 Task: What time is the last Metromover train departing from Omni to Brickell?
Action: Mouse moved to (123, 88)
Screenshot: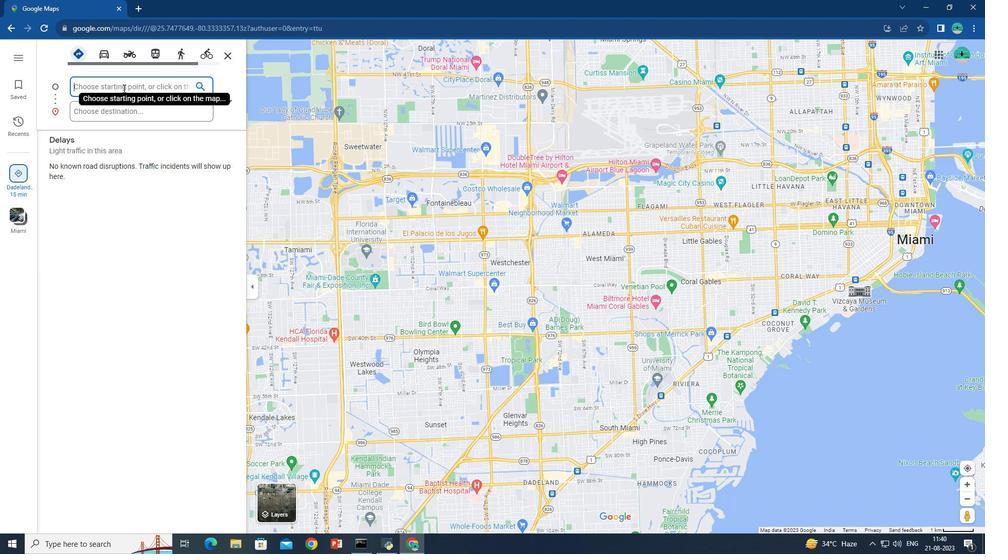 
Action: Mouse pressed left at (123, 88)
Screenshot: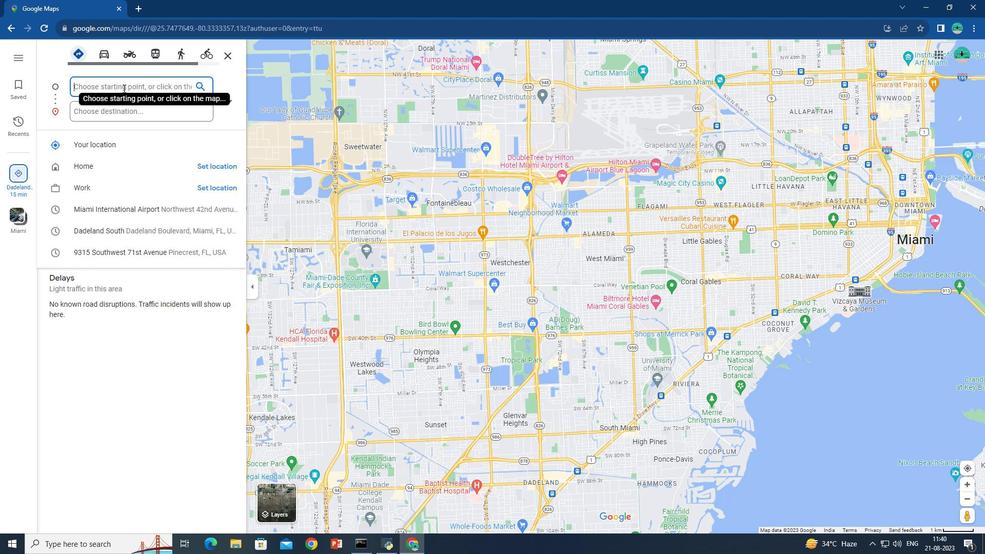 
Action: Key pressed <Key.shift>Omi<Key.backspace>m<Key.backspace>ni
Screenshot: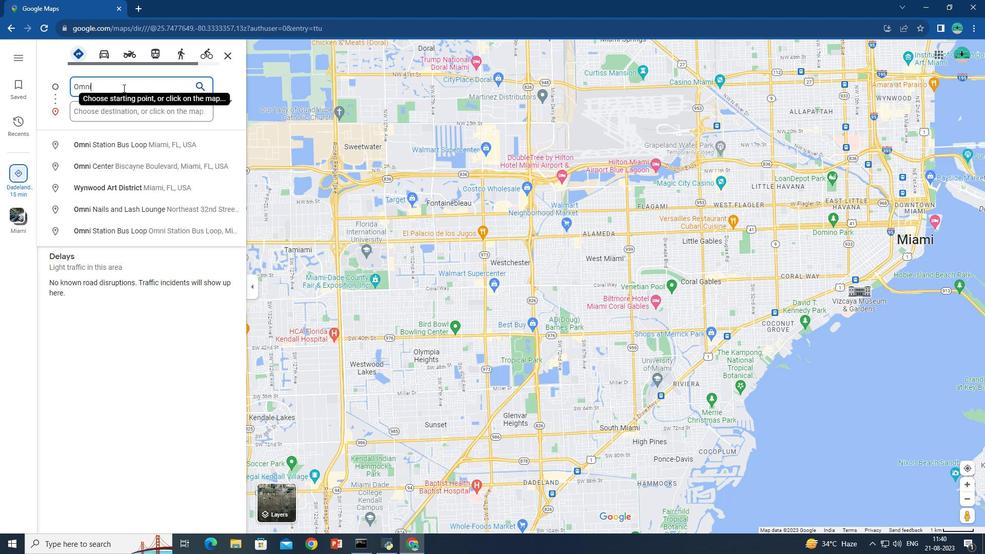 
Action: Mouse moved to (134, 108)
Screenshot: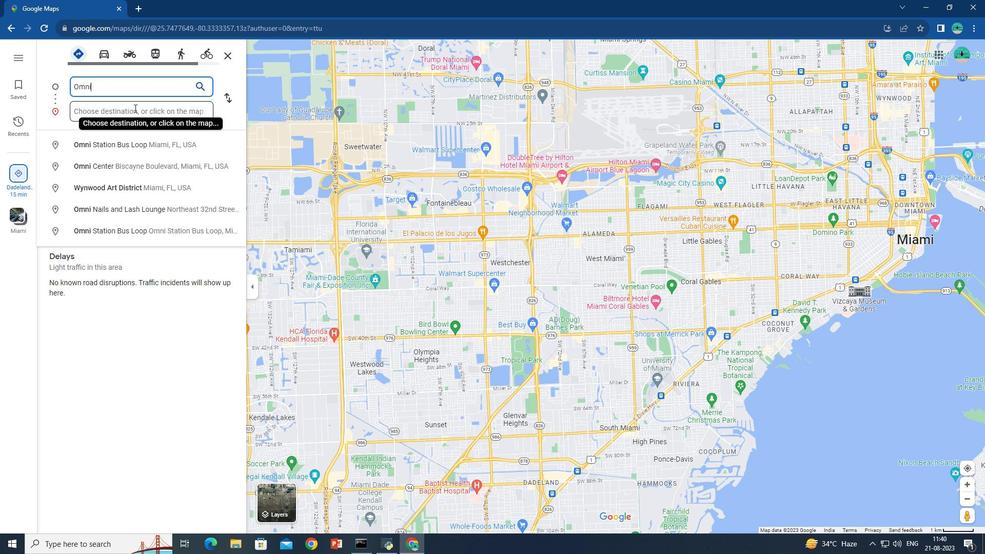 
Action: Mouse pressed left at (134, 108)
Screenshot: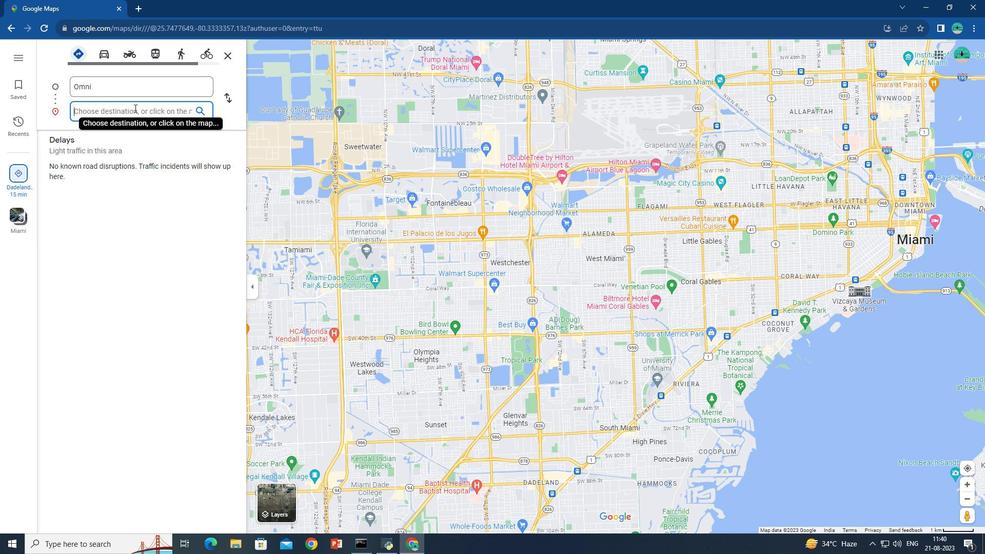 
Action: Key pressed <Key.shift><Key.shift><Key.shift><Key.shift><Key.shift><Key.shift><Key.shift><Key.shift><Key.shift><Key.shift><Key.shift><Key.shift><Key.shift><Key.shift><Key.shift><Key.shift><Key.shift><Key.shift><Key.shift>Brickell
Screenshot: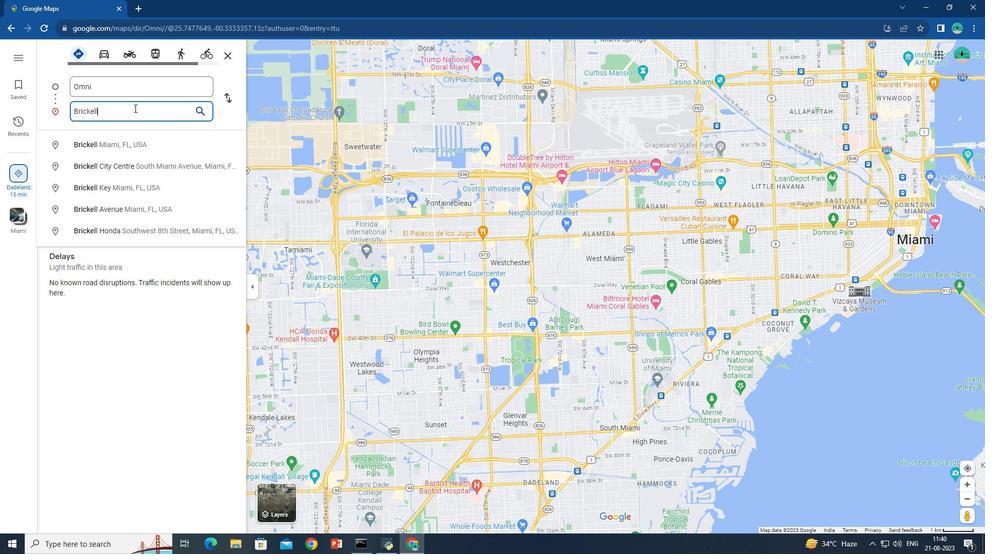 
Action: Mouse moved to (113, 150)
Screenshot: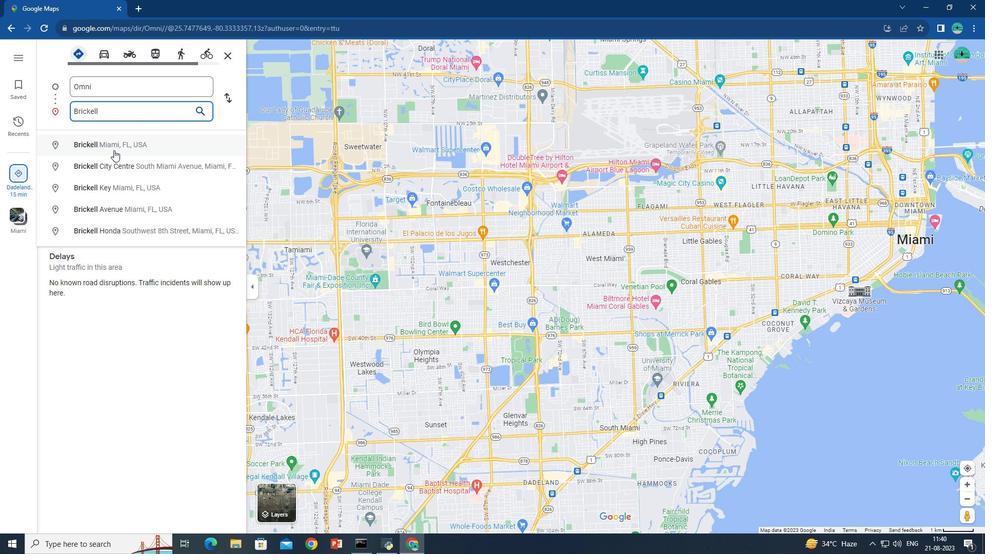
Action: Mouse pressed left at (113, 150)
Screenshot: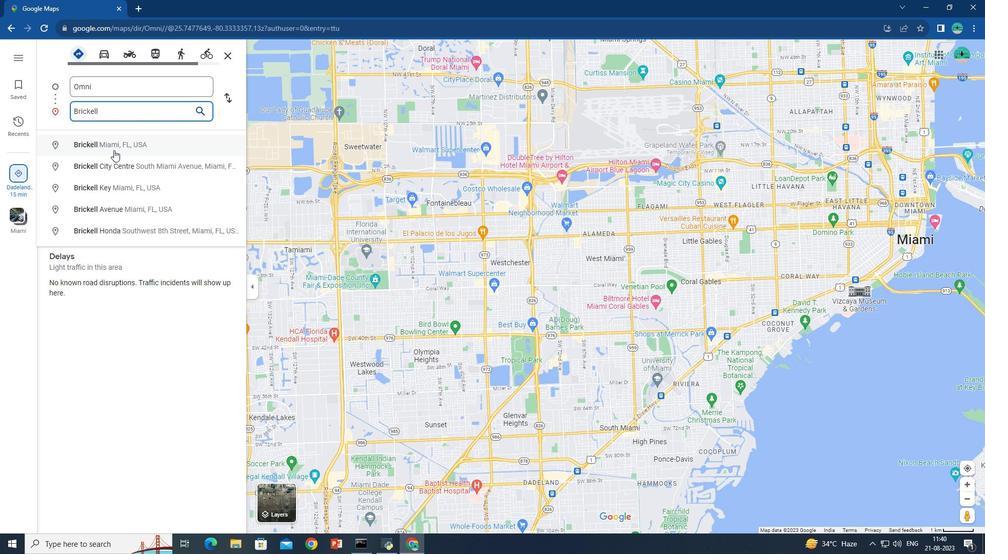 
Action: Mouse moved to (158, 53)
Screenshot: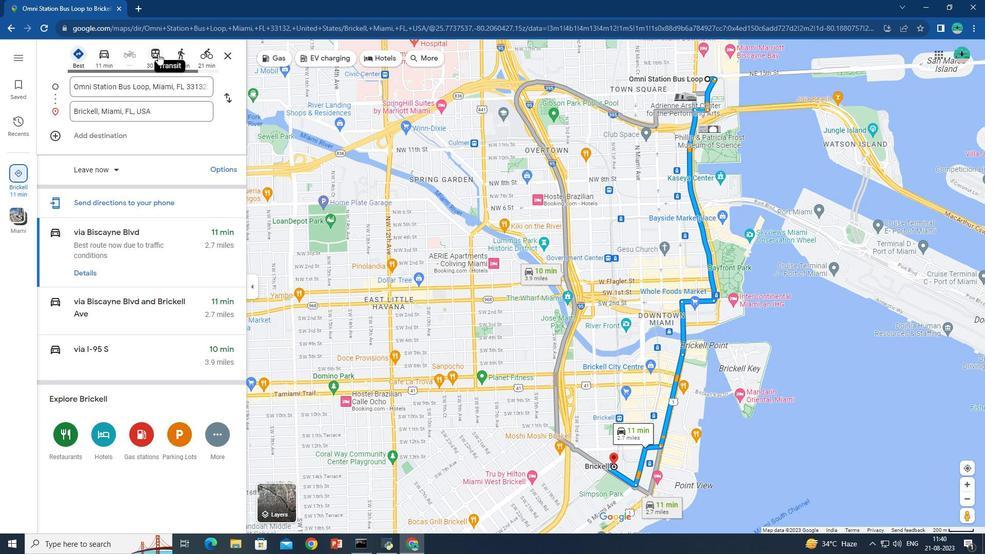 
Action: Mouse pressed left at (158, 53)
Screenshot: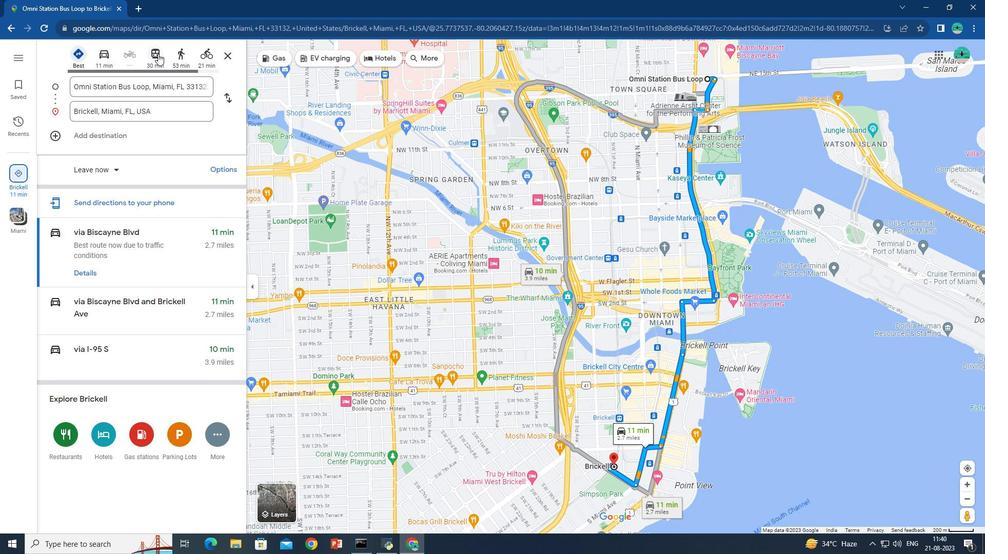 
Action: Mouse moved to (105, 148)
Screenshot: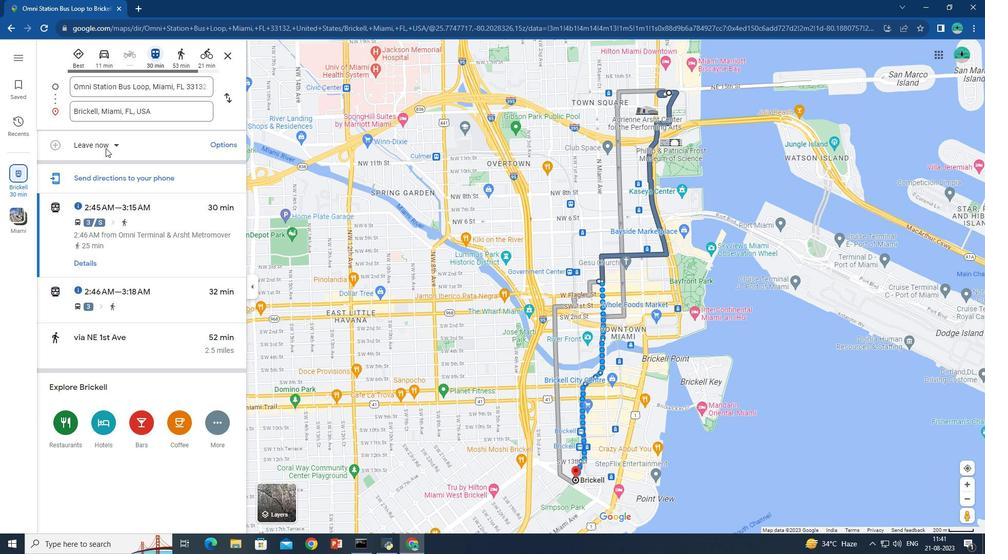 
Action: Mouse pressed left at (105, 148)
Screenshot: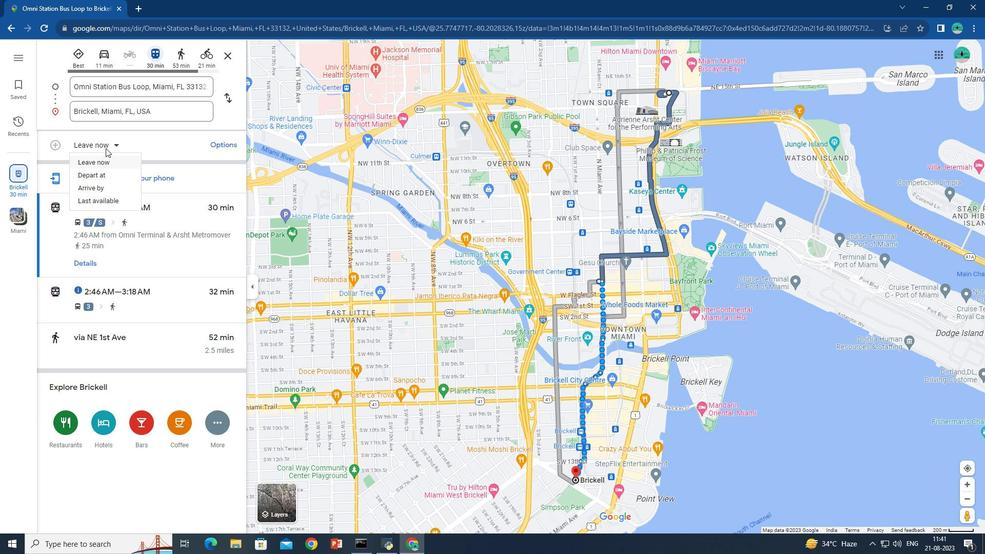 
Action: Mouse moved to (90, 201)
Screenshot: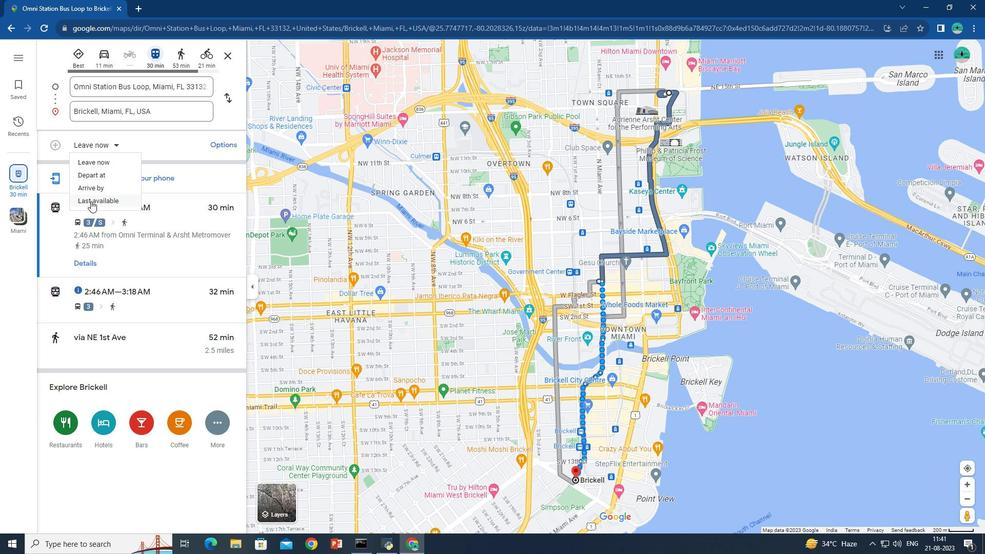 
Action: Mouse pressed left at (90, 201)
Screenshot: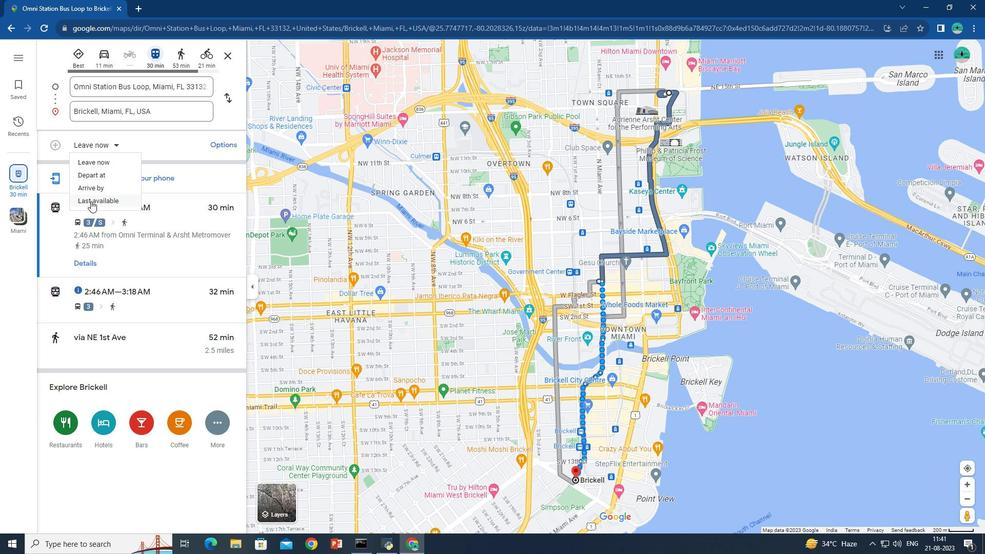 
Action: Mouse moved to (89, 356)
Screenshot: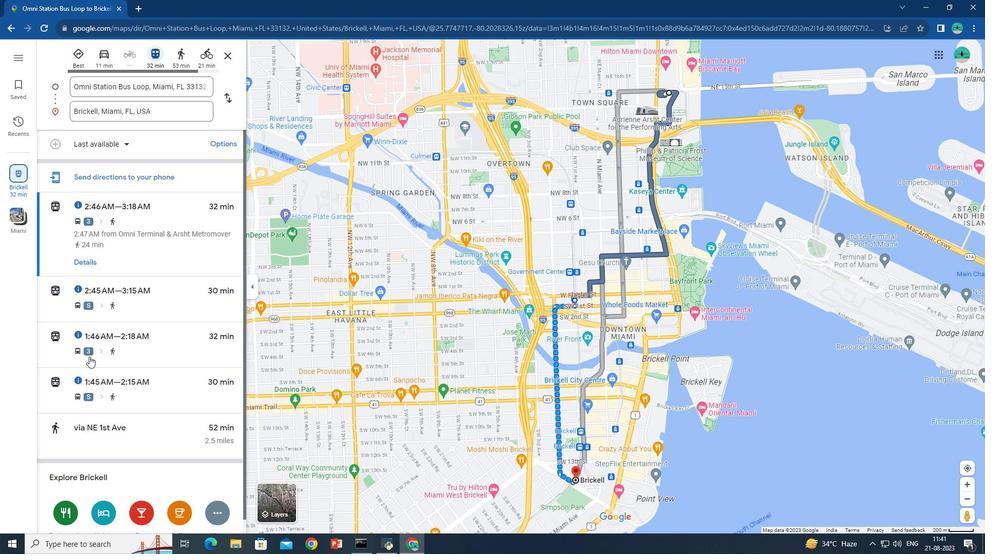 
Action: Mouse scrolled (89, 356) with delta (0, 0)
Screenshot: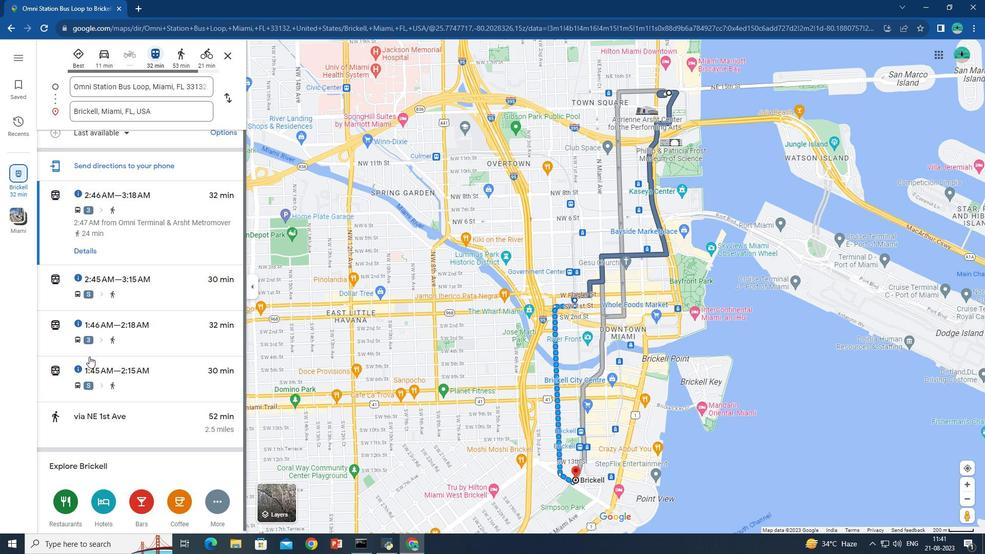 
Action: Mouse scrolled (89, 356) with delta (0, 0)
Screenshot: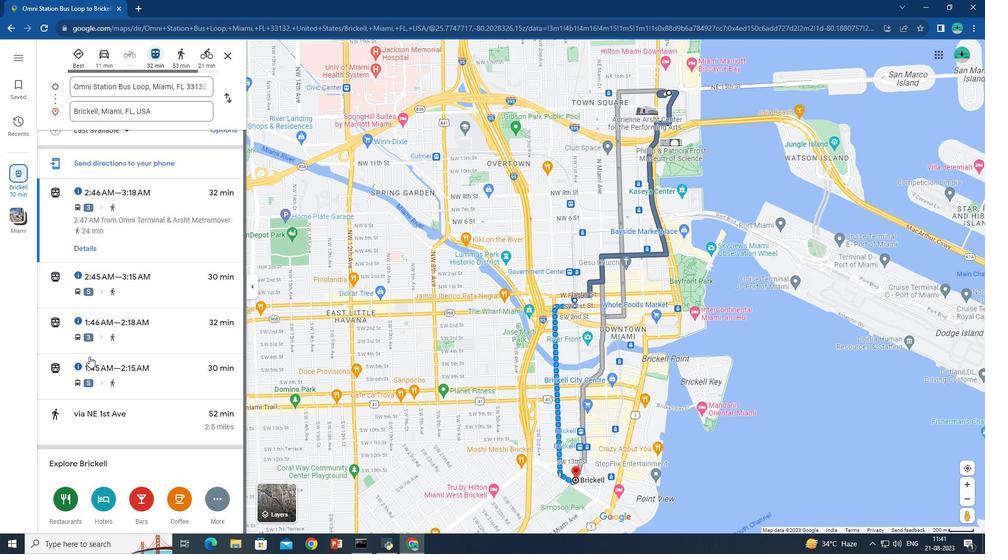 
Action: Mouse moved to (89, 356)
Screenshot: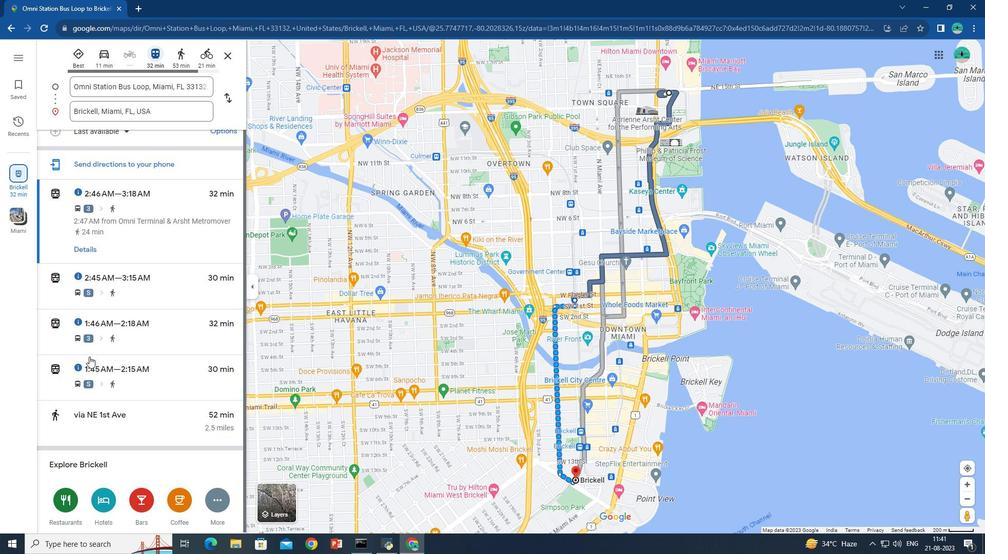 
Action: Mouse scrolled (89, 357) with delta (0, 0)
Screenshot: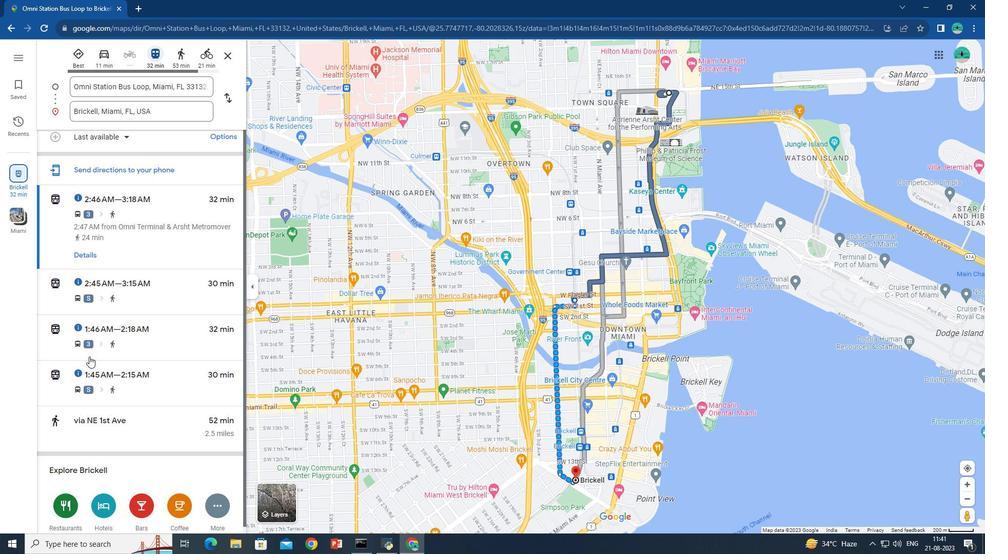 
Action: Mouse scrolled (89, 357) with delta (0, 0)
Screenshot: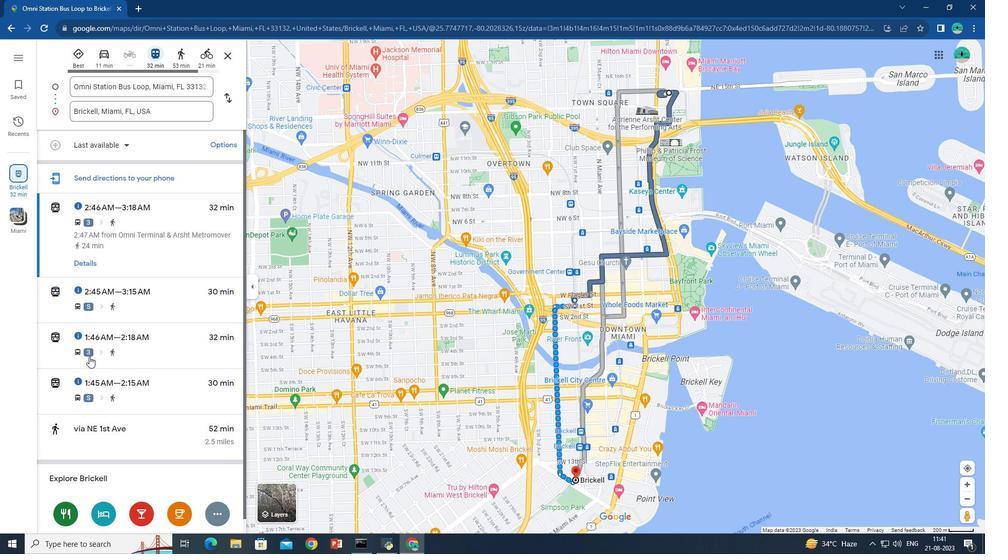 
Action: Mouse moved to (121, 205)
Screenshot: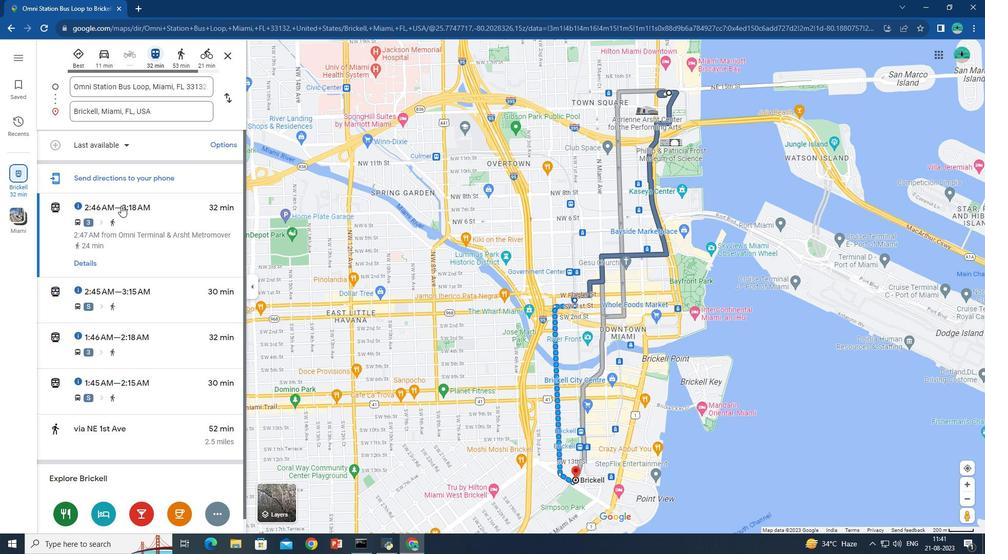 
Action: Mouse pressed left at (121, 205)
Screenshot: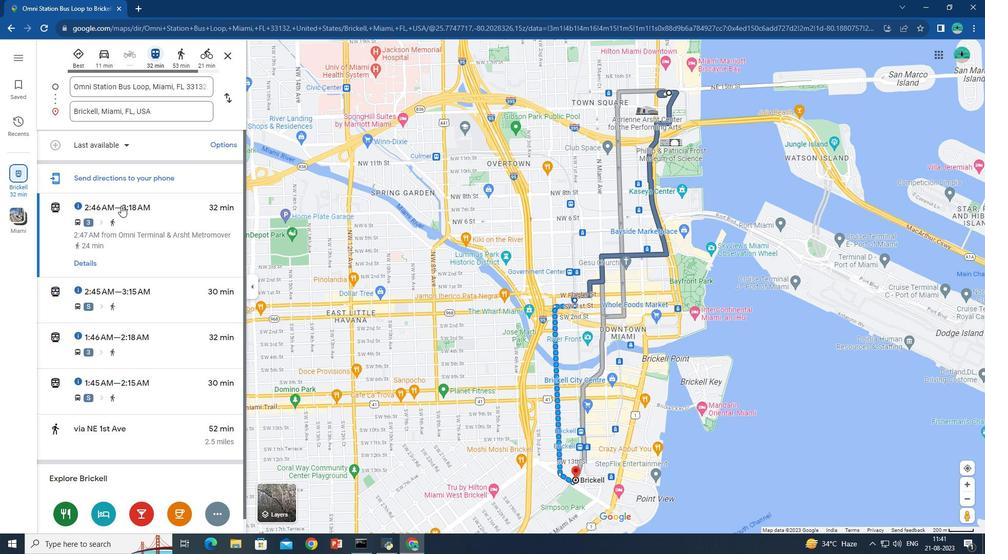 
Action: Mouse moved to (534, 375)
Screenshot: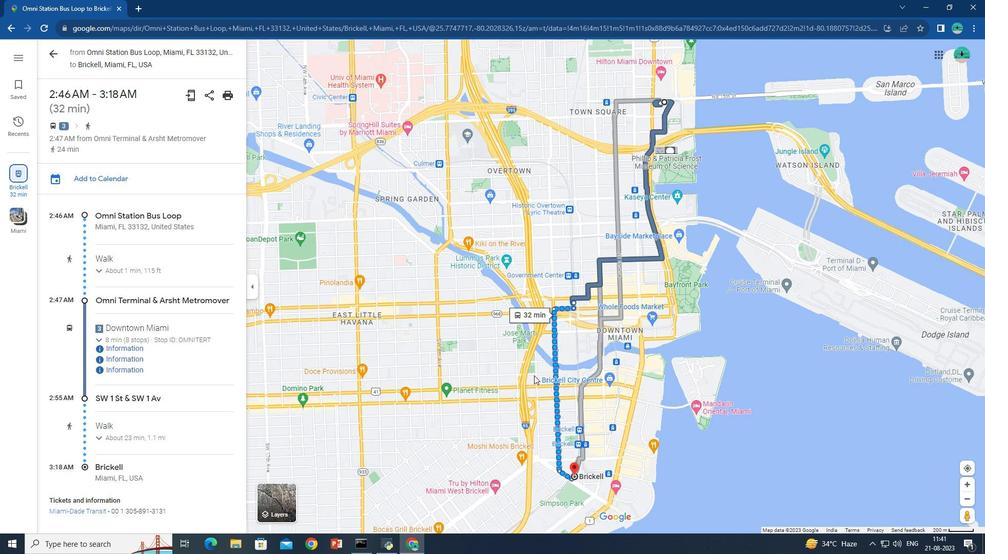 
Action: Mouse scrolled (534, 375) with delta (0, 0)
Screenshot: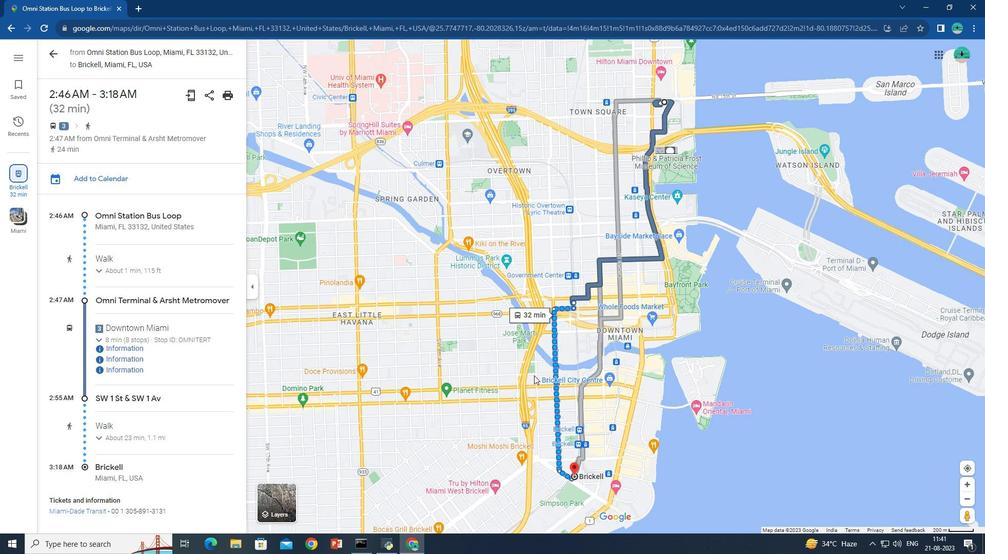 
Action: Mouse moved to (358, 343)
Screenshot: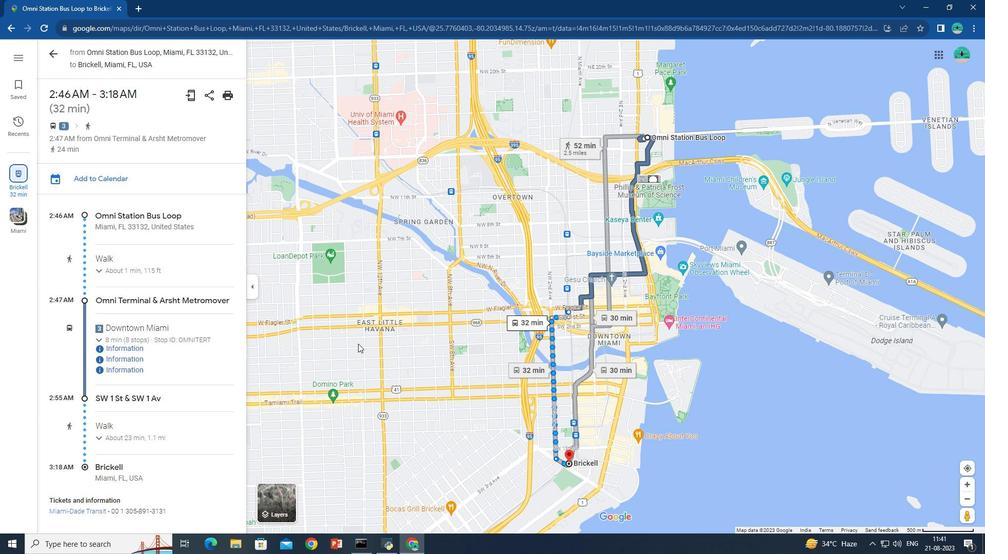 
Action: Mouse scrolled (358, 343) with delta (0, 0)
Screenshot: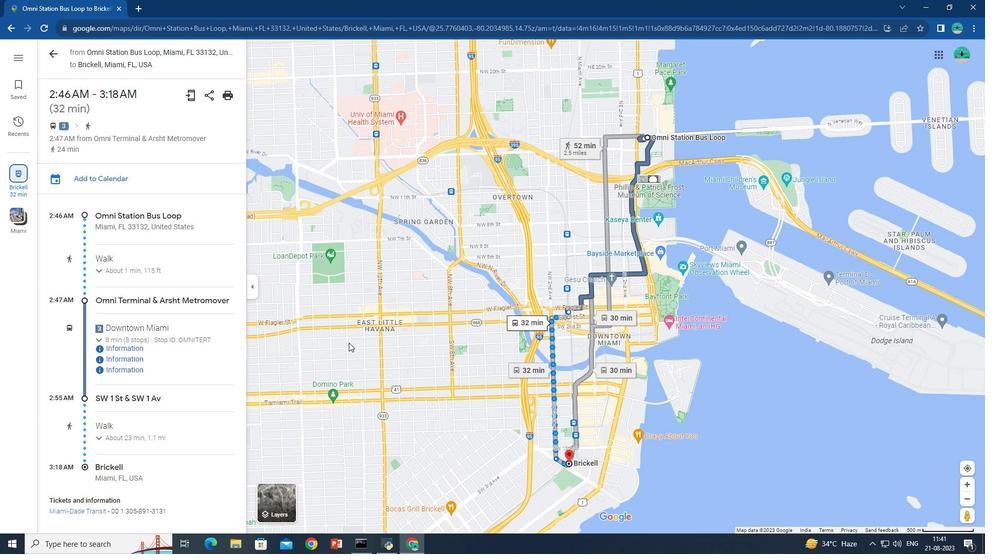 
Action: Mouse scrolled (358, 343) with delta (0, 0)
Screenshot: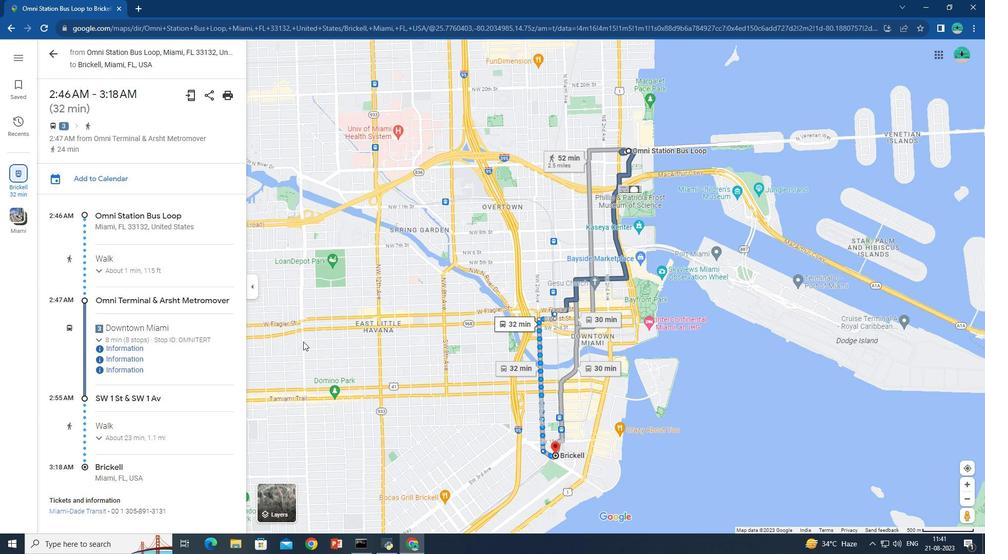
Action: Mouse moved to (478, 360)
Screenshot: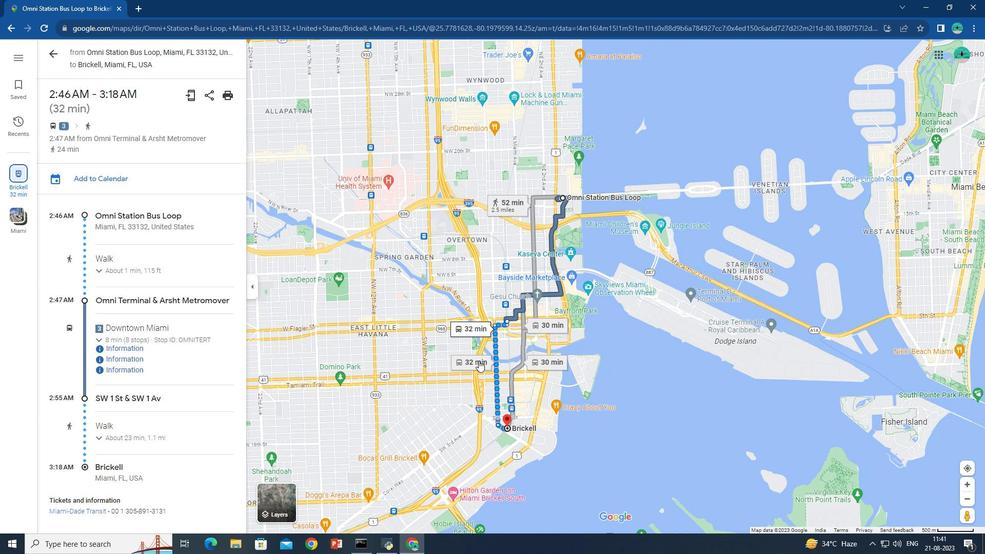 
Action: Mouse scrolled (478, 361) with delta (0, 0)
Screenshot: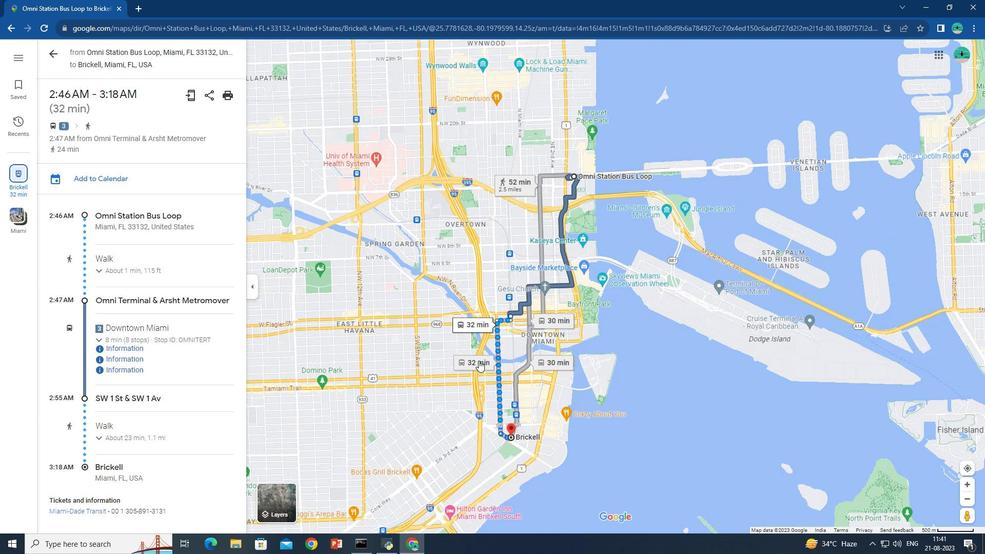 
Action: Mouse scrolled (478, 361) with delta (0, 0)
Screenshot: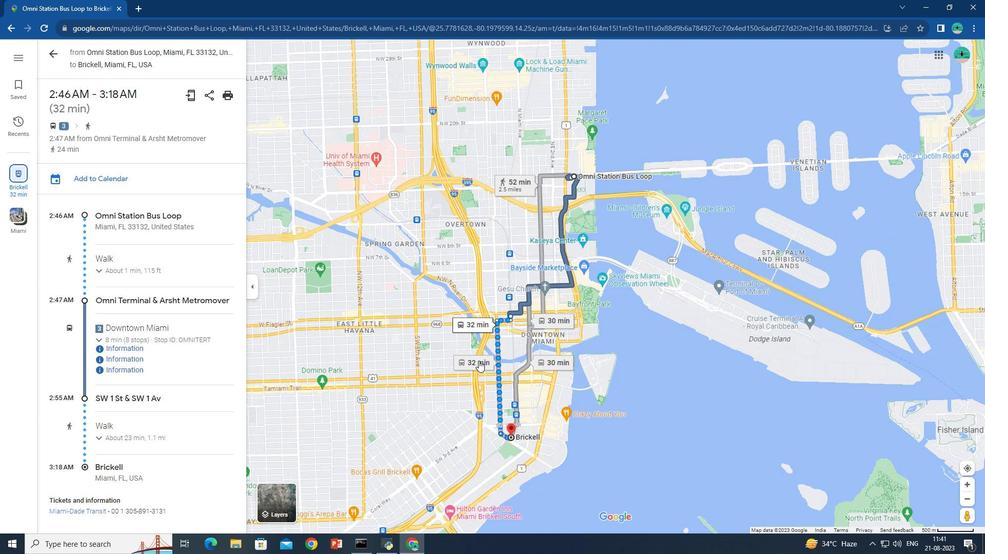 
Action: Mouse scrolled (478, 361) with delta (0, 0)
Screenshot: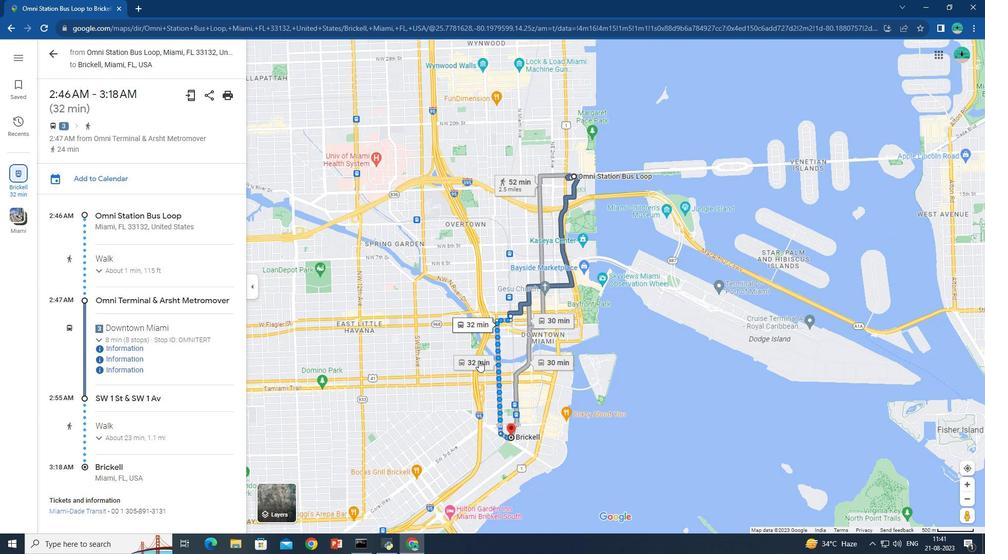 
Action: Mouse scrolled (478, 361) with delta (0, 0)
Screenshot: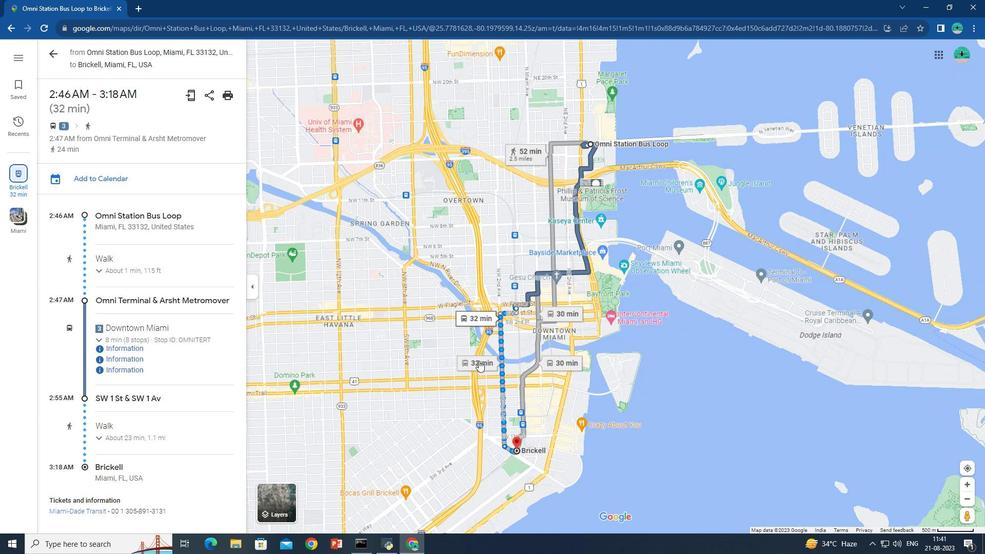 
Action: Mouse scrolled (478, 361) with delta (0, 0)
Screenshot: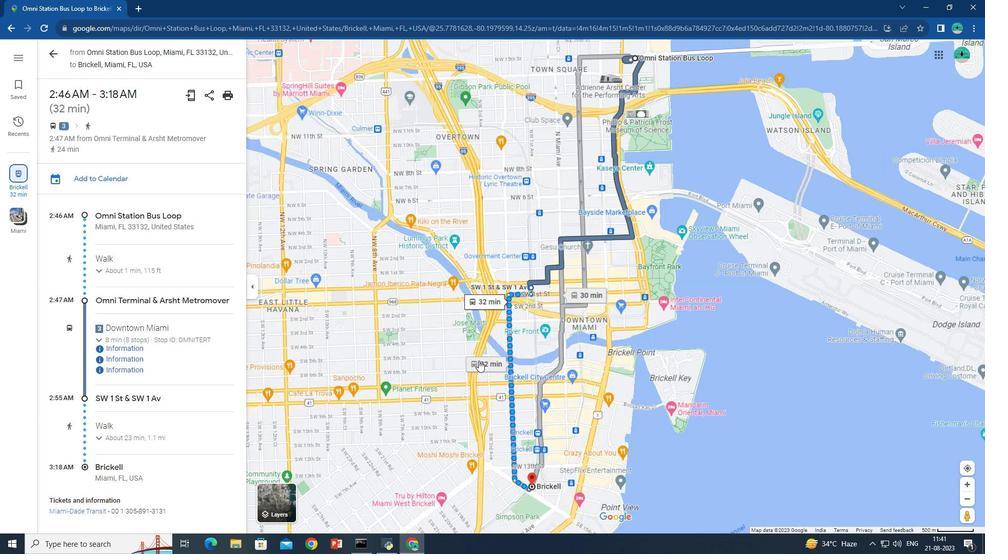 
Action: Mouse scrolled (478, 361) with delta (0, 0)
Screenshot: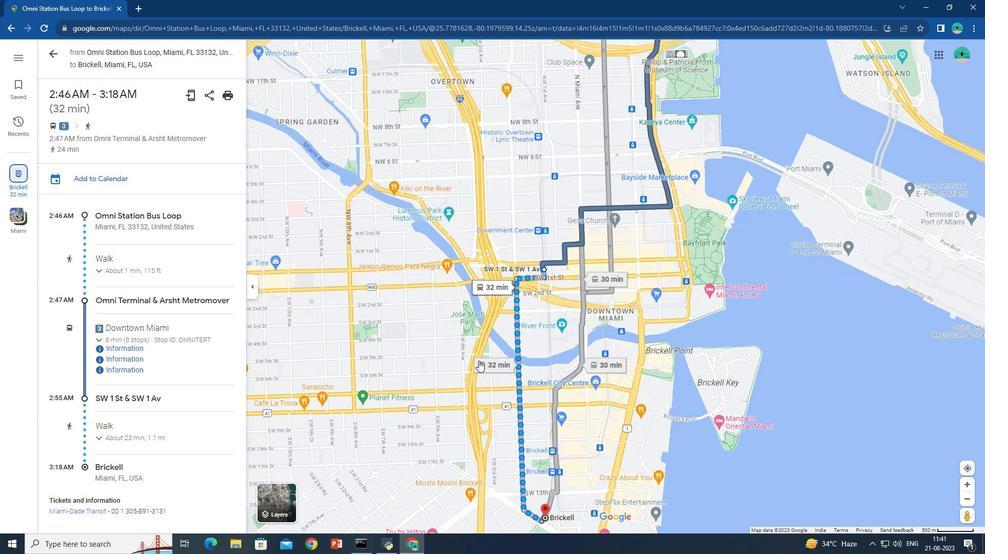 
Action: Mouse moved to (109, 261)
Screenshot: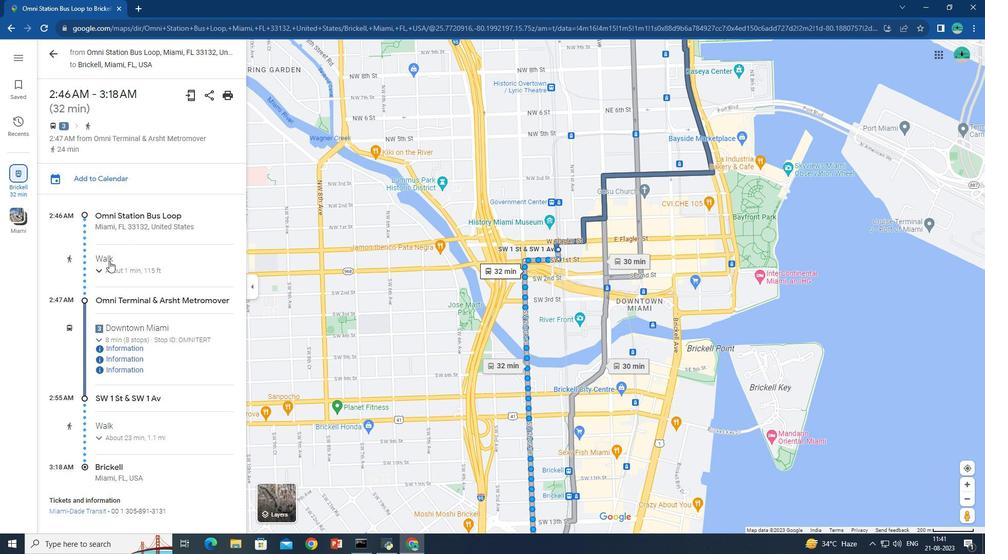 
Action: Mouse pressed left at (109, 261)
Screenshot: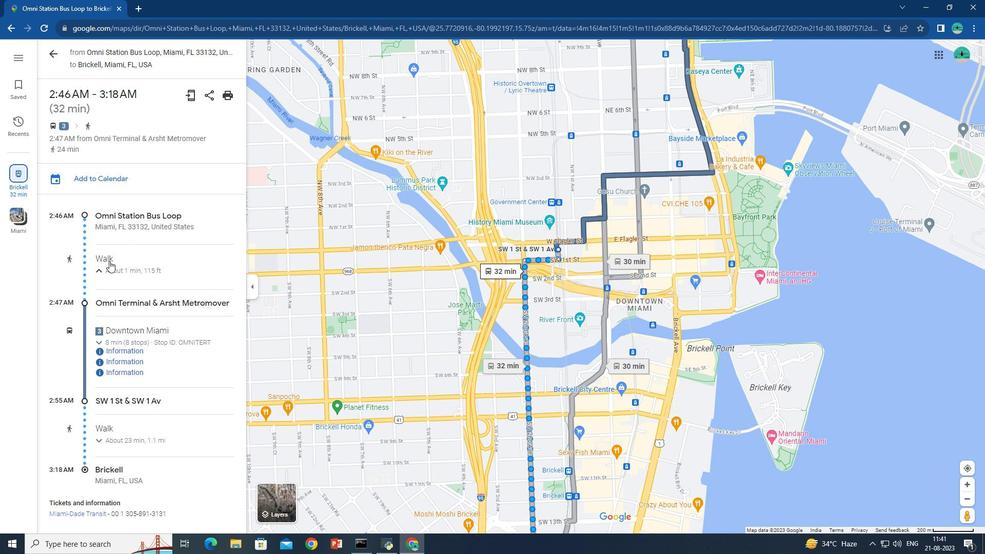 
Action: Mouse moved to (102, 300)
Screenshot: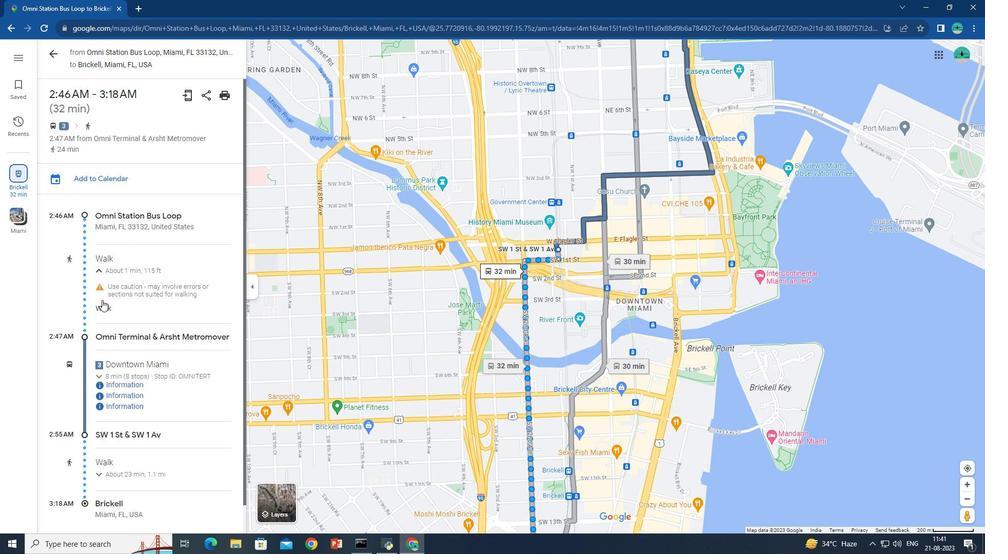 
Action: Mouse pressed left at (102, 300)
Screenshot: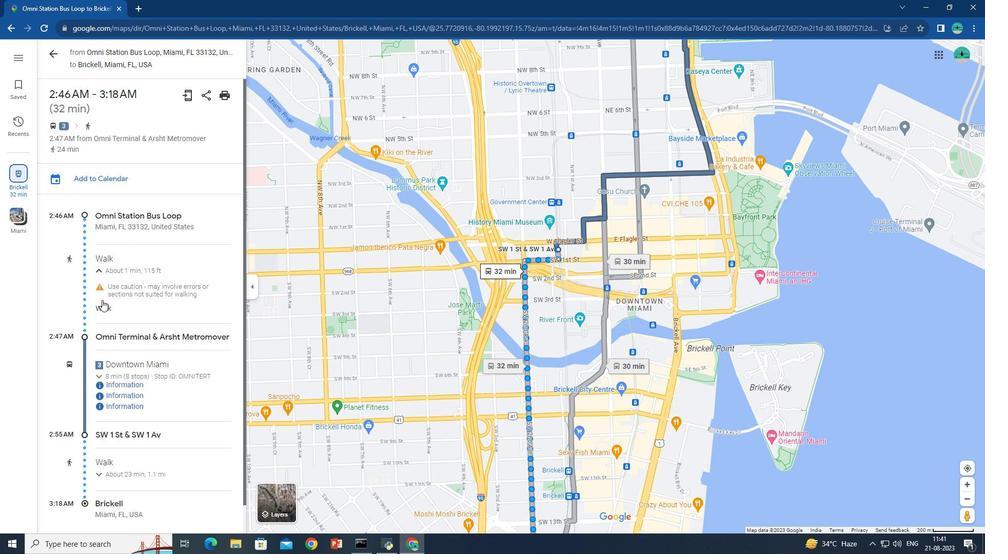 
Action: Mouse moved to (275, 510)
Screenshot: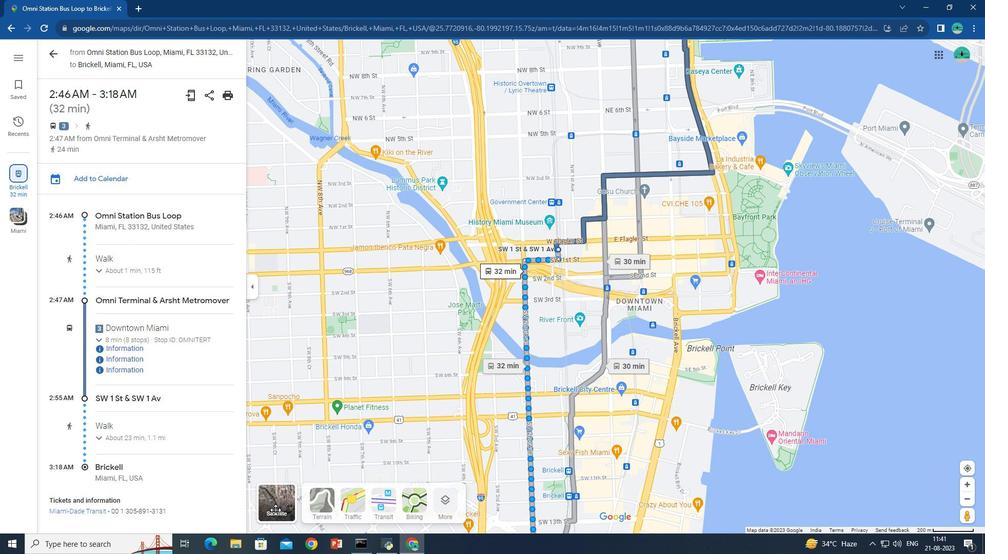 
Action: Mouse pressed left at (275, 510)
Screenshot: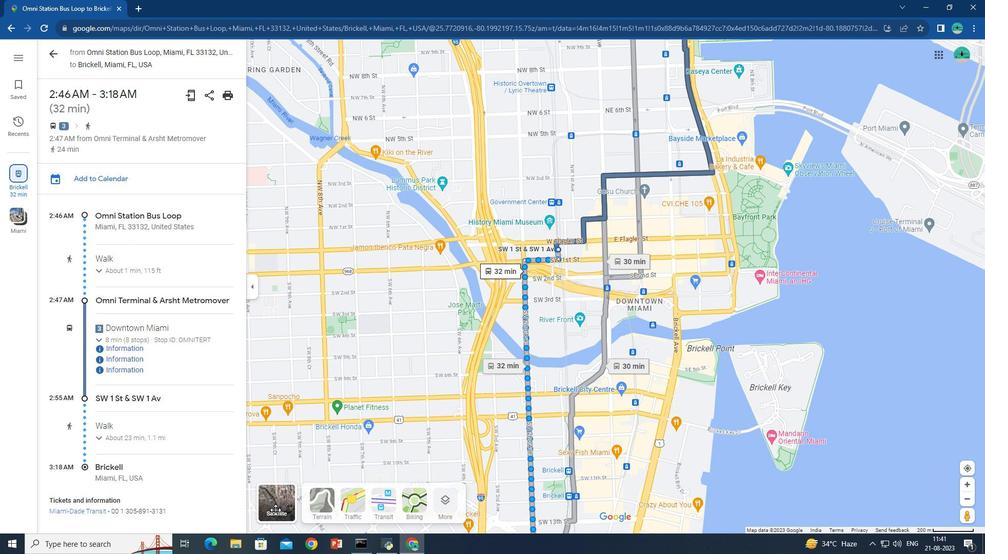 
Action: Mouse moved to (113, 274)
Screenshot: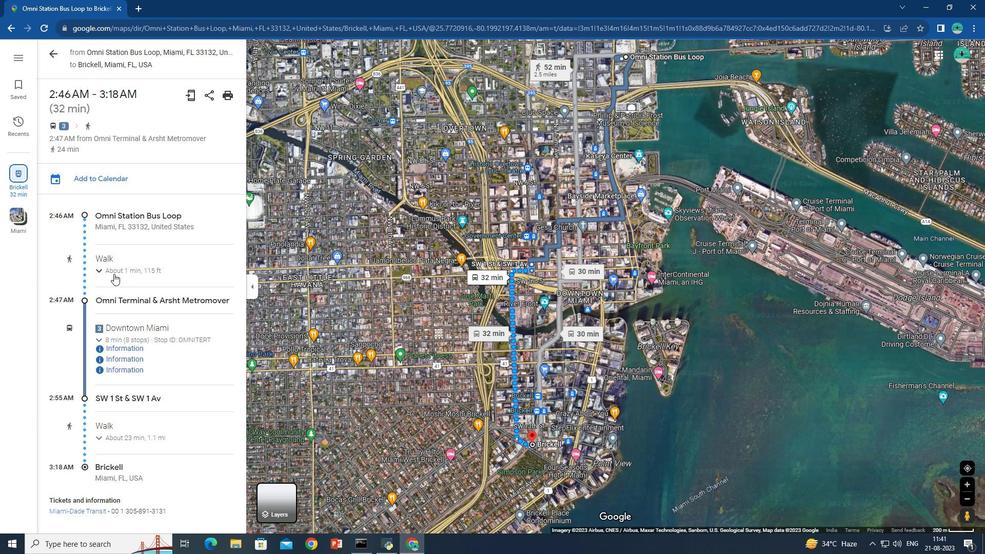 
Action: Mouse pressed left at (113, 274)
Screenshot: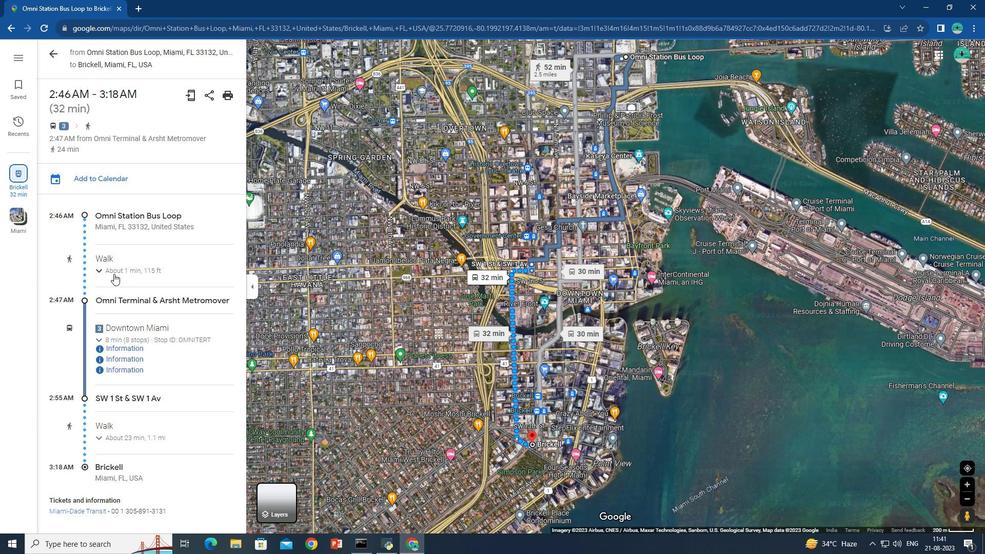 
Action: Mouse moved to (99, 307)
Screenshot: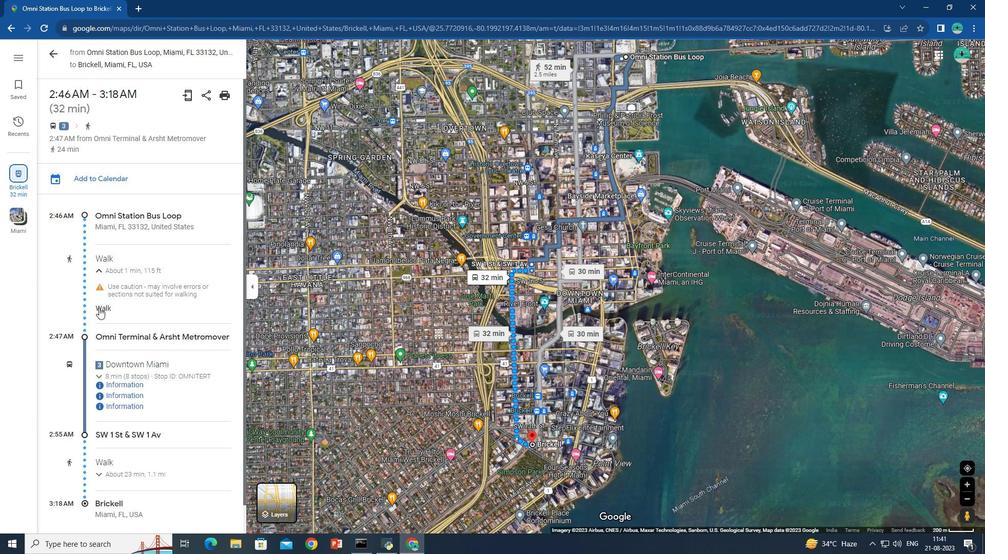 
Action: Mouse pressed left at (99, 307)
Screenshot: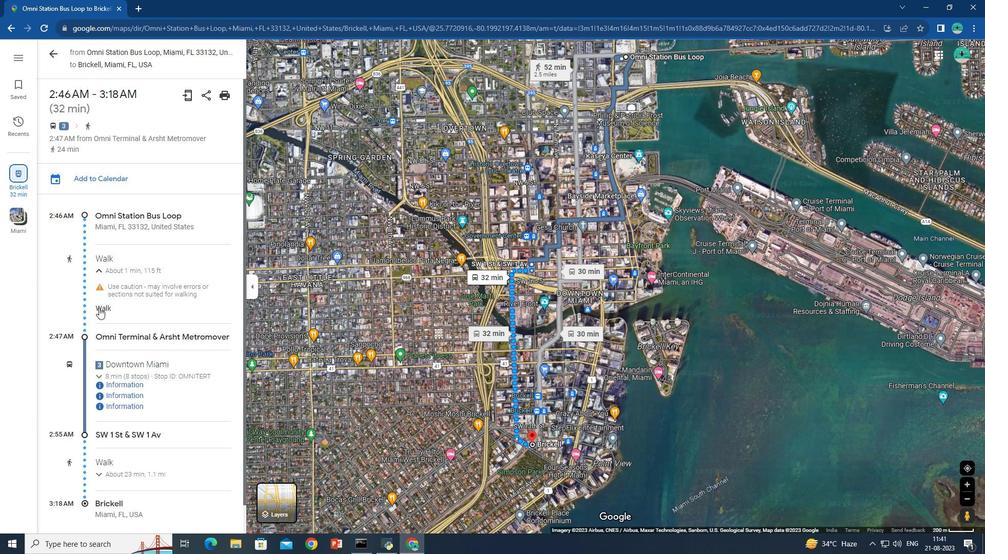 
Action: Mouse moved to (562, 294)
Screenshot: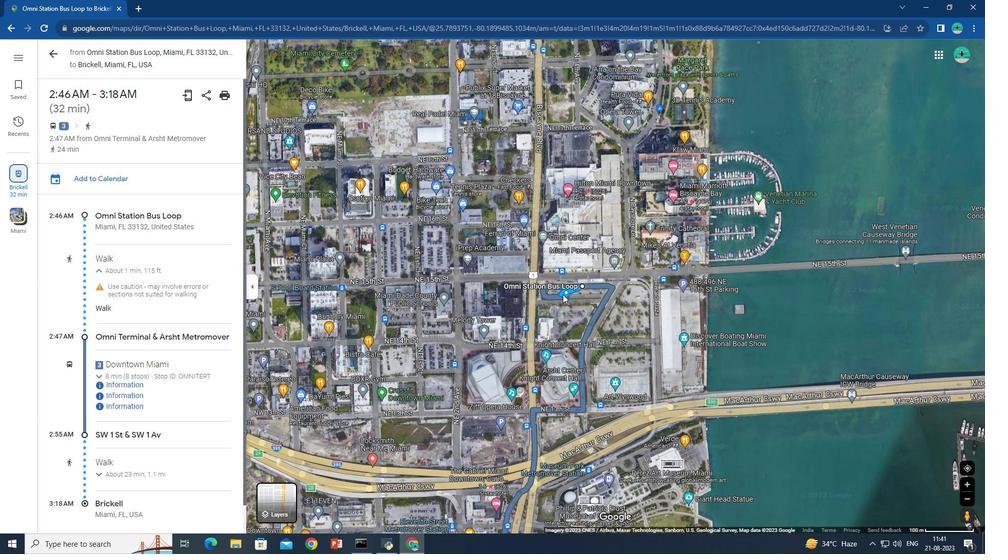 
Action: Mouse scrolled (562, 295) with delta (0, 0)
Screenshot: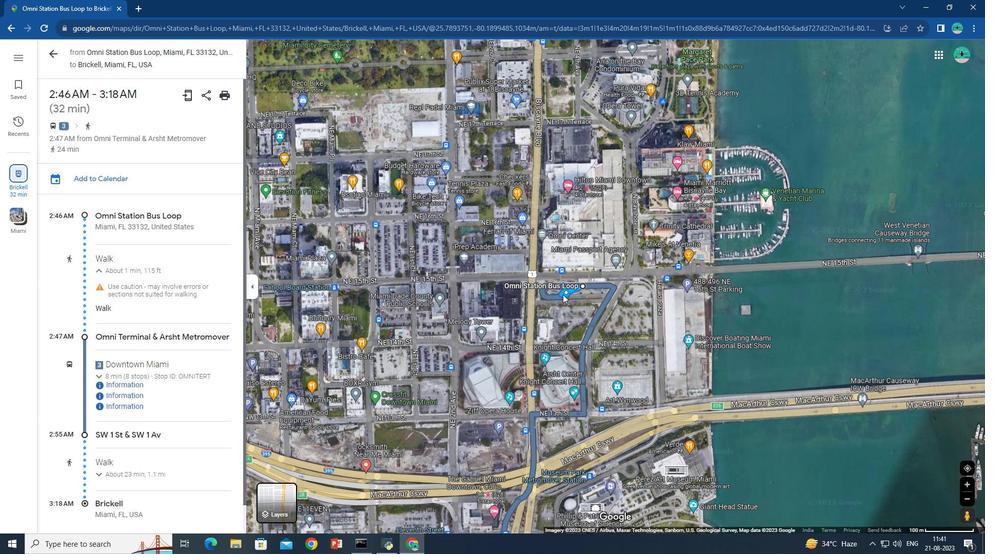 
Action: Mouse scrolled (562, 295) with delta (0, 0)
Screenshot: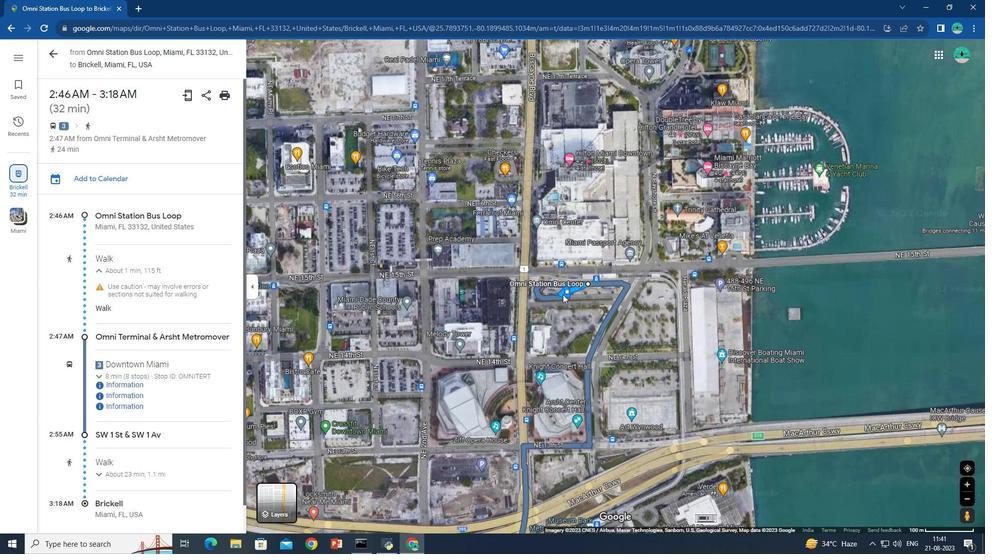 
Action: Mouse scrolled (562, 295) with delta (0, 0)
Screenshot: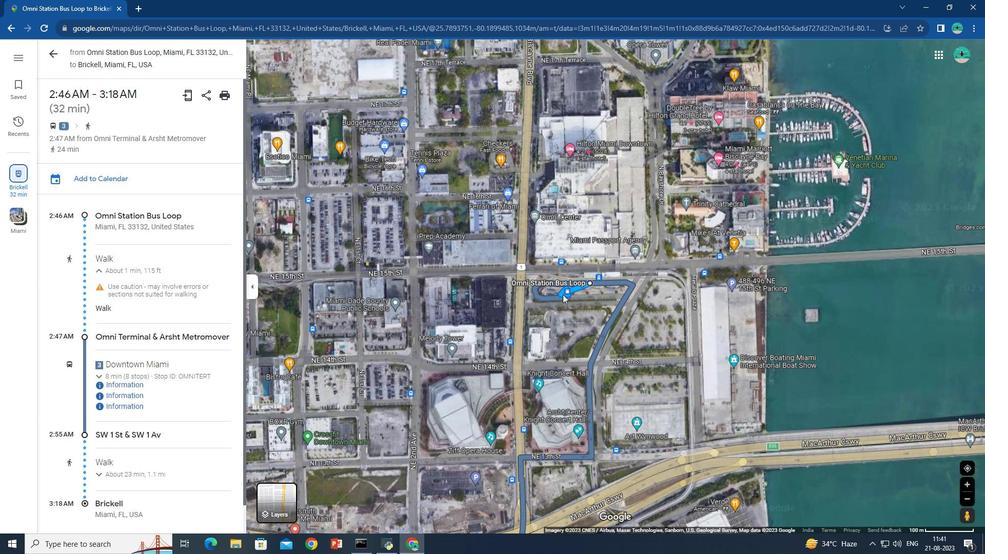 
Action: Mouse scrolled (562, 295) with delta (0, 0)
Screenshot: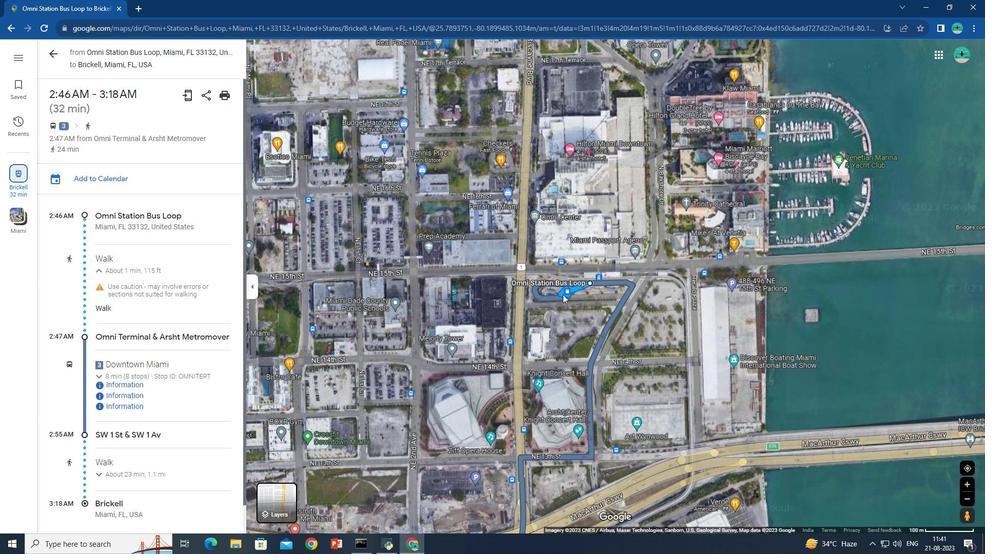 
Action: Mouse scrolled (562, 295) with delta (0, 0)
Screenshot: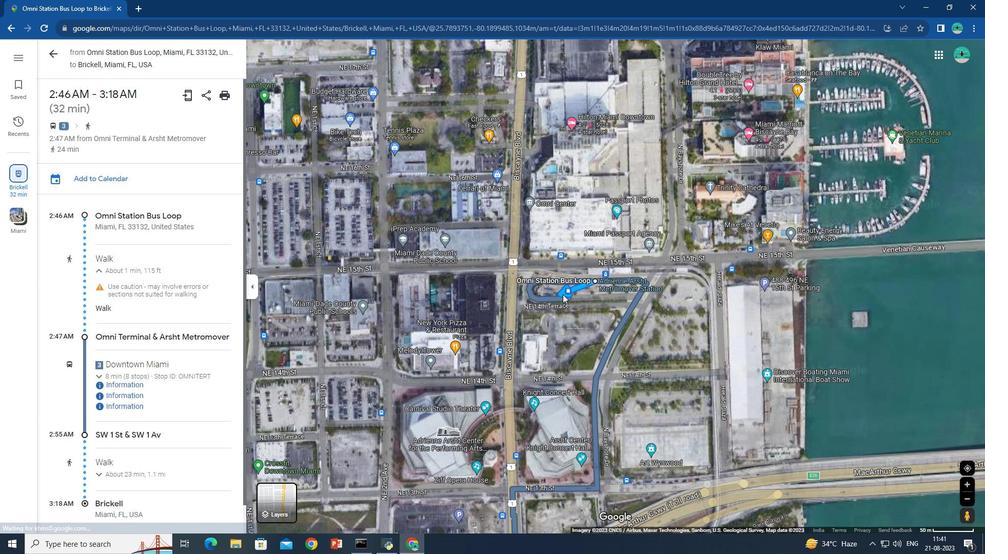 
Action: Mouse scrolled (562, 295) with delta (0, 0)
Screenshot: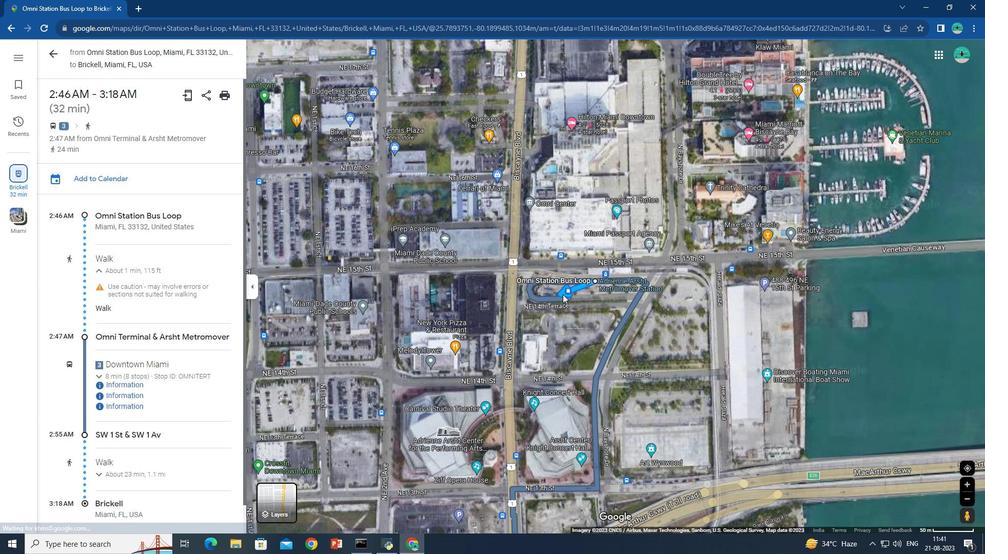 
Action: Mouse scrolled (562, 295) with delta (0, 0)
Screenshot: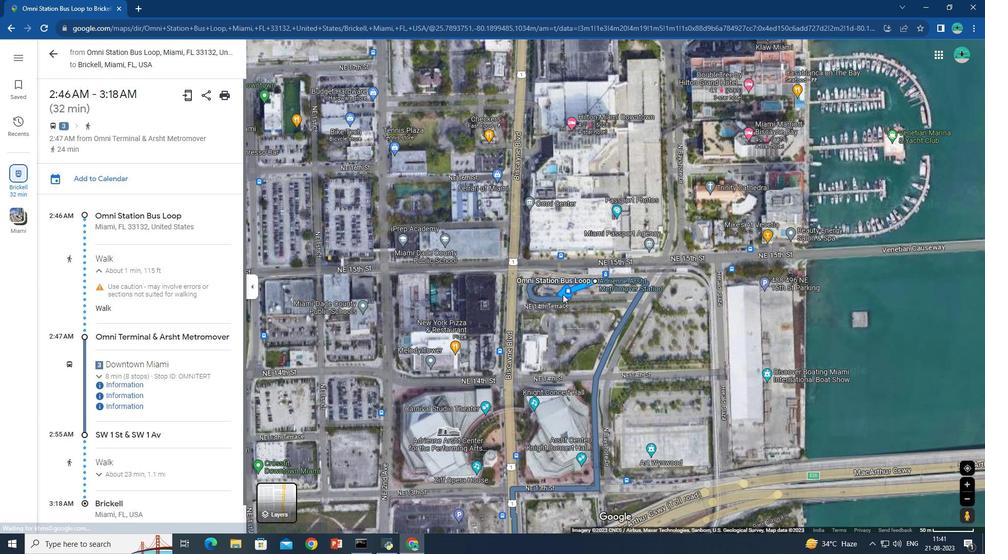 
Action: Mouse scrolled (562, 295) with delta (0, 0)
Screenshot: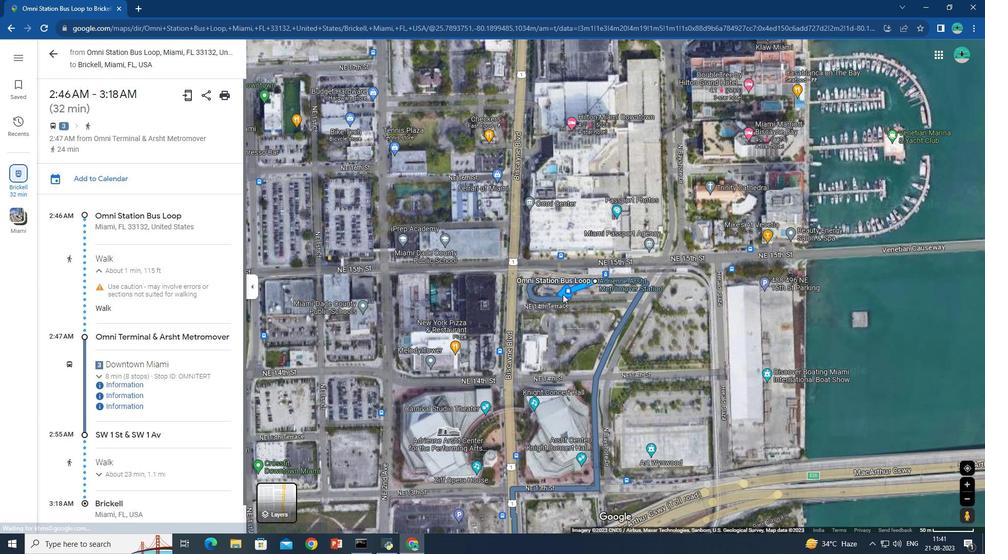 
Action: Mouse scrolled (562, 295) with delta (0, 0)
Screenshot: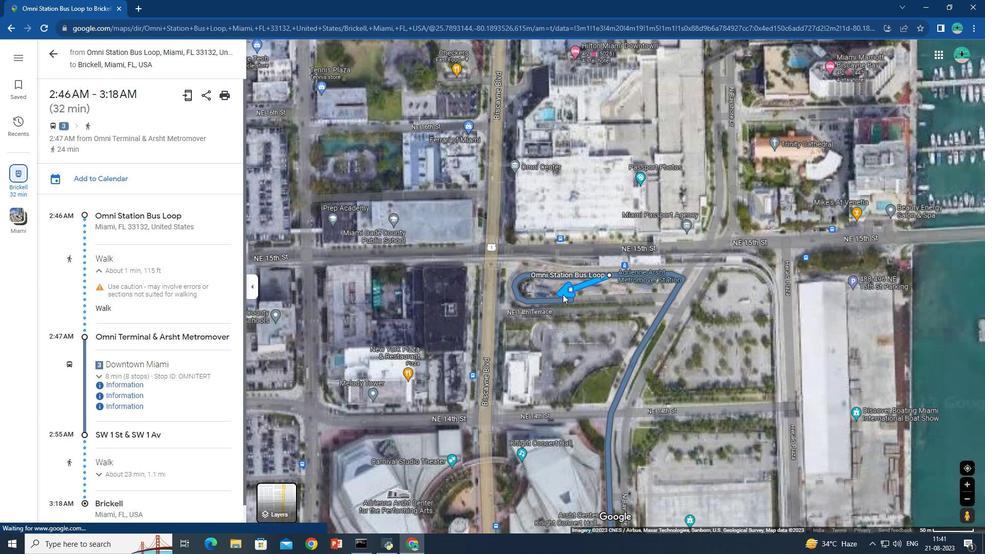 
Action: Mouse scrolled (562, 295) with delta (0, 0)
Screenshot: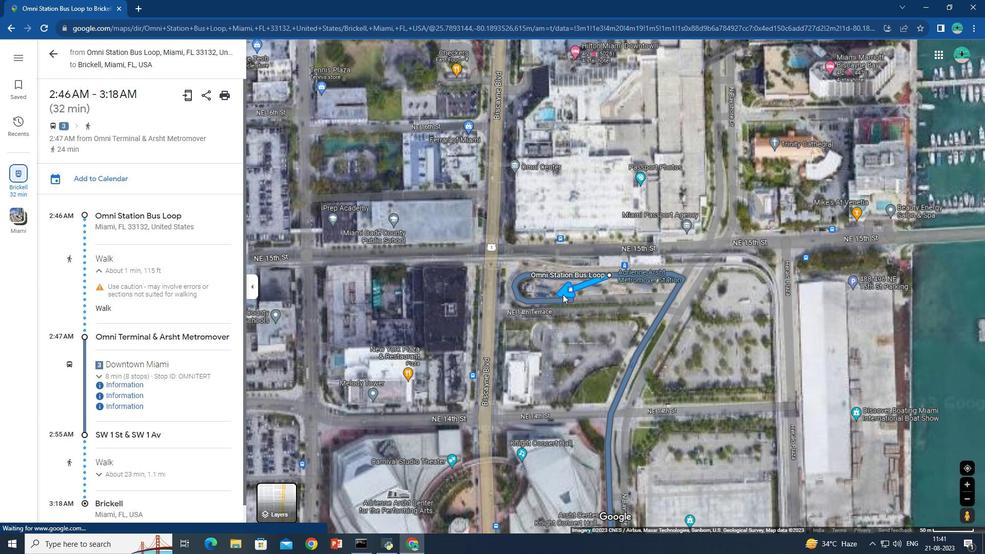 
Action: Mouse scrolled (562, 295) with delta (0, 0)
Screenshot: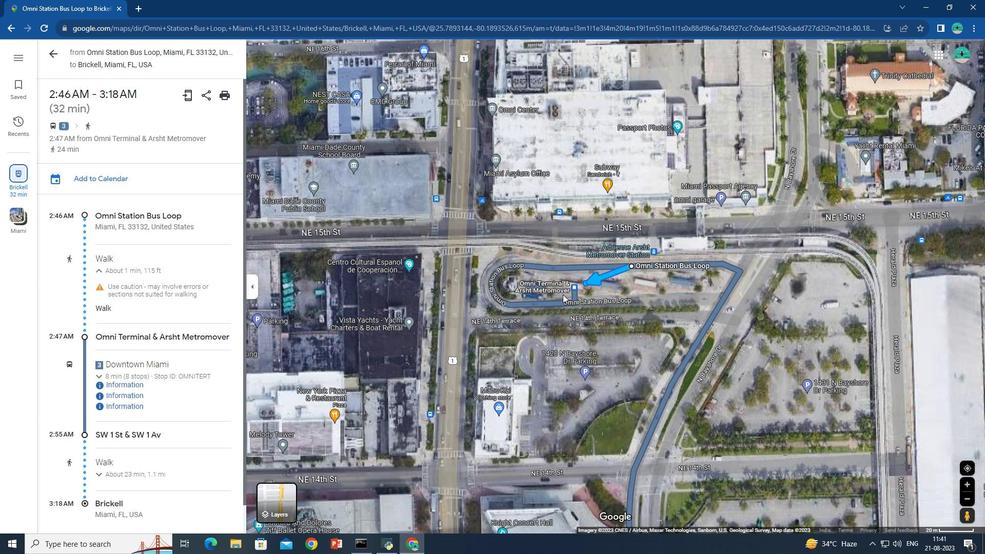
Action: Mouse scrolled (562, 295) with delta (0, 0)
Screenshot: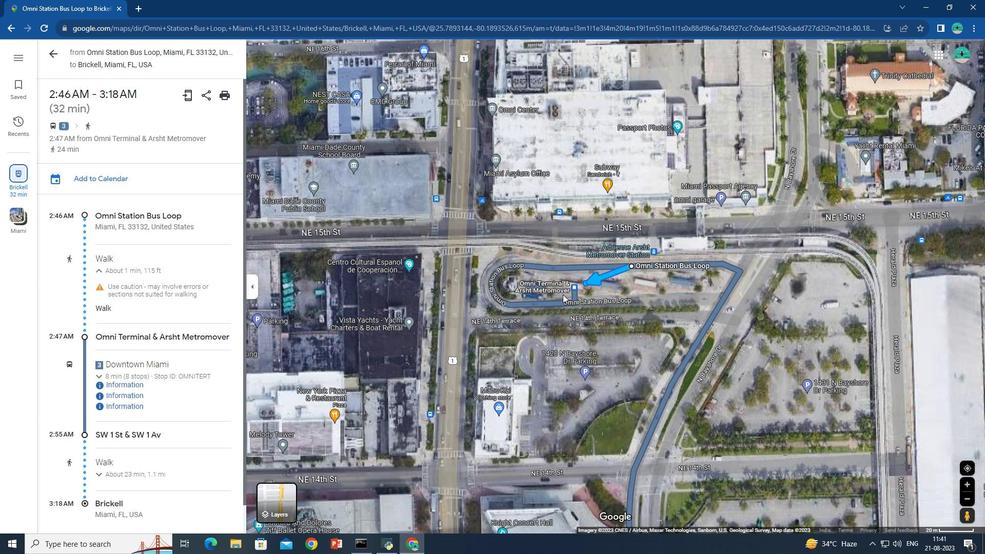 
Action: Mouse scrolled (562, 295) with delta (0, 0)
Screenshot: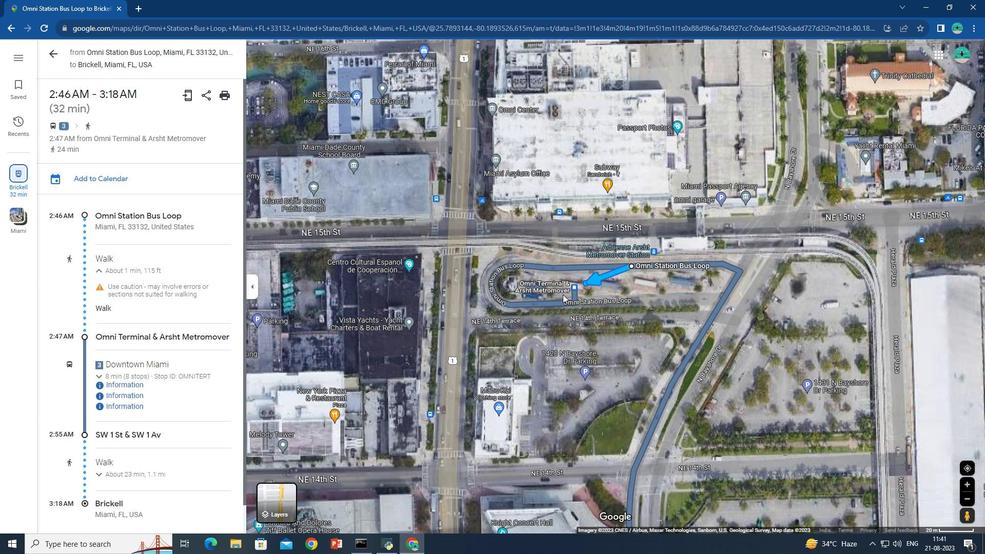 
Action: Mouse scrolled (562, 295) with delta (0, 0)
Screenshot: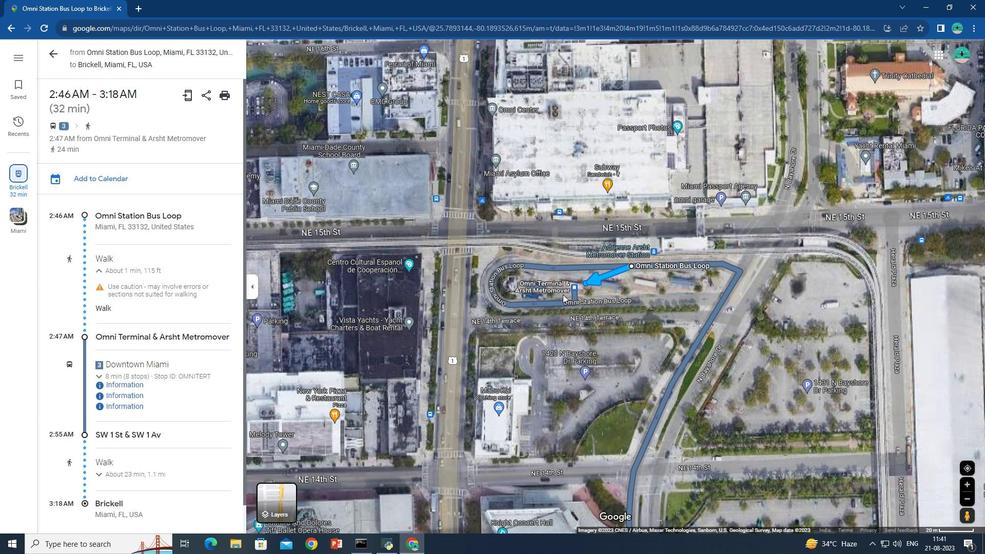 
Action: Mouse moved to (602, 274)
Screenshot: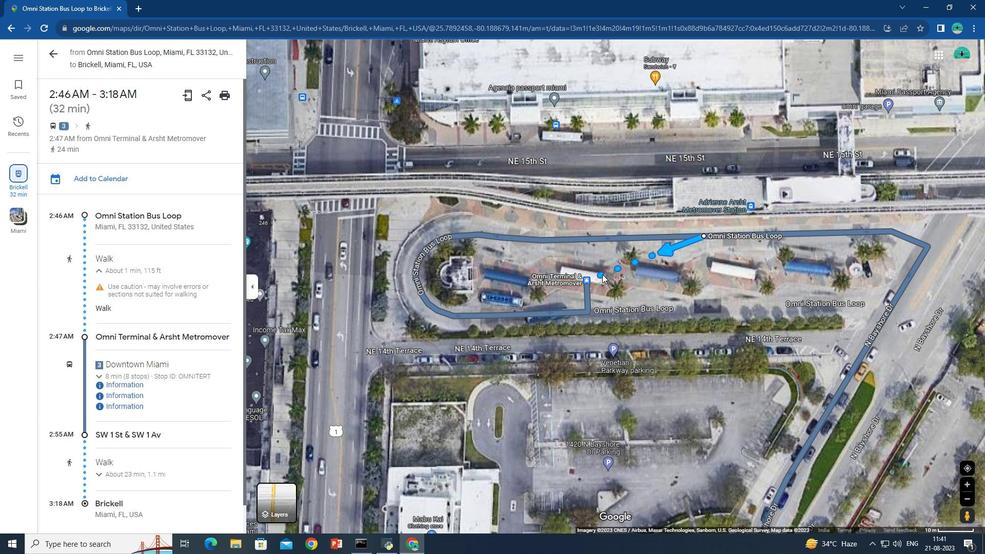 
Action: Mouse pressed left at (602, 274)
Screenshot: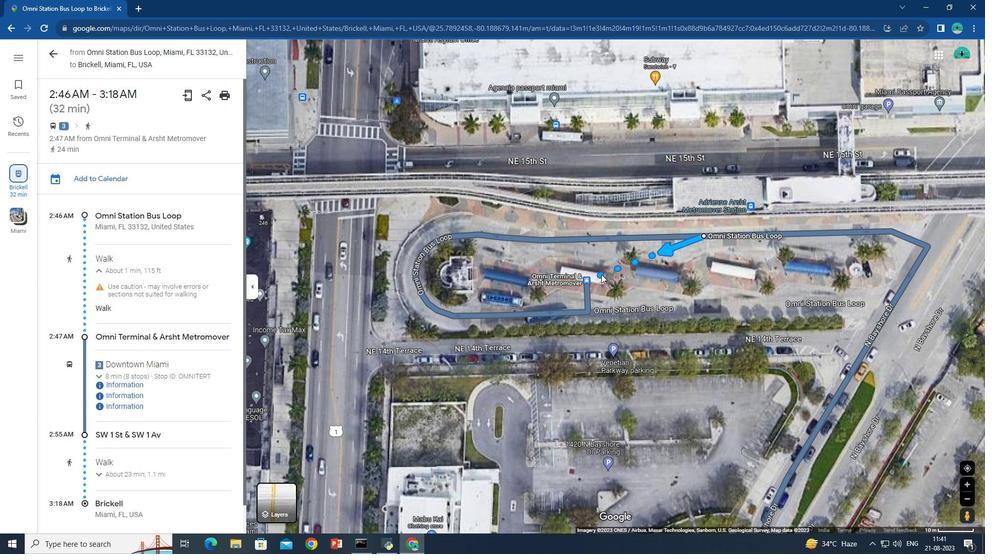 
Action: Mouse moved to (558, 494)
Screenshot: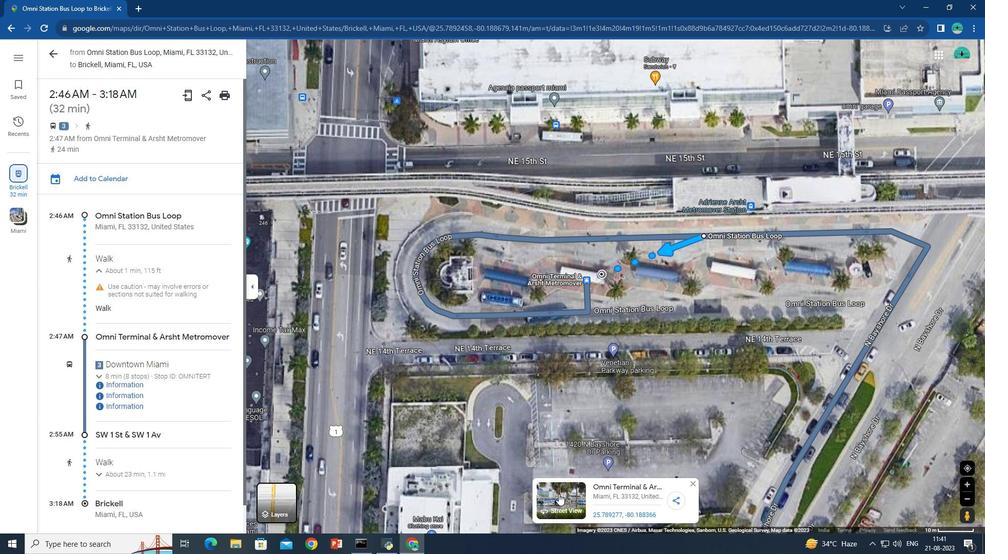 
Action: Mouse pressed left at (558, 494)
Screenshot: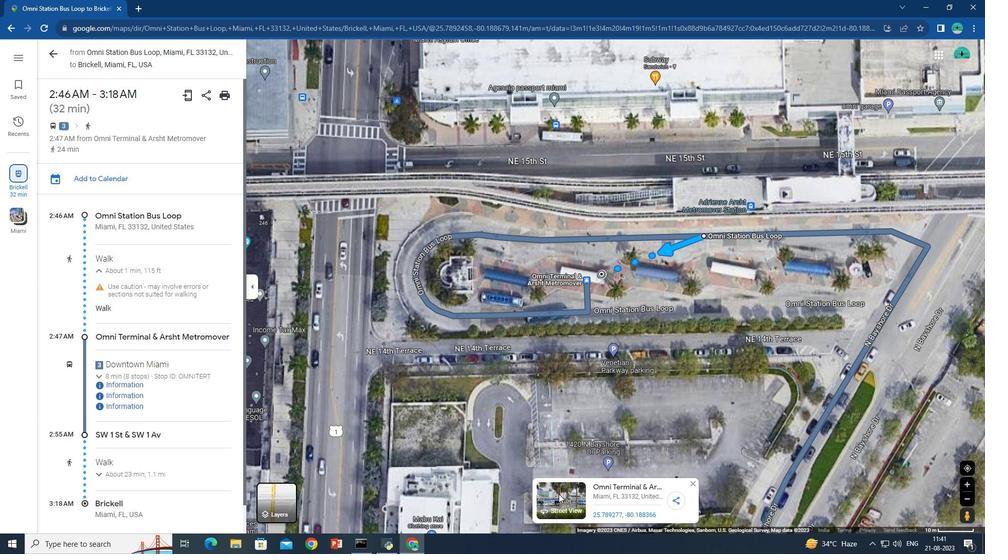 
Action: Mouse moved to (319, 259)
Screenshot: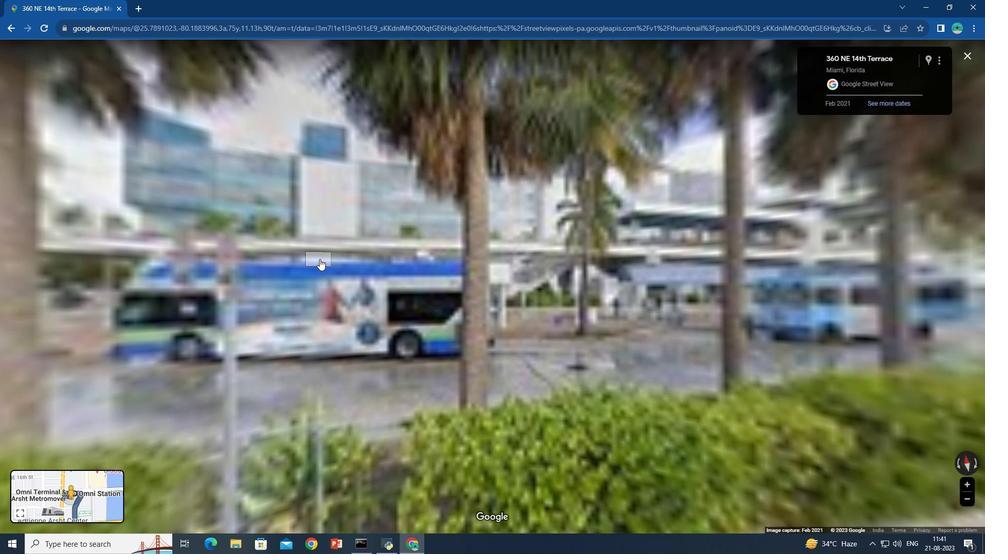 
Action: Mouse pressed left at (319, 259)
Screenshot: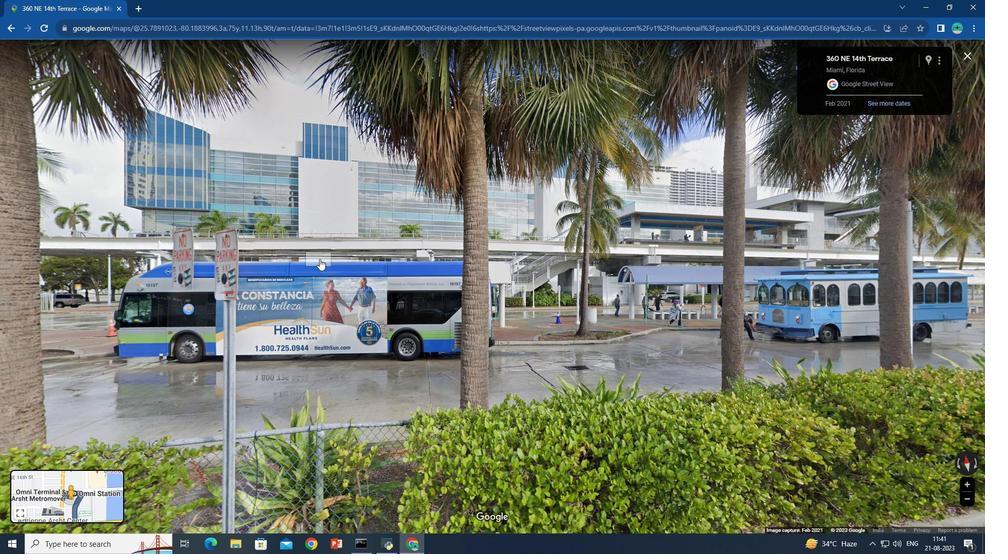 
Action: Mouse moved to (374, 354)
Screenshot: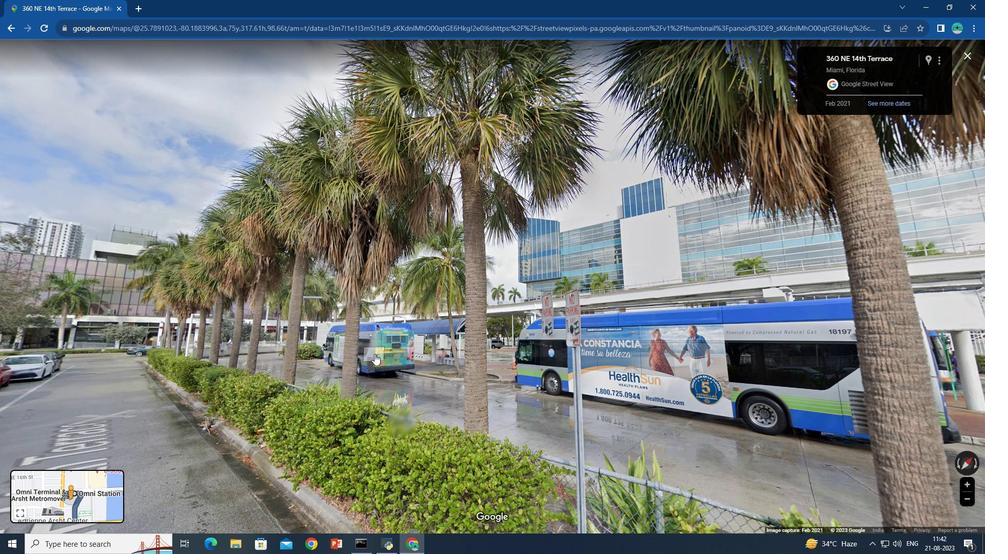 
Action: Mouse pressed left at (374, 354)
Screenshot: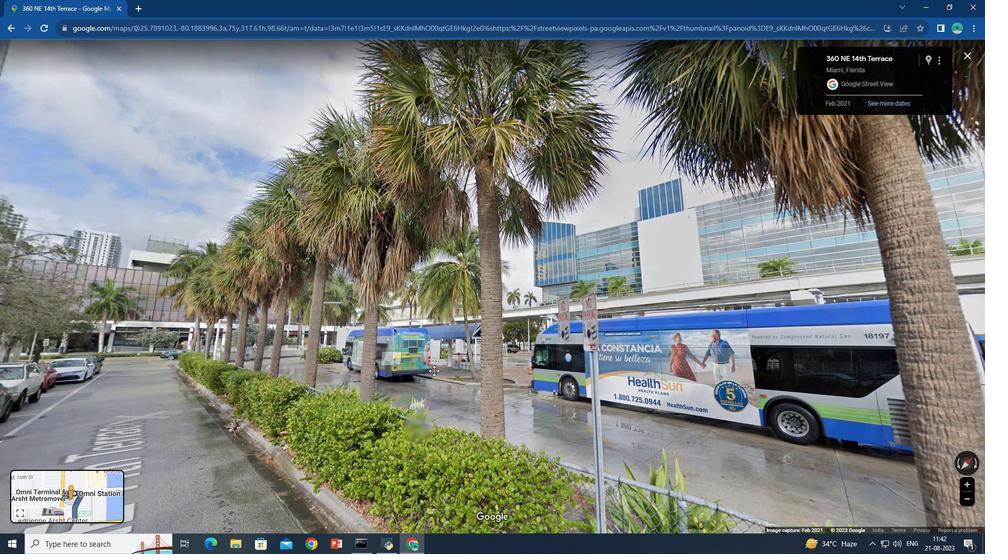 
Action: Mouse moved to (489, 522)
Screenshot: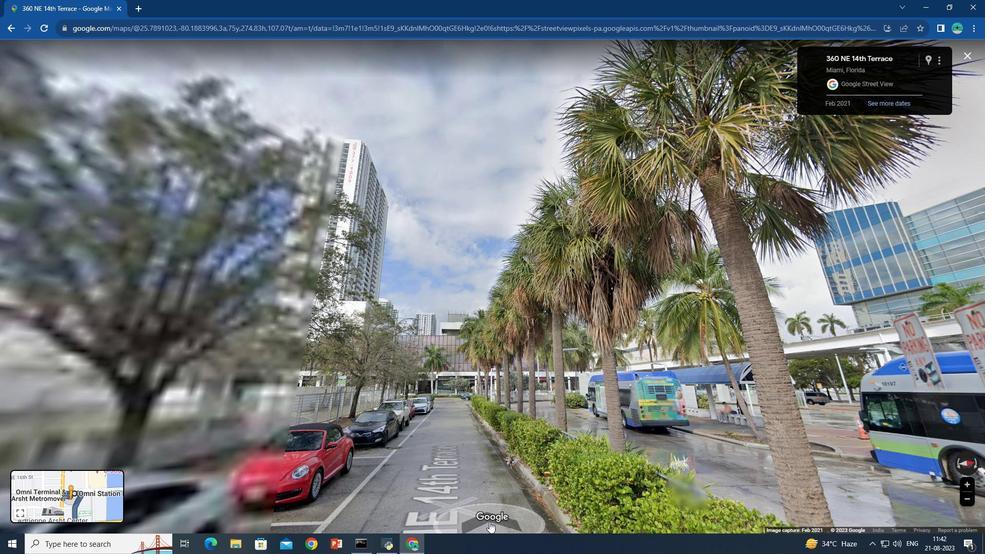 
Action: Mouse pressed left at (489, 522)
Screenshot: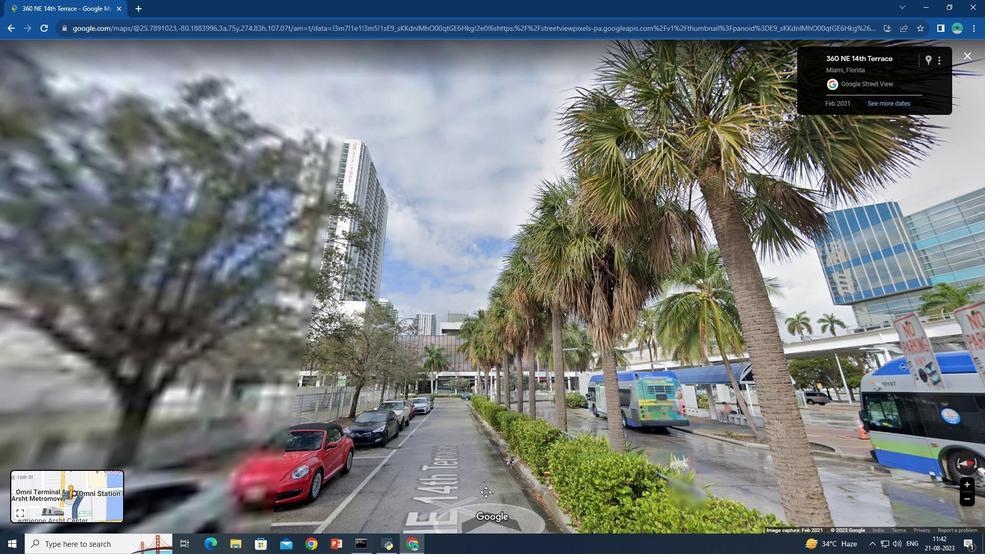 
Action: Mouse moved to (545, 319)
Screenshot: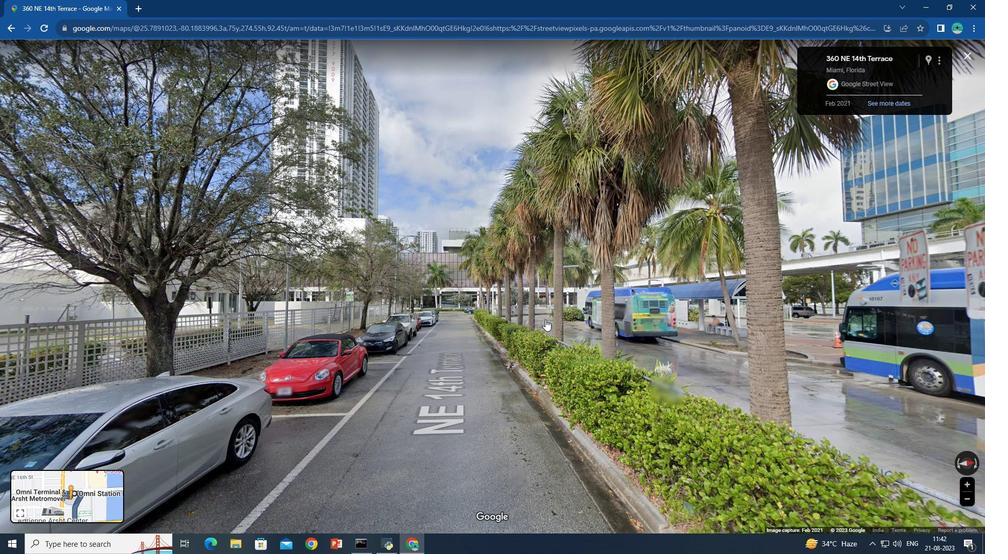 
Action: Mouse pressed left at (545, 319)
Screenshot: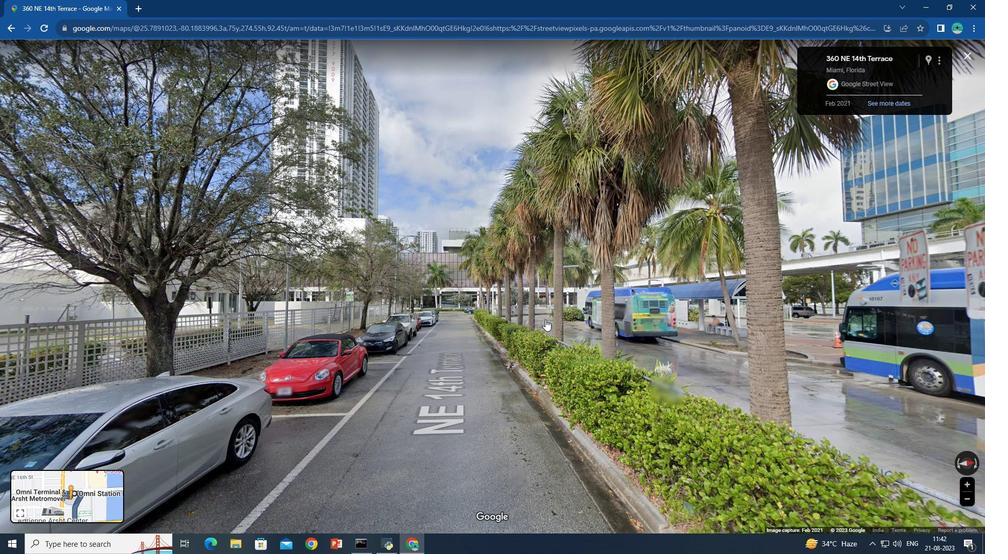
Action: Mouse moved to (345, 382)
Screenshot: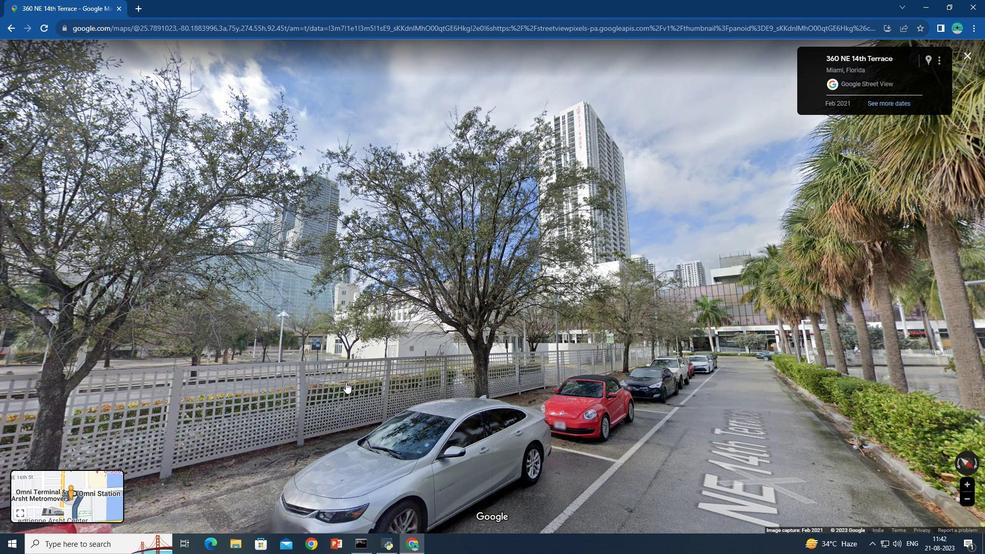 
Action: Key pressed <Key.right><Key.right><Key.left><Key.left><Key.left><Key.left><Key.left><Key.left><Key.left><Key.left><Key.left><Key.left><Key.left><Key.left><Key.left><Key.left><Key.left><Key.left><Key.left><Key.left><Key.left><Key.left><Key.left><Key.left><Key.right><Key.up><Key.up><Key.left><Key.left><Key.left><Key.left><Key.left><Key.left><Key.left><Key.left><Key.left><Key.left><Key.left><Key.left><Key.left><Key.left><Key.left><Key.left><Key.up><Key.right><Key.right><Key.right><Key.right><Key.right><Key.right><Key.right><Key.right><Key.right><Key.right><Key.right><Key.right><Key.right><Key.right><Key.right><Key.right><Key.right><Key.right><Key.up><Key.up><Key.right><Key.up><Key.up><Key.right><Key.right><Key.right><Key.right><Key.right><Key.right><Key.right><Key.right><Key.right><Key.right><Key.right><Key.right><Key.right><Key.right><Key.right><Key.right><Key.right><Key.right><Key.right><Key.right><Key.right><Key.right><Key.right><Key.right><Key.right><Key.right><Key.right><Key.right><Key.right><Key.right><Key.right><Key.right><Key.right><Key.right><Key.right><Key.left><Key.up><Key.up><Key.up><Key.up><Key.up><Key.up><Key.up><Key.up><Key.up><Key.up><Key.up><Key.up><Key.up><Key.up><Key.up><Key.up><Key.up><Key.up><Key.up><Key.up><Key.up><Key.up><Key.up><Key.up><Key.up><Key.up><Key.up><Key.up><Key.up><Key.up><Key.up><Key.up><Key.up><Key.up><Key.up><Key.up><Key.up><Key.up><Key.up><Key.up><Key.up><Key.up><Key.up><Key.up><Key.up><Key.up><Key.up><Key.up><Key.up><Key.up><Key.up><Key.up><Key.up><Key.up><Key.up><Key.up><Key.up><Key.up><Key.up><Key.up><Key.up><Key.up><Key.up><Key.up><Key.up><Key.up><Key.up><Key.up><Key.up><Key.up><Key.up><Key.up><Key.up><Key.up><Key.up><Key.up><Key.up><Key.up><Key.up><Key.up><Key.up><Key.up><Key.up><Key.up><Key.up><Key.up><Key.up><Key.up><Key.up><Key.up><Key.up><Key.up><Key.up><Key.up><Key.up><Key.up><Key.up><Key.up><Key.up><Key.up><Key.up><Key.right><Key.right><Key.right><Key.right><Key.right><Key.right><Key.right><Key.right><Key.right><Key.left><Key.left><Key.left><Key.left><Key.left><Key.left><Key.left><Key.left><Key.left><Key.left><Key.left><Key.left><Key.left><Key.left><Key.left><Key.left><Key.left><Key.left><Key.left><Key.left><Key.left><Key.left><Key.left><Key.left><Key.left><Key.left><Key.left><Key.left><Key.left><Key.left><Key.left><Key.left><Key.left><Key.left><Key.left><Key.left><Key.left><Key.left><Key.left><Key.left><Key.left><Key.left><Key.left><Key.left><Key.left><Key.left><Key.left><Key.left><Key.left><Key.left><Key.left><Key.left><Key.left><Key.left><Key.left><Key.left><Key.left><Key.left><Key.left><Key.left><Key.left><Key.left><Key.left><Key.left><Key.left><Key.left><Key.left><Key.left><Key.left><Key.left><Key.left><Key.left><Key.left><Key.left><Key.left><Key.left><Key.left><Key.left><Key.left><Key.left><Key.left><Key.left><Key.left><Key.left><Key.left><Key.left><Key.left><Key.left><Key.up><Key.up><Key.left><Key.right><Key.right><Key.right><Key.right><Key.right><Key.up><Key.left><Key.left><Key.left><Key.left><Key.left><Key.left><Key.left><Key.left><Key.up><Key.right><Key.up><Key.up><Key.up><Key.up><Key.up><Key.up><Key.up><Key.right><Key.right><Key.right><Key.right><Key.right><Key.right><Key.right><Key.right><Key.up><Key.up><Key.up><Key.left><Key.right><Key.right><Key.right><Key.right><Key.right><Key.right><Key.right><Key.right><Key.right><Key.right><Key.right><Key.right><Key.right><Key.right><Key.right><Key.right><Key.right><Key.right><Key.right><Key.right><Key.right><Key.right><Key.right><Key.right><Key.right><Key.right><Key.right><Key.right><Key.right><Key.right><Key.right><Key.right><Key.left><Key.up><Key.up><Key.left><Key.up><Key.up><Key.right><Key.right><Key.right><Key.right><Key.right><Key.right><Key.right><Key.right><Key.right><Key.right><Key.right><Key.right><Key.right><Key.right><Key.up><Key.right><Key.right><Key.up><Key.up><Key.up><Key.left><Key.left><Key.left><Key.left><Key.left><Key.left><Key.left><Key.left><Key.up>
Screenshot: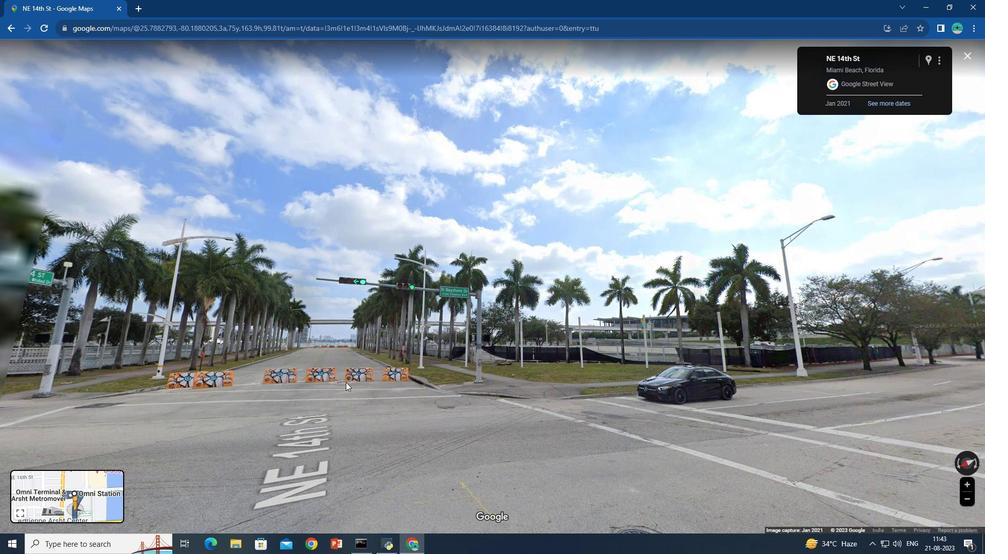 
Action: Mouse moved to (10, 33)
Screenshot: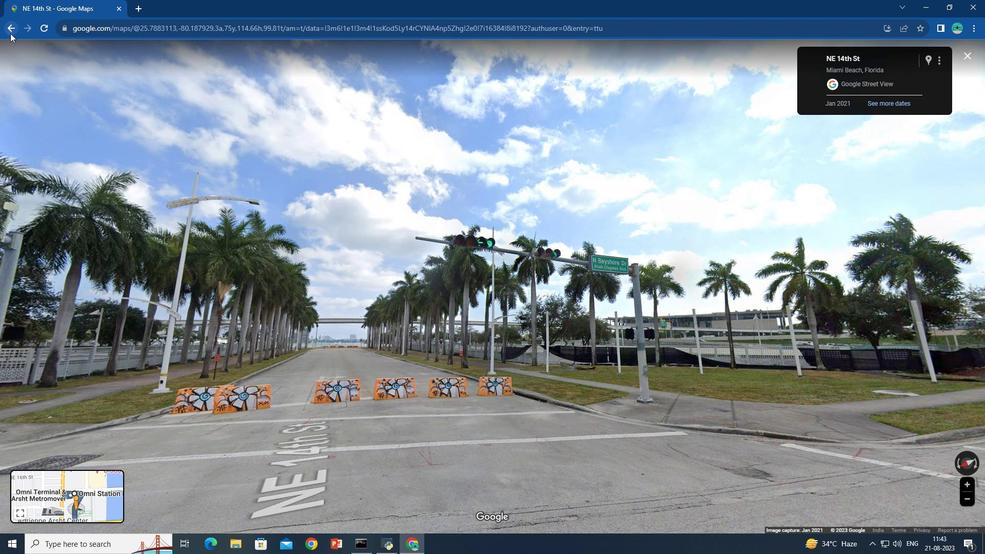 
Action: Mouse pressed left at (10, 33)
Screenshot: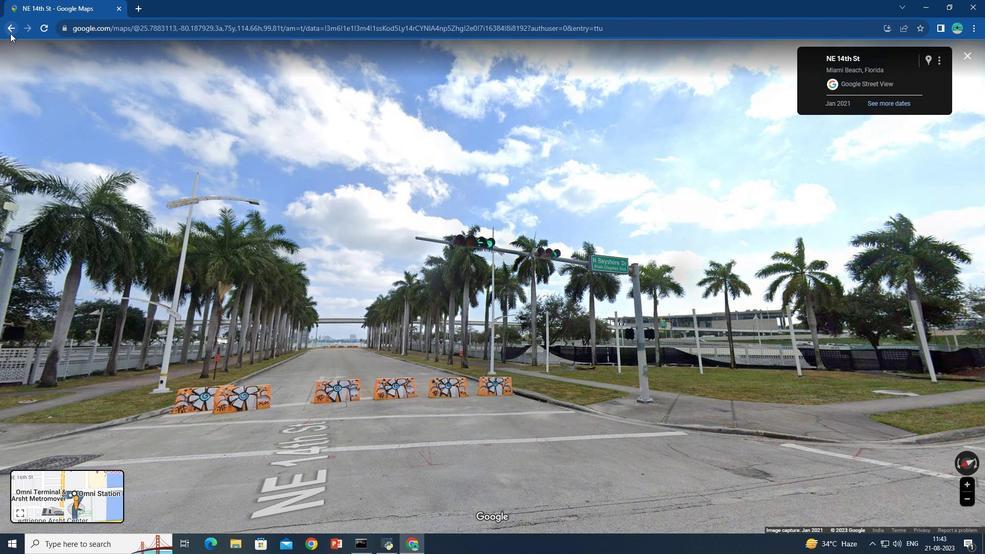 
Action: Mouse moved to (123, 248)
Screenshot: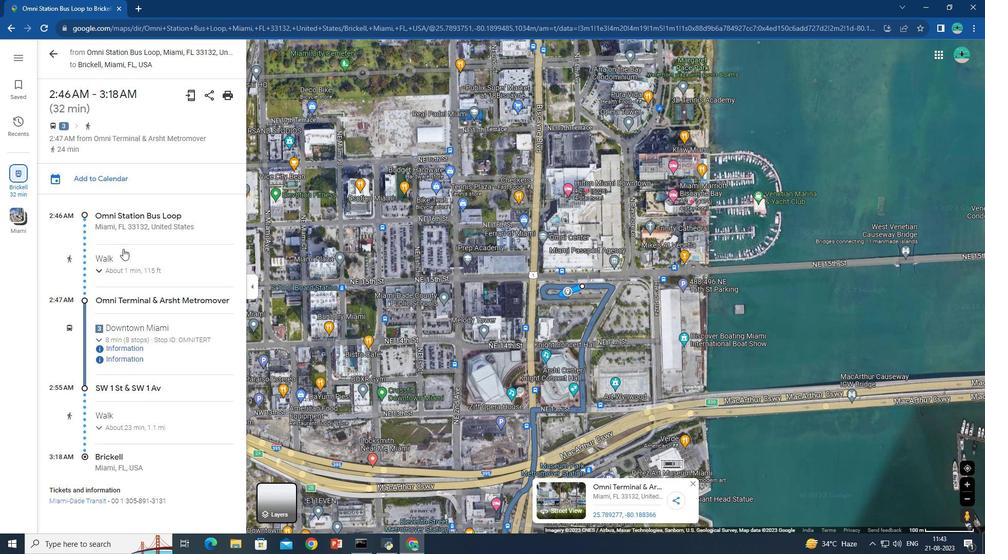 
Action: Mouse scrolled (123, 248) with delta (0, 0)
Screenshot: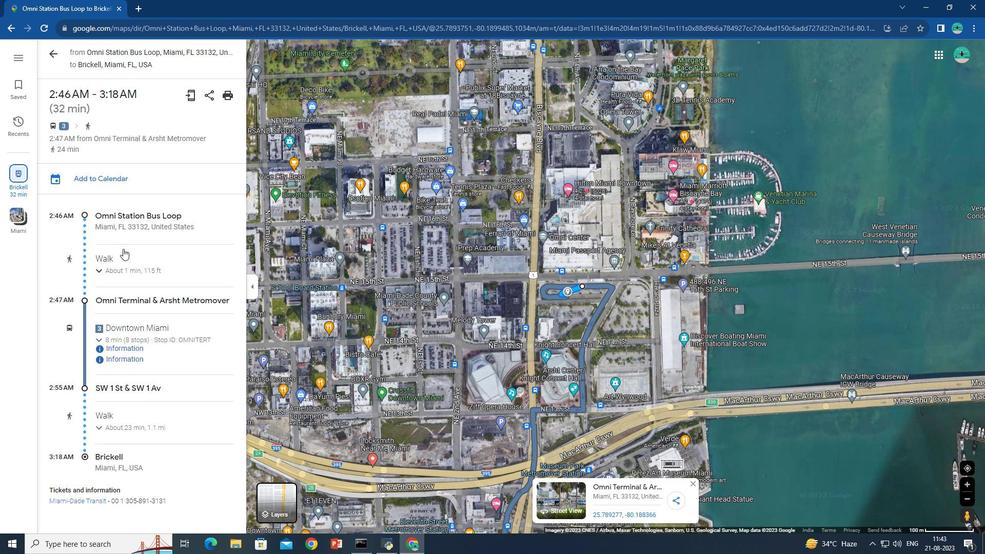 
Action: Mouse scrolled (123, 248) with delta (0, 0)
Screenshot: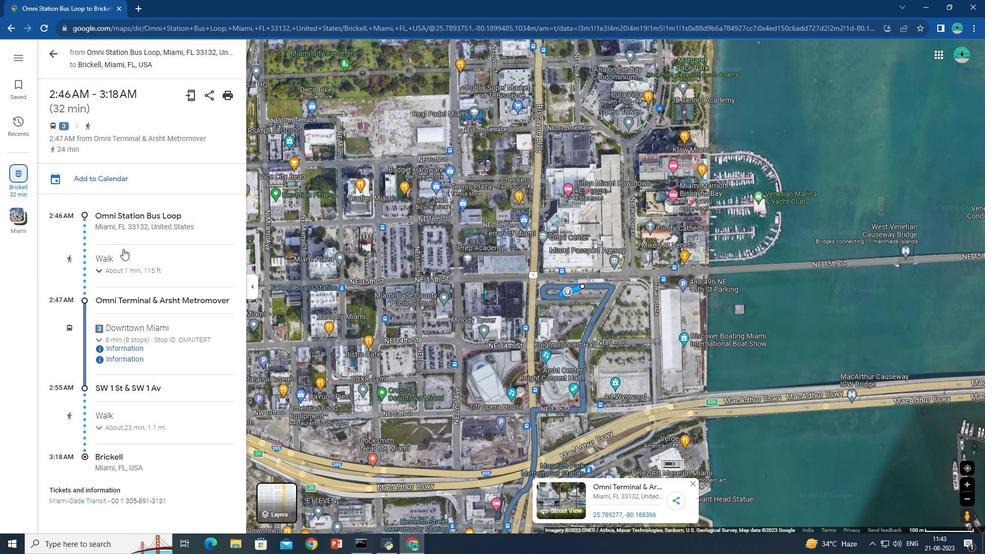 
Action: Mouse scrolled (123, 248) with delta (0, 0)
Screenshot: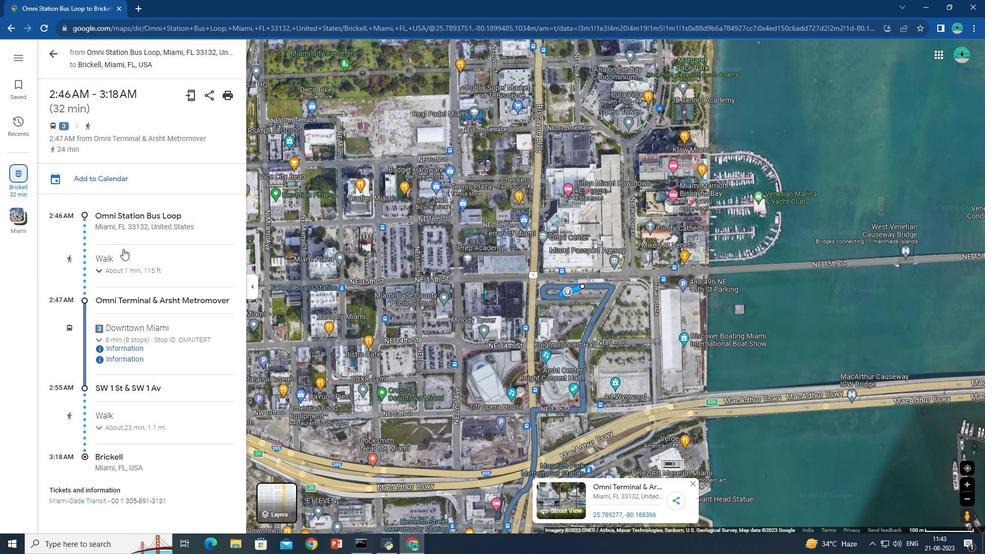 
Action: Mouse scrolled (123, 248) with delta (0, 0)
Screenshot: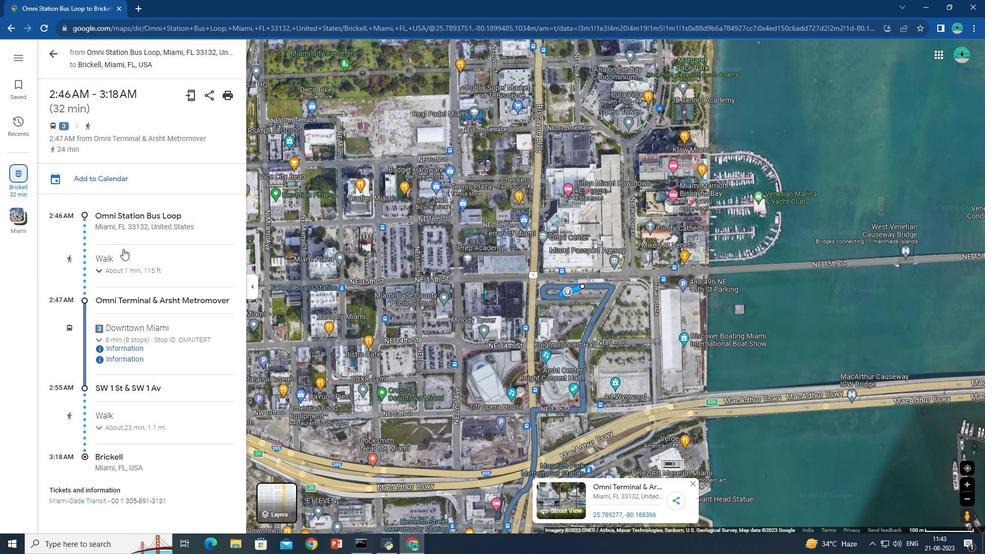 
Action: Mouse scrolled (123, 248) with delta (0, 0)
Screenshot: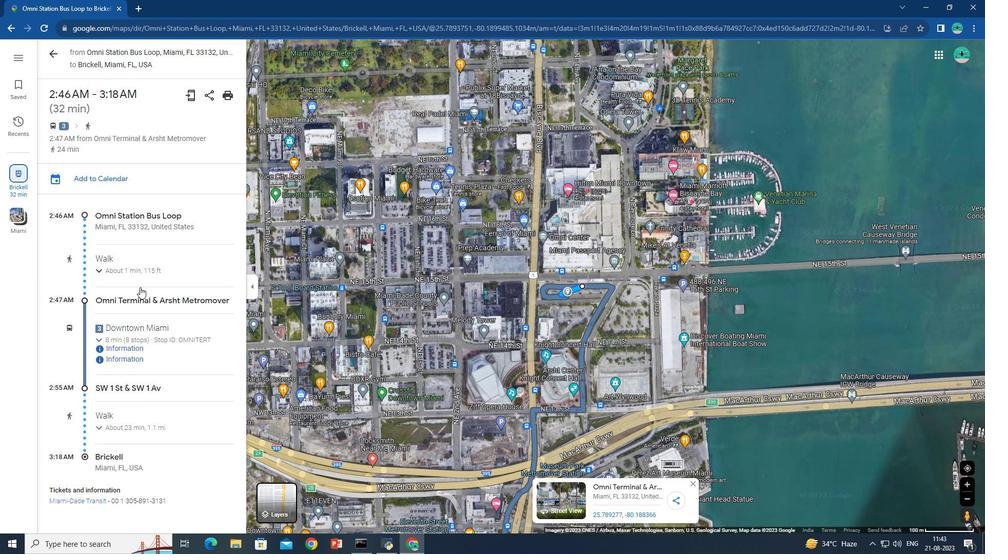 
Action: Mouse moved to (119, 376)
Screenshot: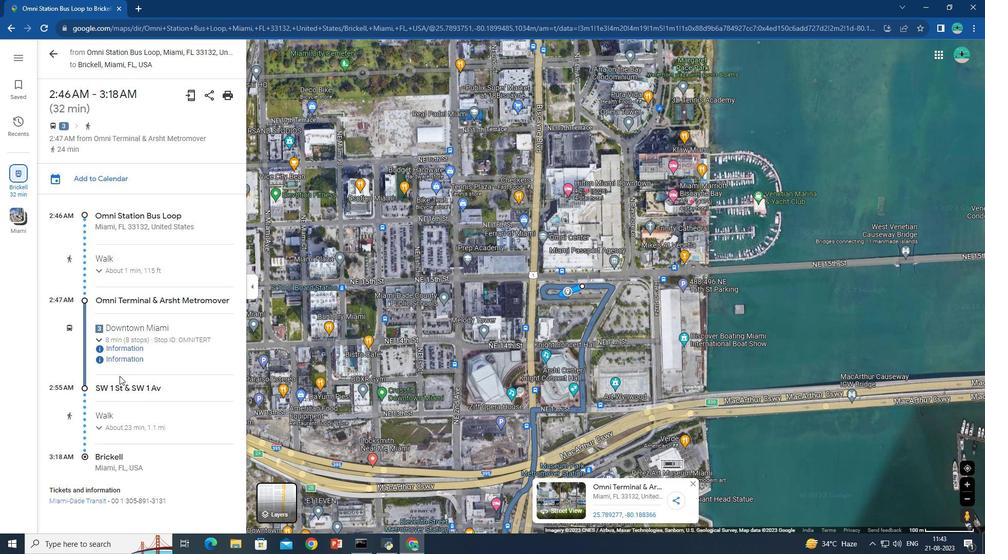 
Action: Mouse scrolled (119, 375) with delta (0, 0)
Screenshot: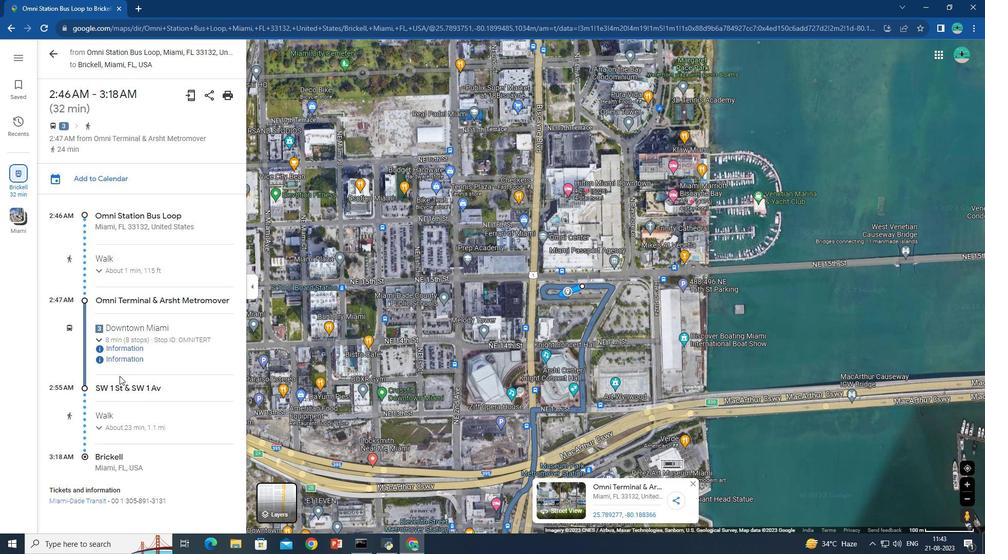 
Action: Mouse scrolled (119, 375) with delta (0, 0)
Screenshot: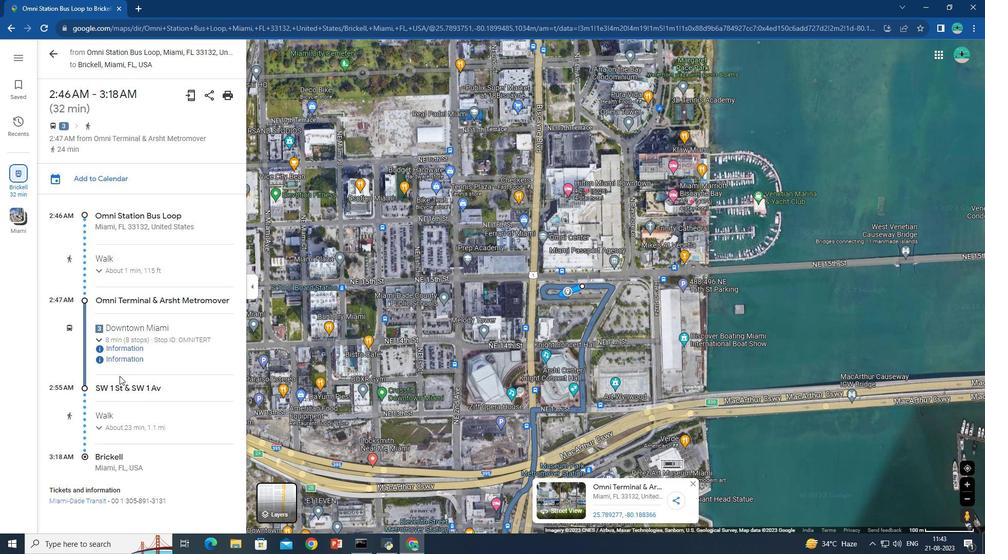 
Action: Mouse scrolled (119, 375) with delta (0, 0)
Screenshot: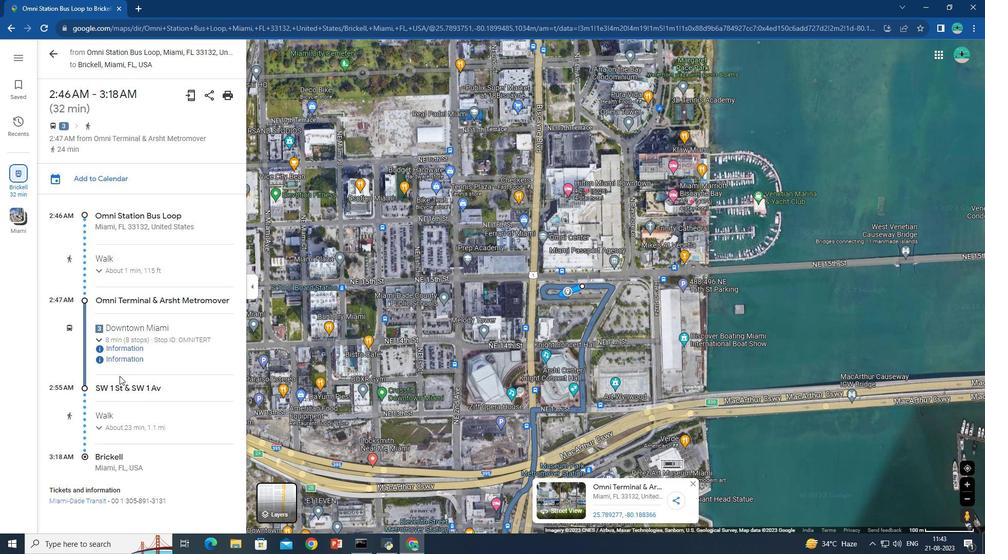 
Action: Mouse scrolled (119, 375) with delta (0, 0)
Screenshot: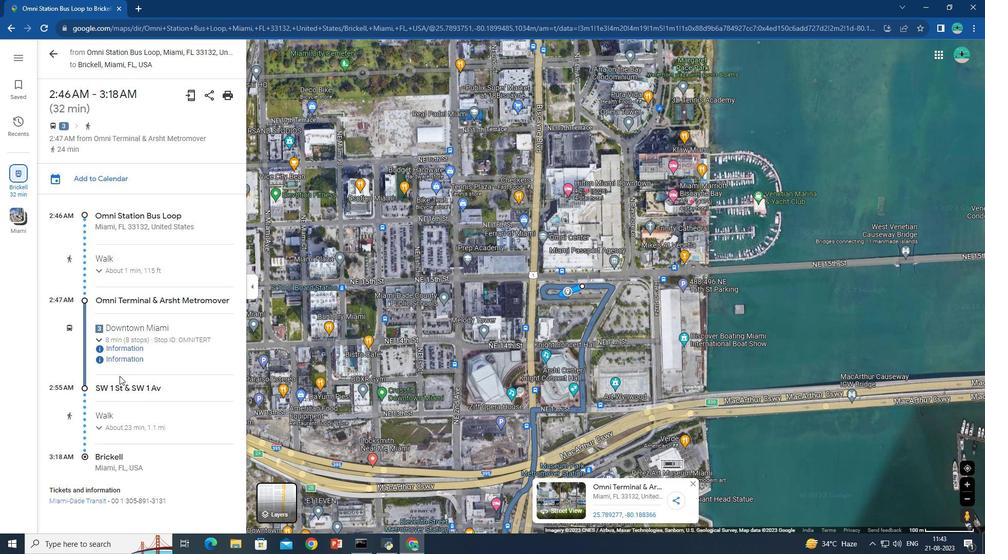 
Action: Mouse moved to (109, 326)
Screenshot: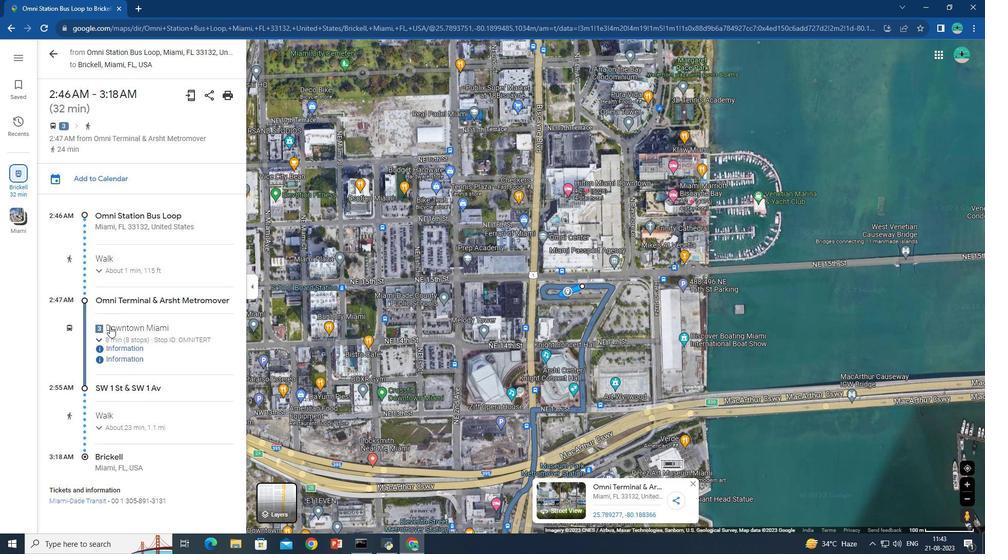 
Action: Mouse pressed left at (109, 326)
Screenshot: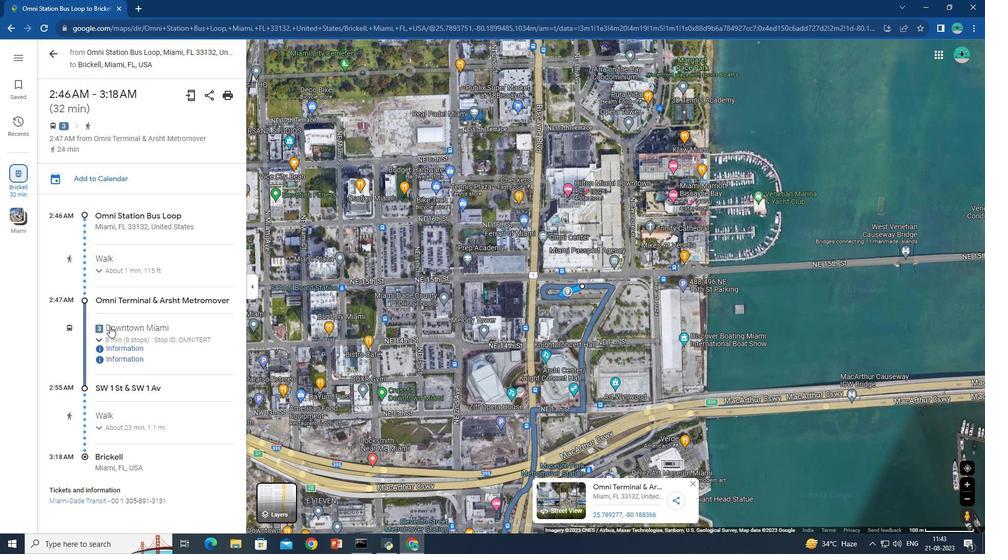 
Action: Mouse moved to (128, 363)
Screenshot: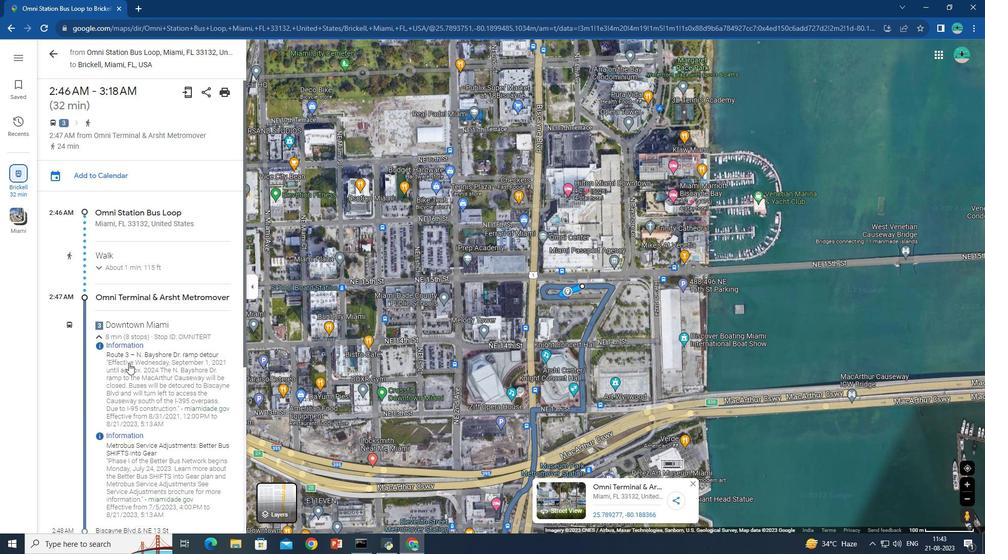 
Action: Mouse scrolled (128, 362) with delta (0, 0)
Screenshot: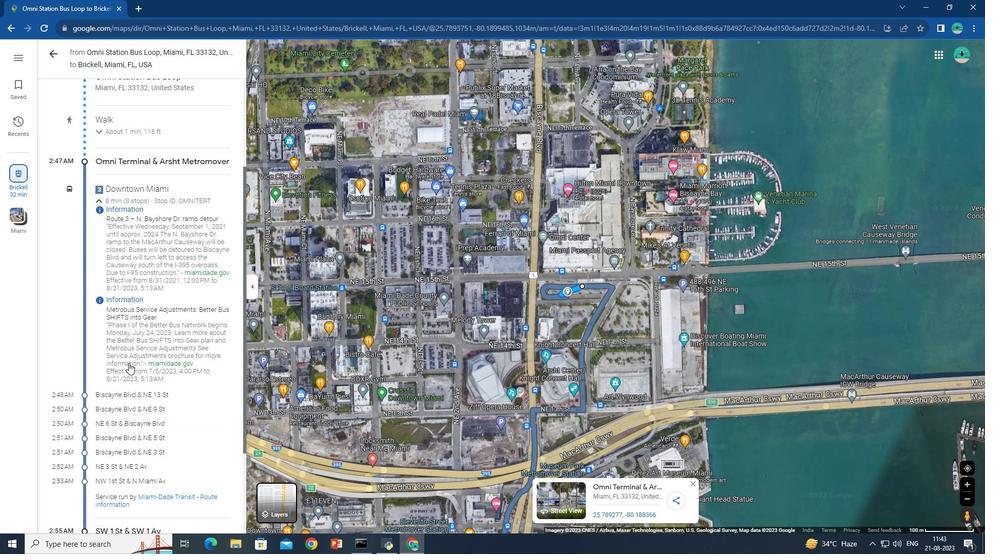 
Action: Mouse scrolled (128, 362) with delta (0, 0)
Screenshot: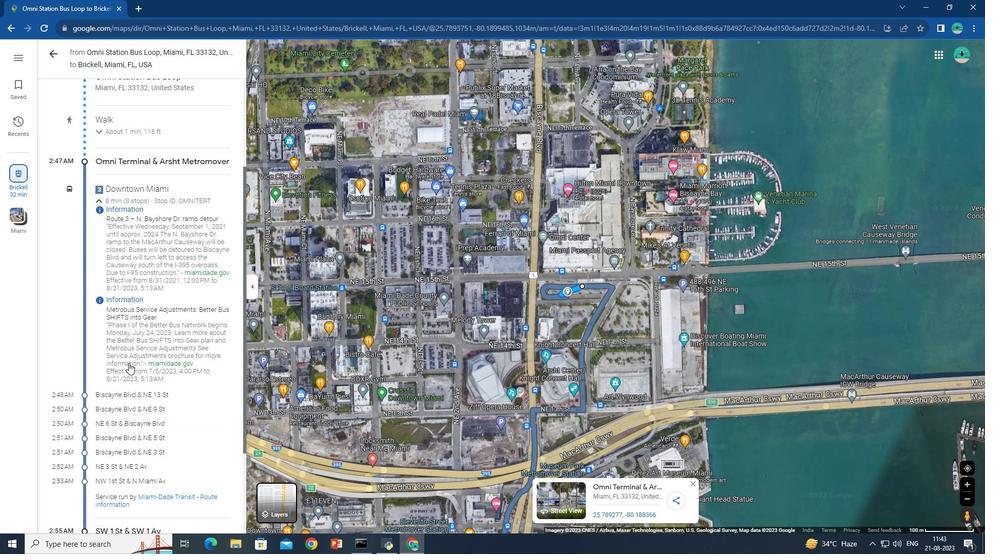 
Action: Mouse scrolled (128, 362) with delta (0, 0)
Screenshot: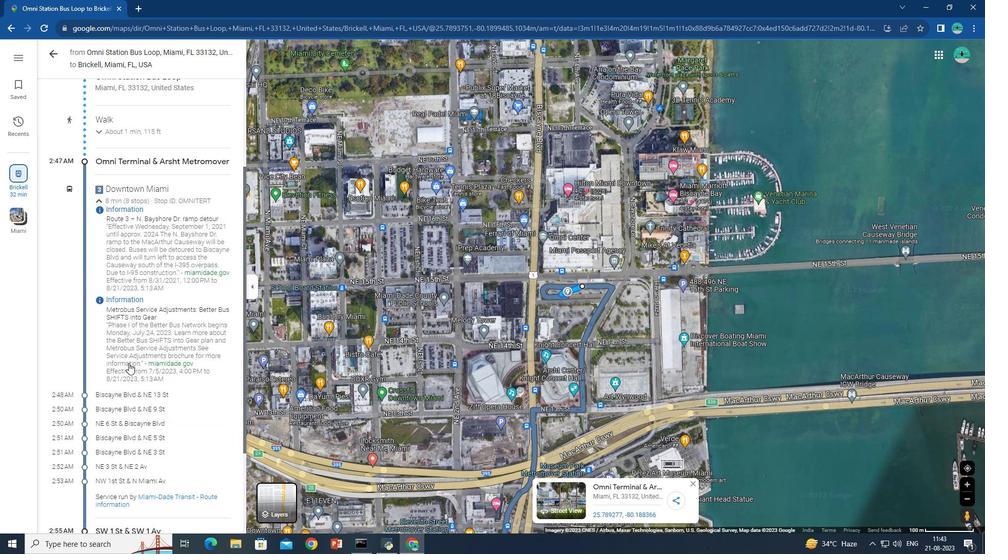 
Action: Mouse scrolled (128, 362) with delta (0, 0)
Screenshot: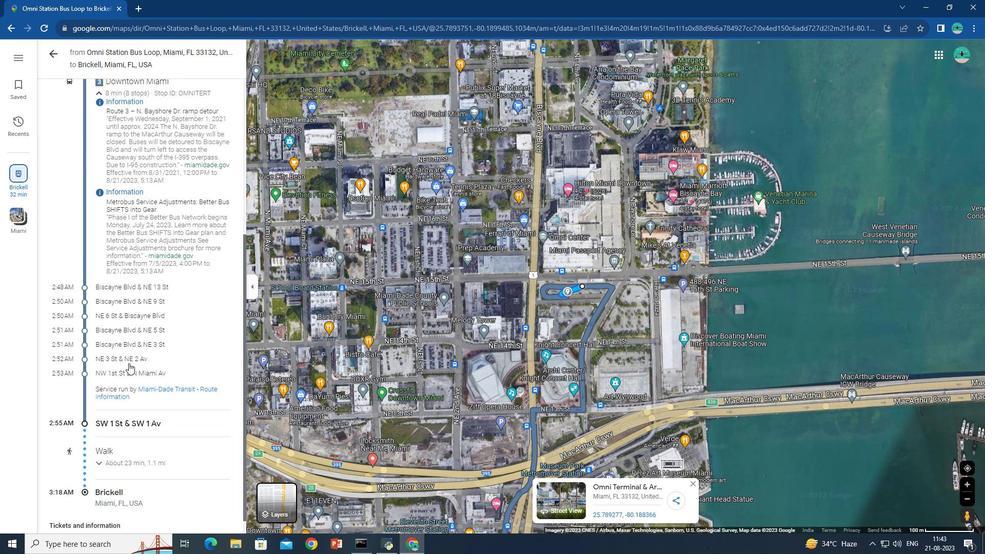
Action: Mouse scrolled (128, 362) with delta (0, 0)
Screenshot: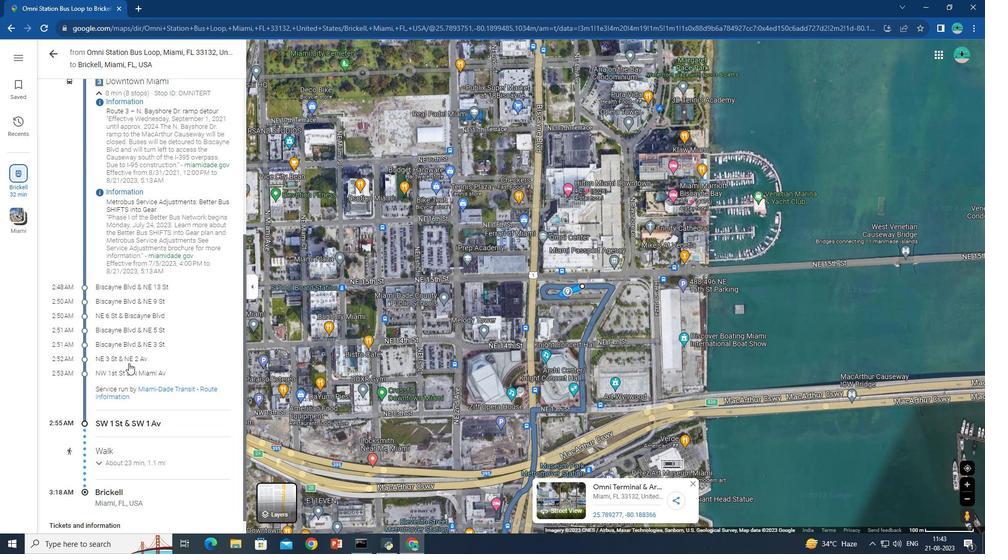
Action: Mouse moved to (585, 336)
Screenshot: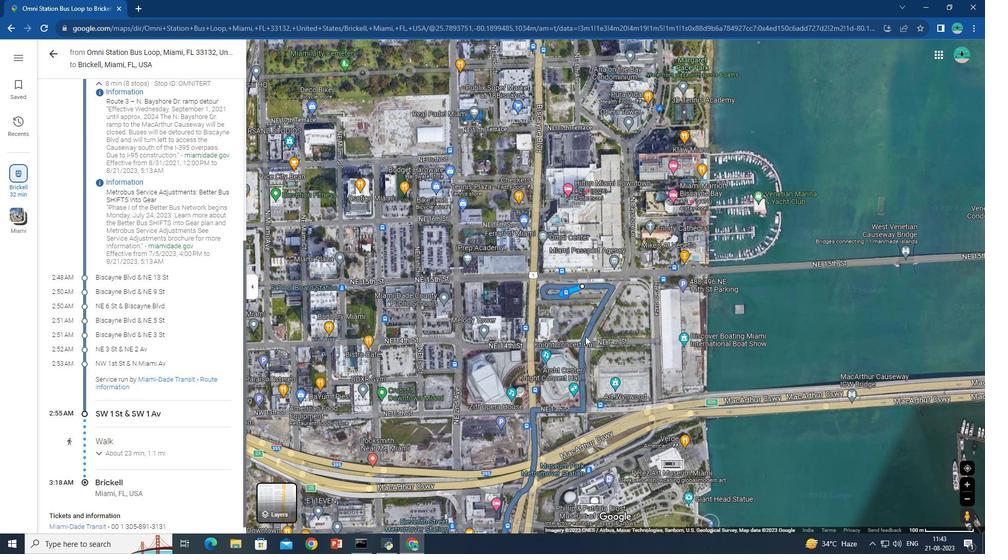 
Action: Mouse scrolled (585, 337) with delta (0, 0)
Screenshot: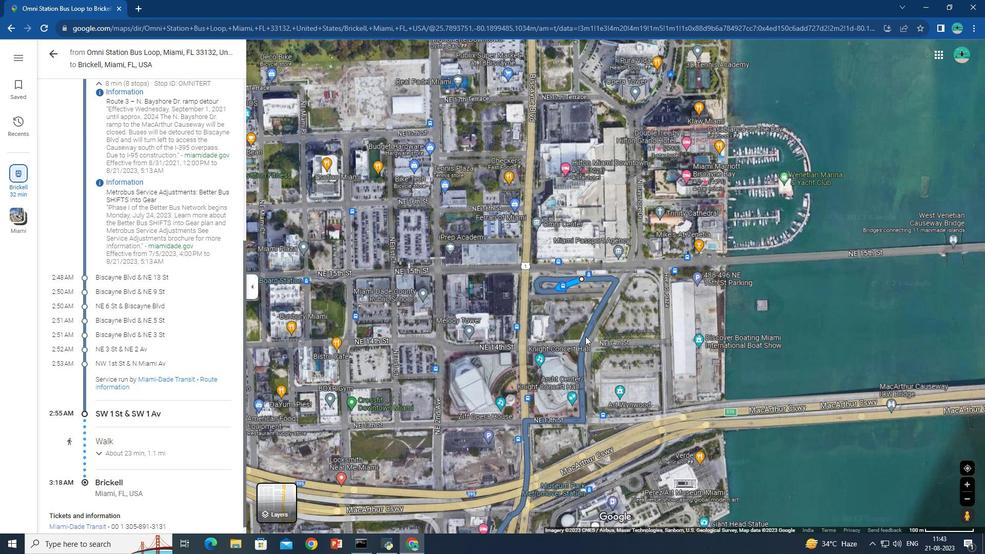 
Action: Mouse moved to (585, 336)
Screenshot: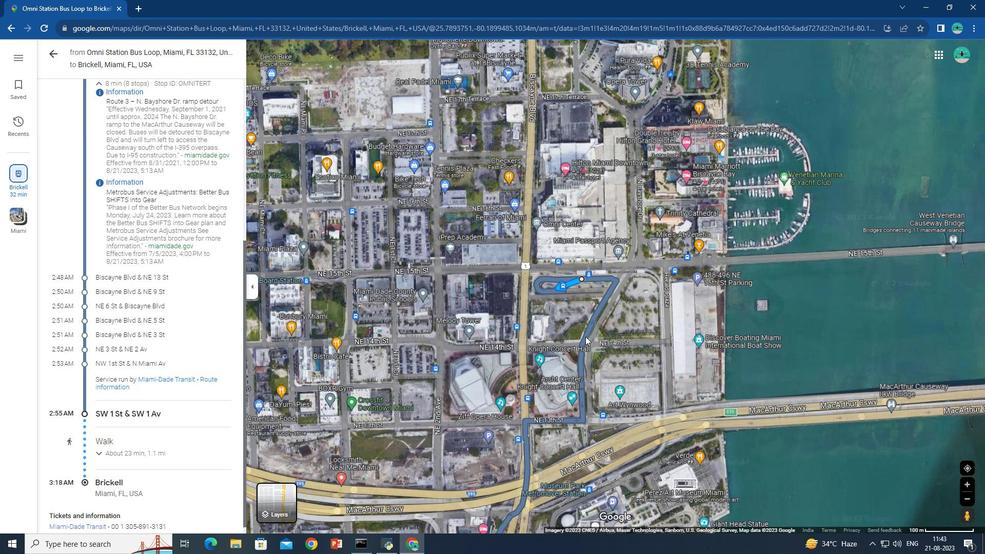 
Action: Mouse scrolled (585, 337) with delta (0, 0)
Screenshot: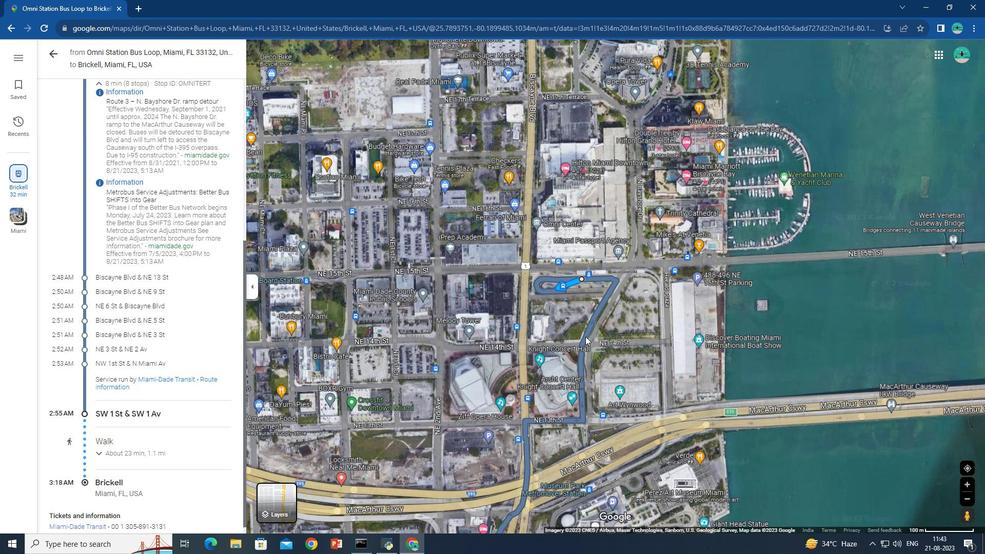 
Action: Mouse scrolled (585, 337) with delta (0, 0)
Screenshot: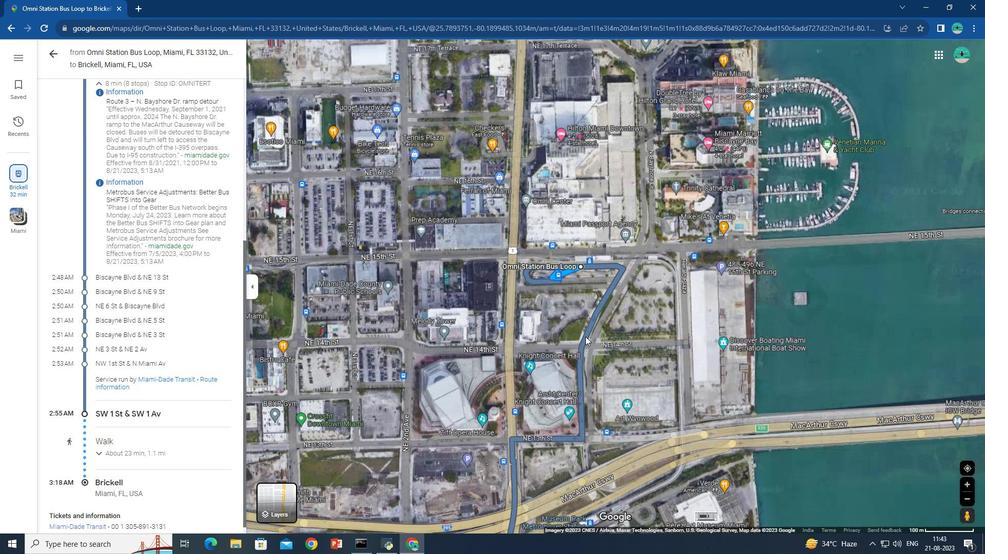 
Action: Mouse scrolled (585, 337) with delta (0, 0)
Screenshot: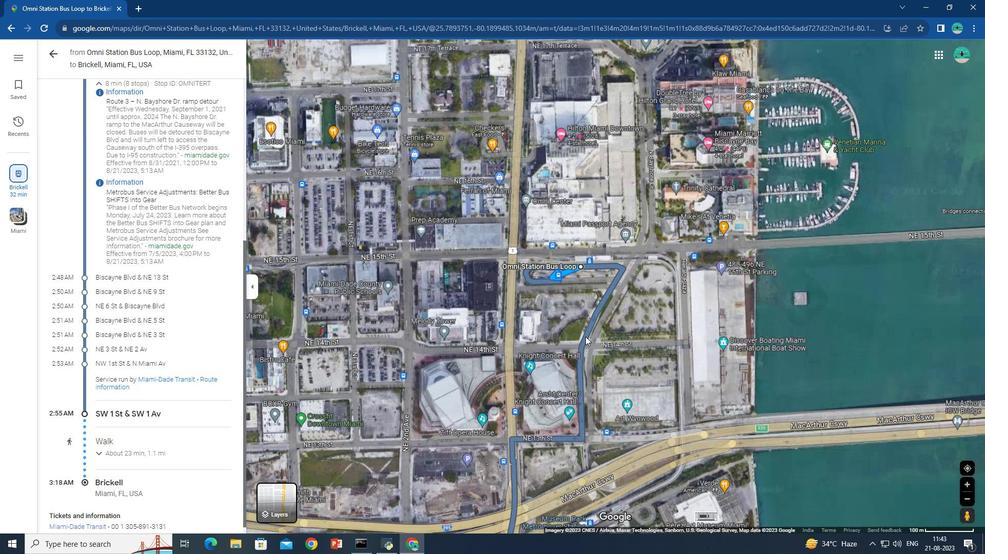 
Action: Mouse scrolled (585, 337) with delta (0, 0)
Screenshot: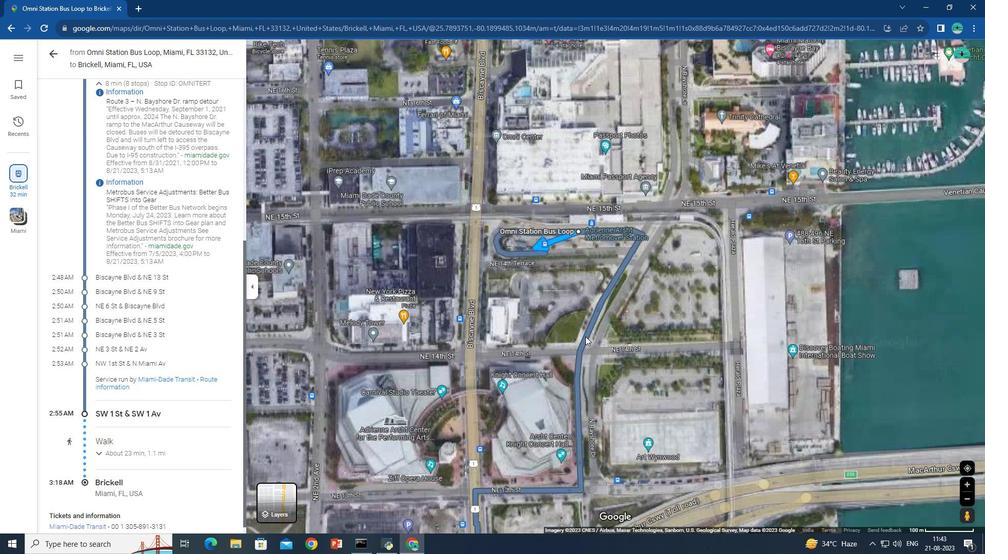 
Action: Mouse scrolled (585, 337) with delta (0, 0)
Screenshot: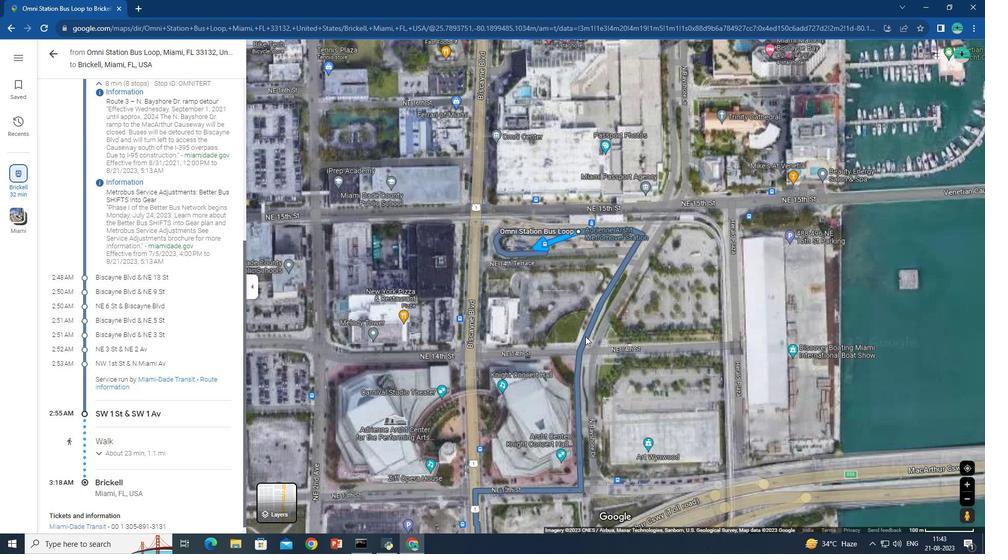 
Action: Mouse moved to (583, 246)
Screenshot: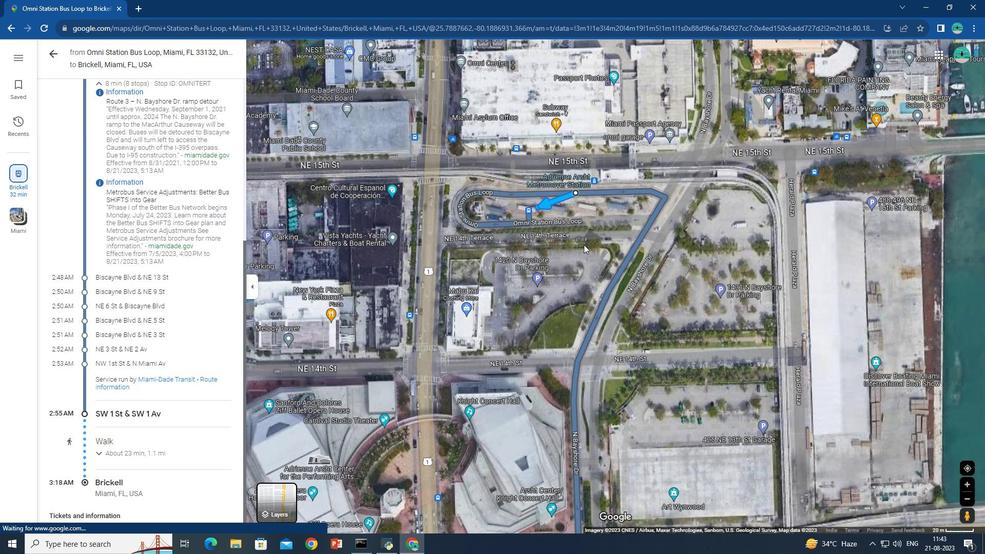 
Action: Mouse scrolled (583, 247) with delta (0, 0)
Screenshot: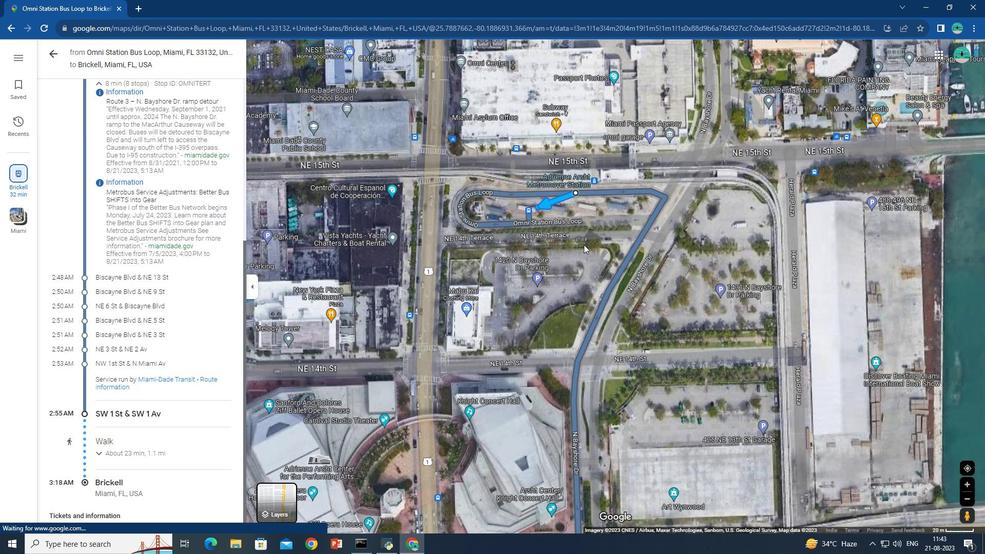 
Action: Mouse moved to (583, 244)
Screenshot: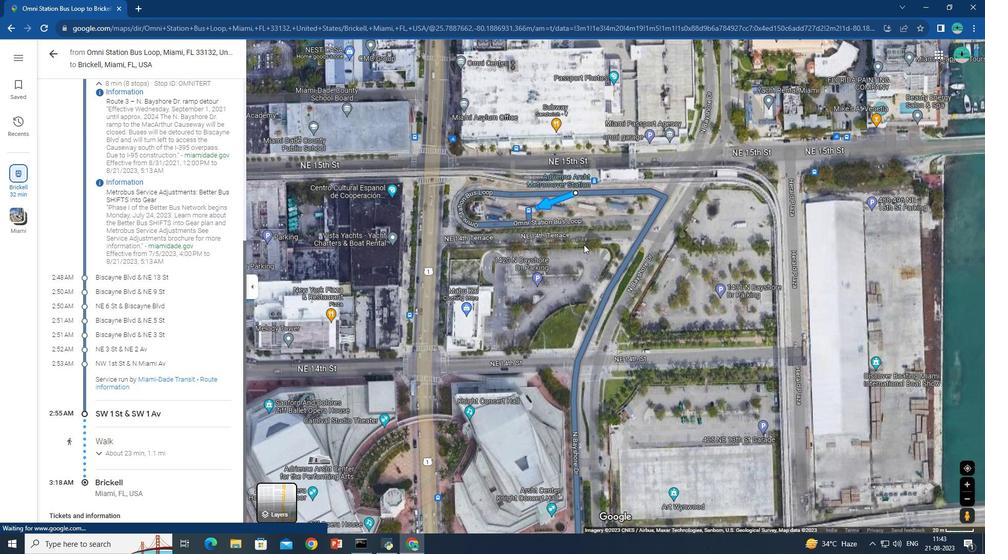 
Action: Mouse scrolled (583, 245) with delta (0, 0)
Screenshot: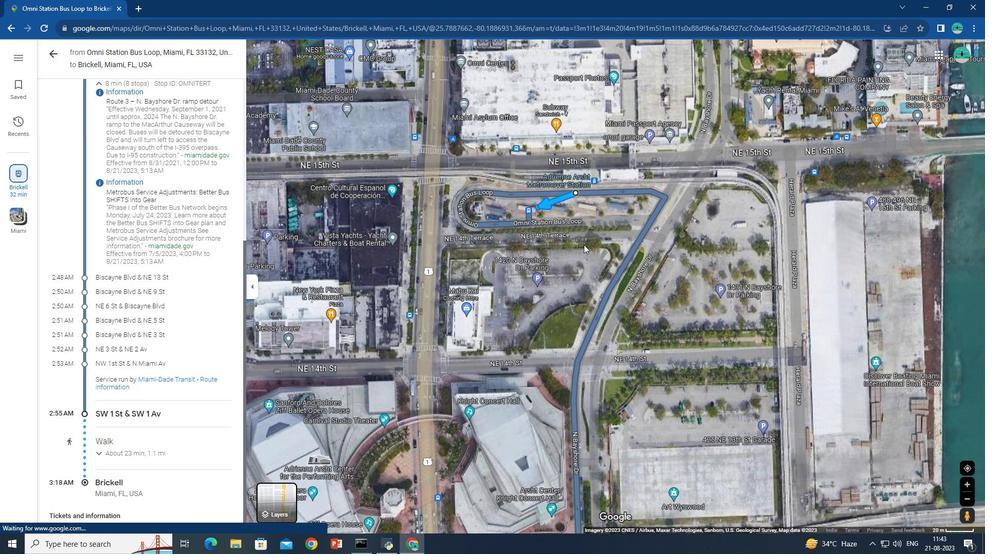 
Action: Mouse moved to (601, 171)
Screenshot: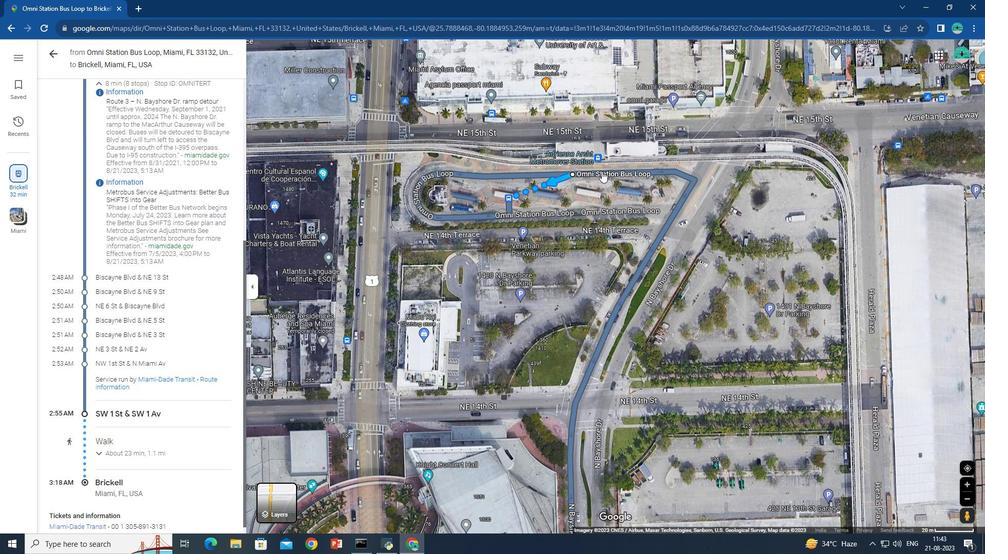
Action: Mouse pressed left at (601, 171)
Screenshot: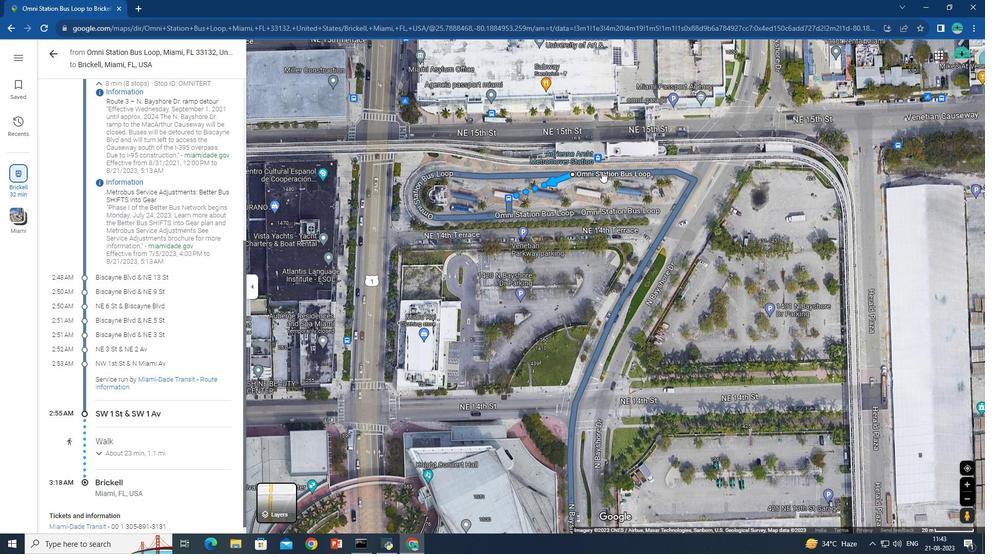 
Action: Mouse moved to (512, 341)
Screenshot: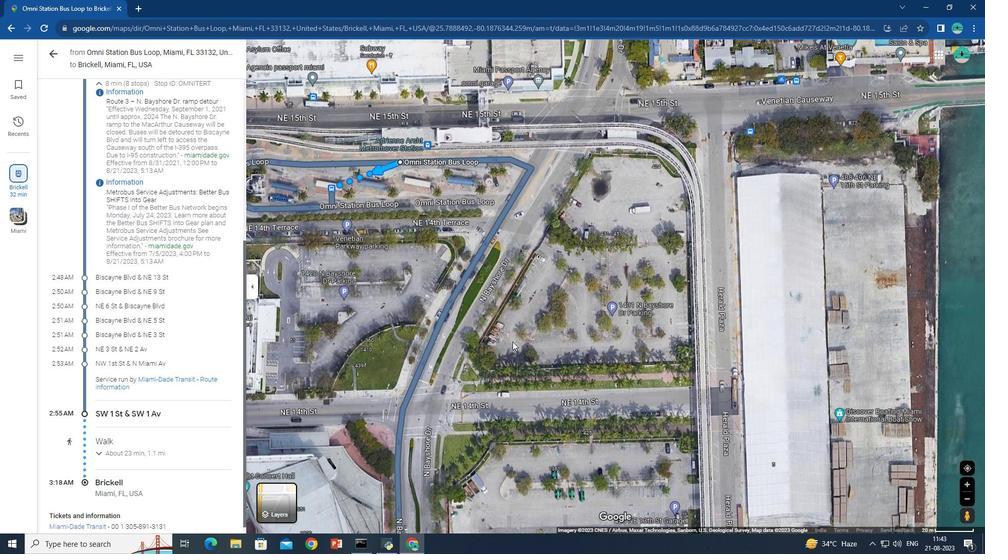 
Action: Mouse scrolled (512, 342) with delta (0, 0)
Screenshot: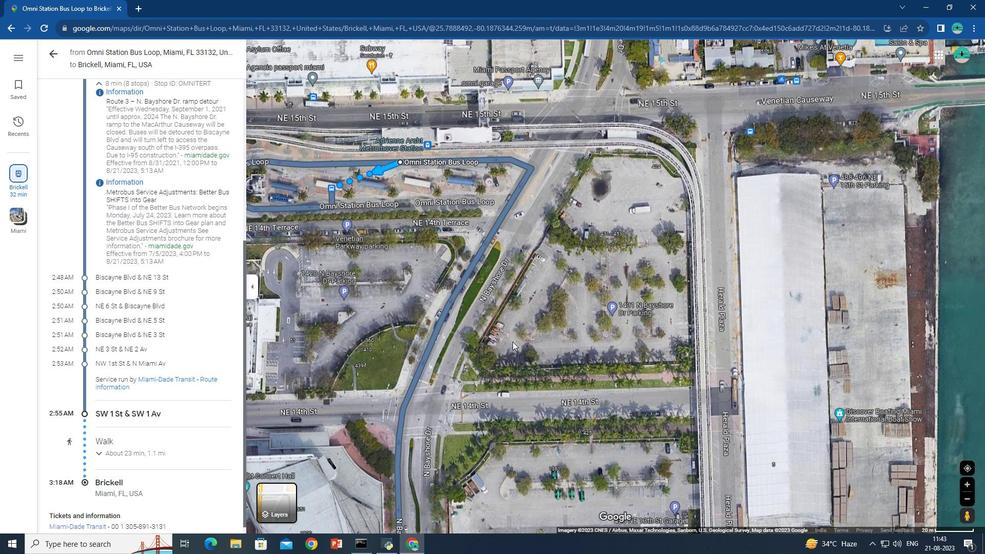
Action: Mouse scrolled (512, 342) with delta (0, 0)
Screenshot: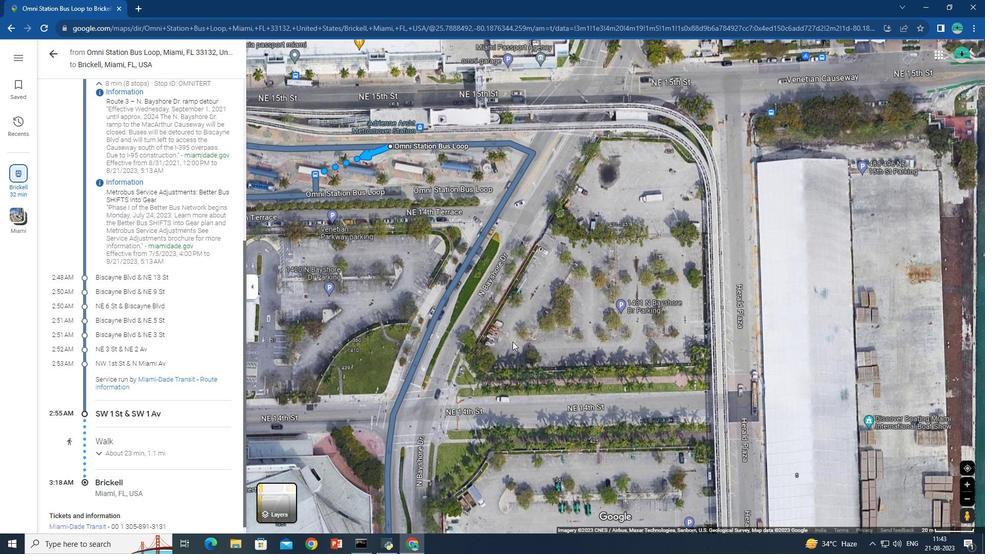 
Action: Mouse scrolled (512, 342) with delta (0, 0)
Screenshot: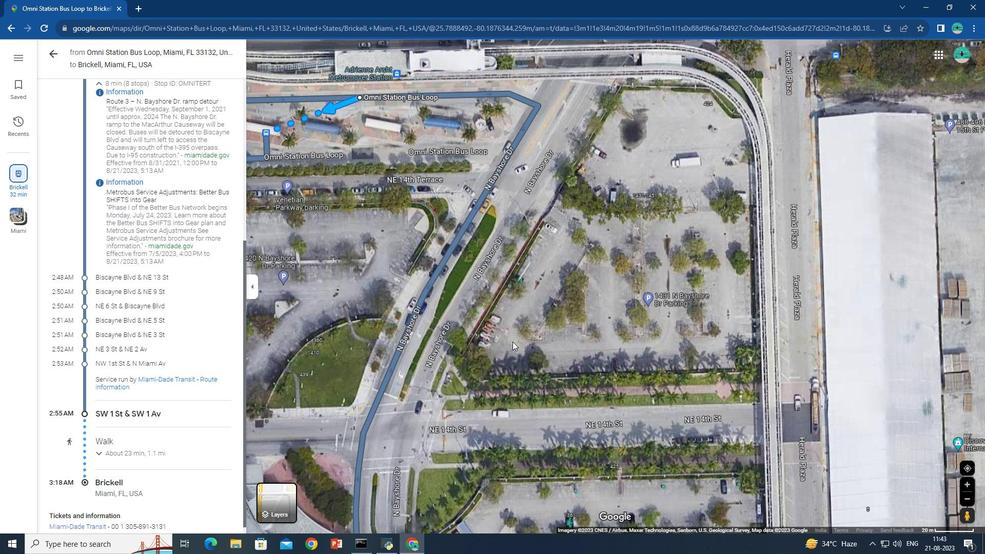 
Action: Mouse scrolled (512, 342) with delta (0, 0)
Screenshot: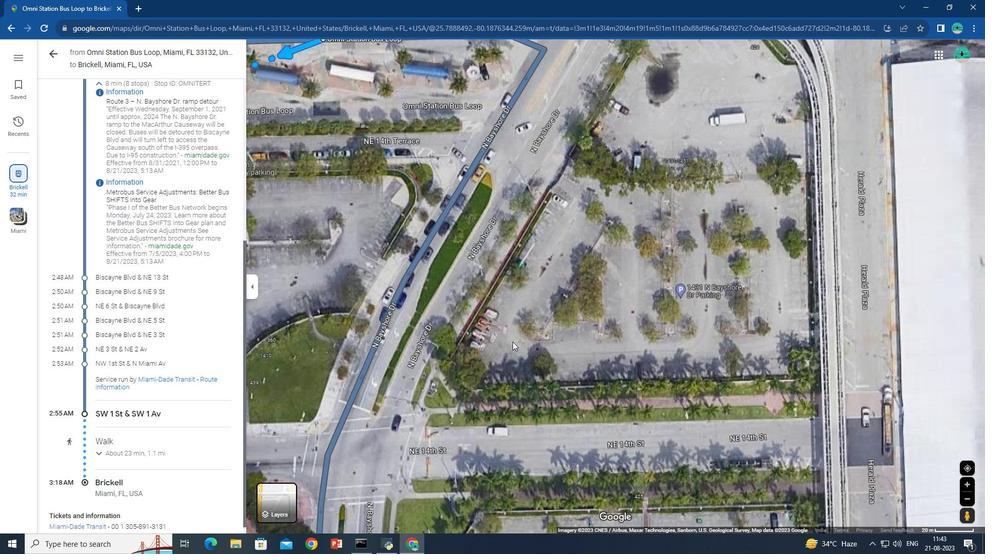 
Action: Mouse moved to (358, 397)
Screenshot: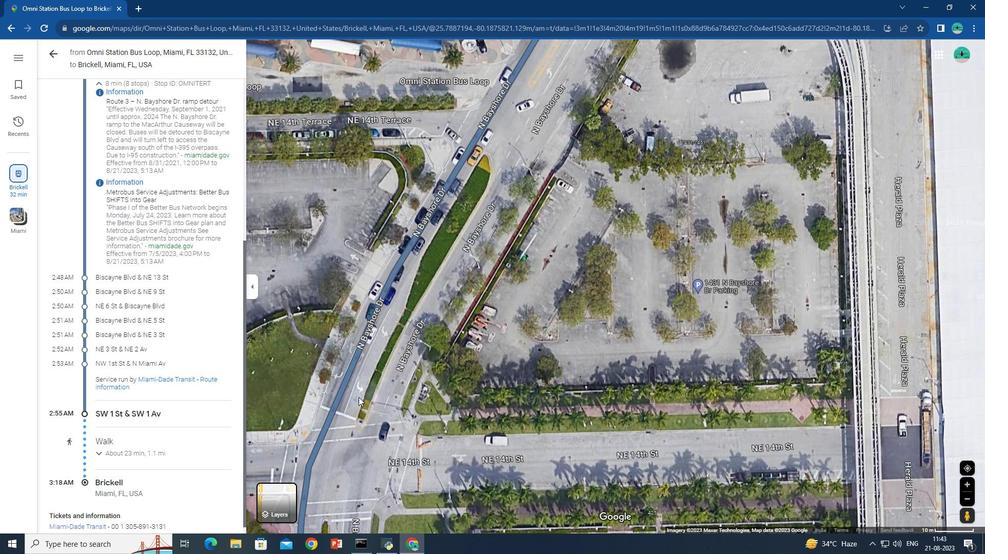 
Action: Mouse pressed left at (358, 397)
Screenshot: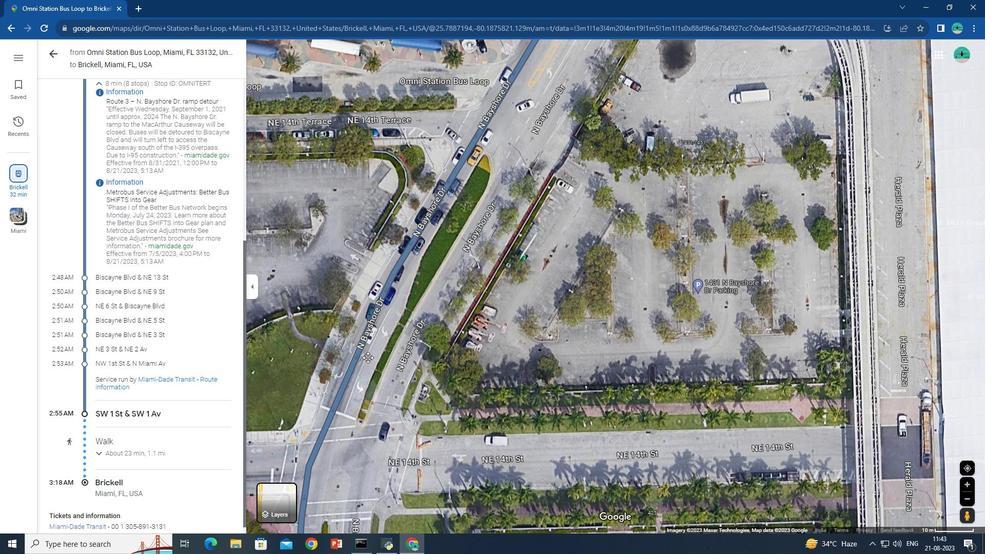 
Action: Mouse moved to (413, 374)
Screenshot: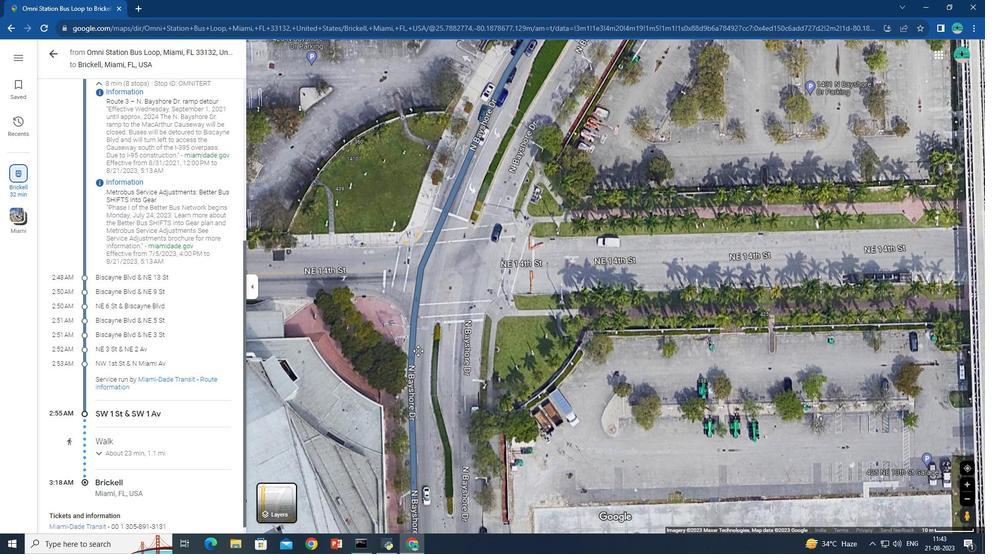 
Action: Mouse pressed left at (413, 374)
Screenshot: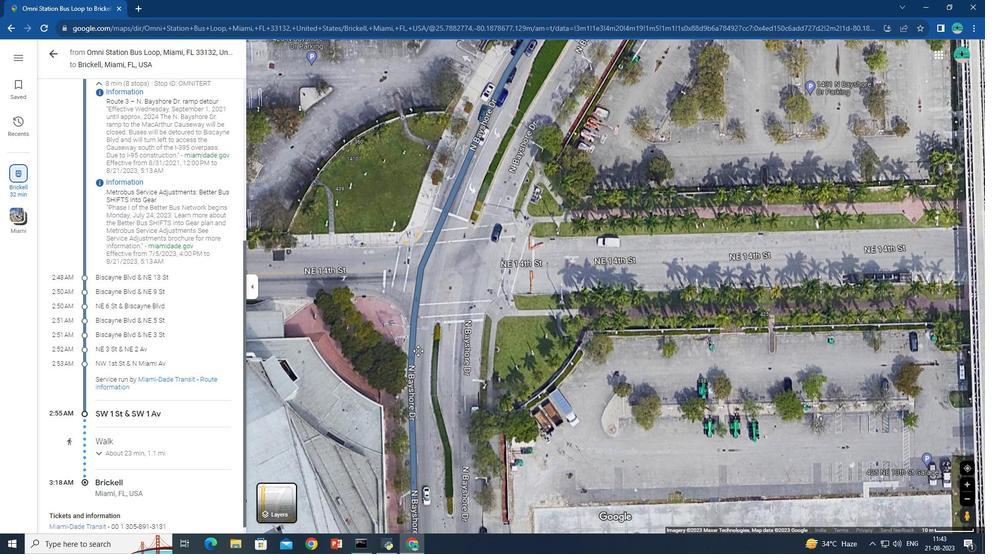 
Action: Mouse moved to (299, 439)
Screenshot: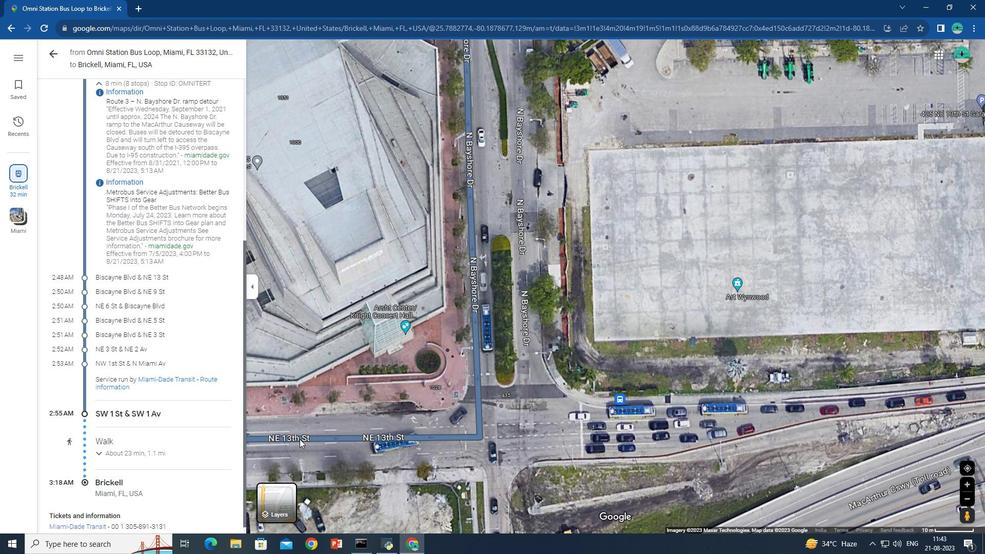 
Action: Mouse pressed left at (299, 439)
Screenshot: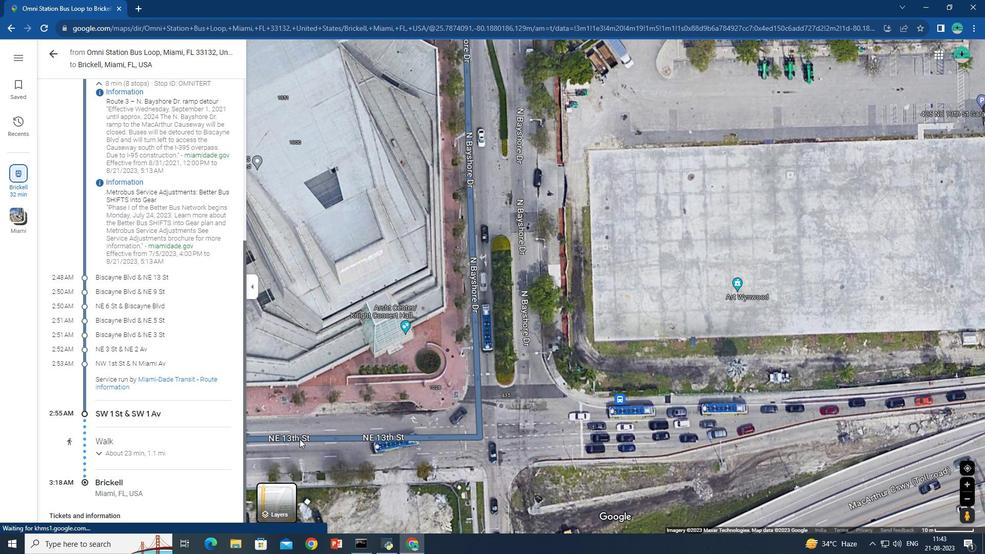 
Action: Mouse moved to (341, 488)
Screenshot: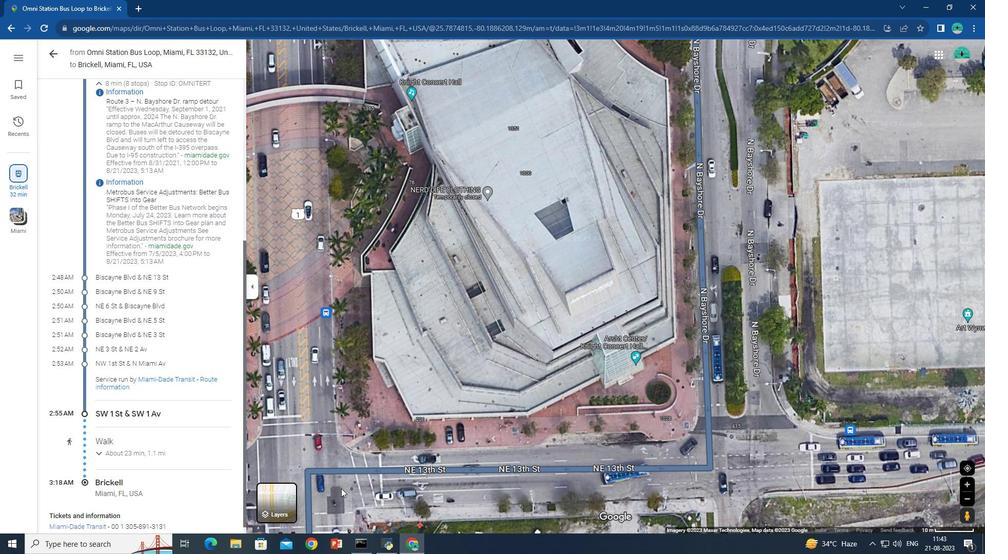 
Action: Mouse pressed left at (341, 488)
Screenshot: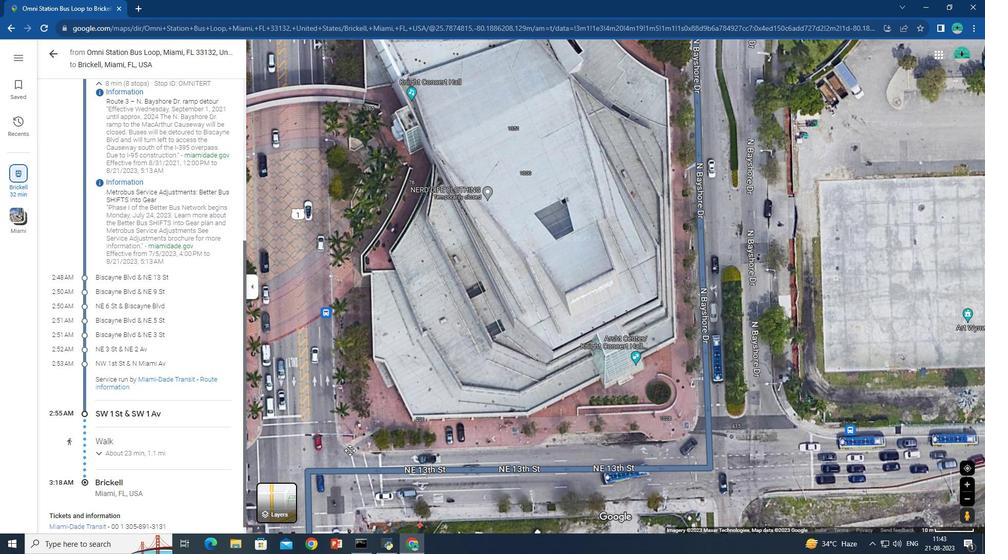 
Action: Mouse moved to (401, 461)
Screenshot: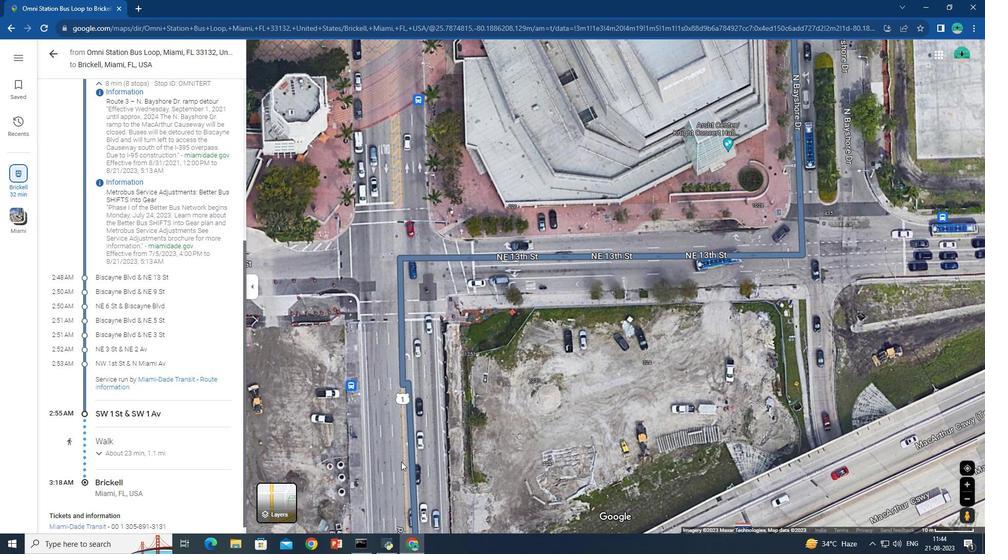 
Action: Mouse pressed left at (401, 461)
Screenshot: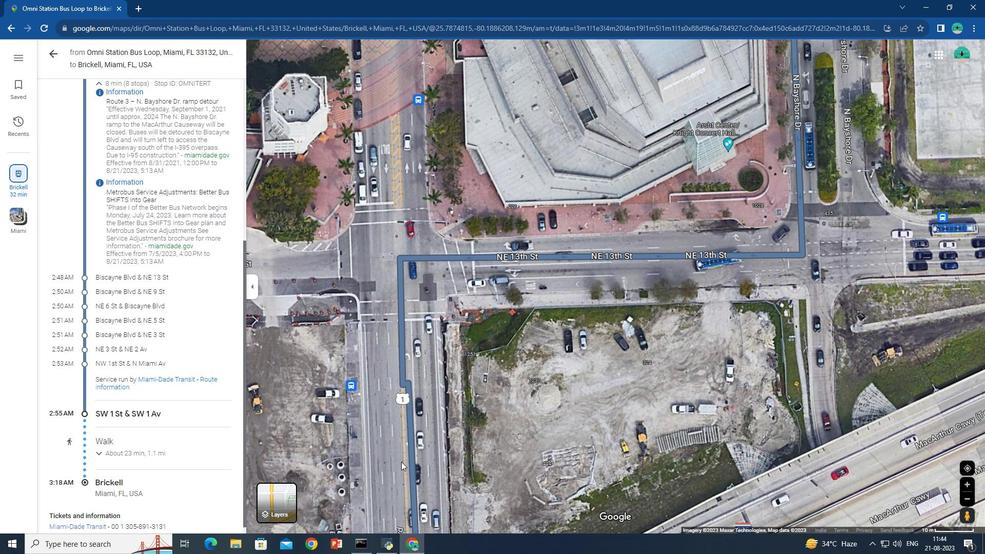 
Action: Mouse moved to (402, 363)
Screenshot: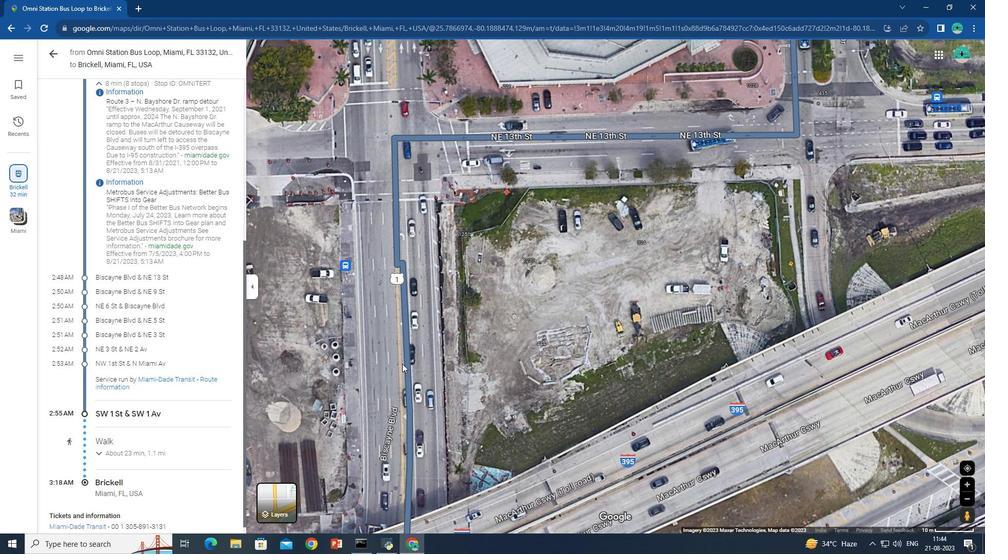
Action: Mouse pressed left at (402, 363)
Screenshot: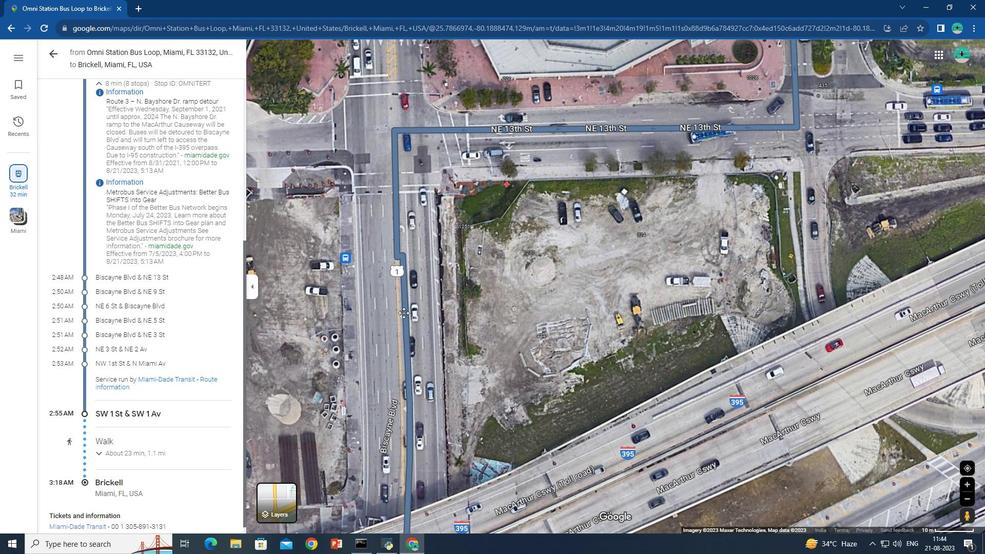 
Action: Mouse moved to (422, 417)
Screenshot: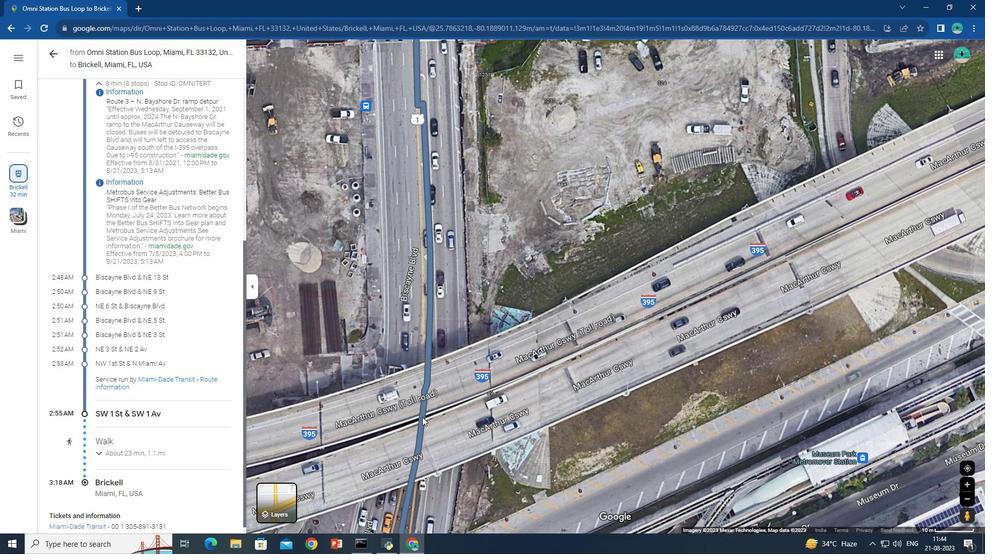 
Action: Mouse pressed left at (422, 417)
Screenshot: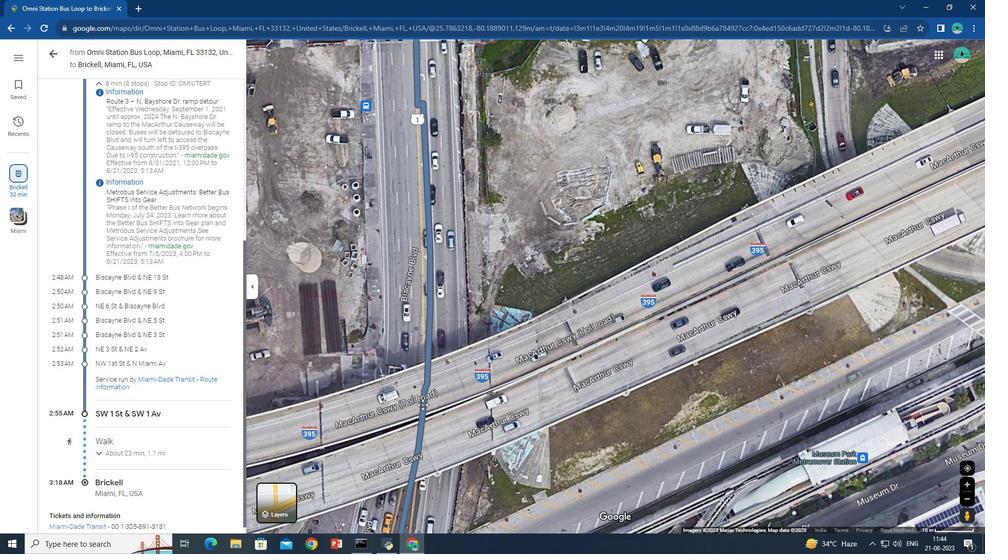 
Action: Mouse moved to (303, 484)
Screenshot: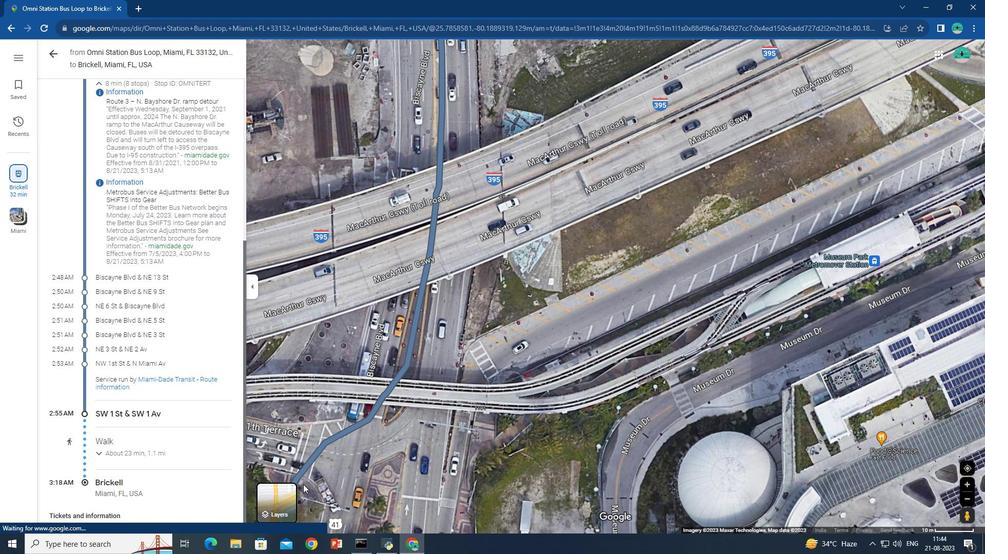 
Action: Mouse pressed left at (303, 484)
Screenshot: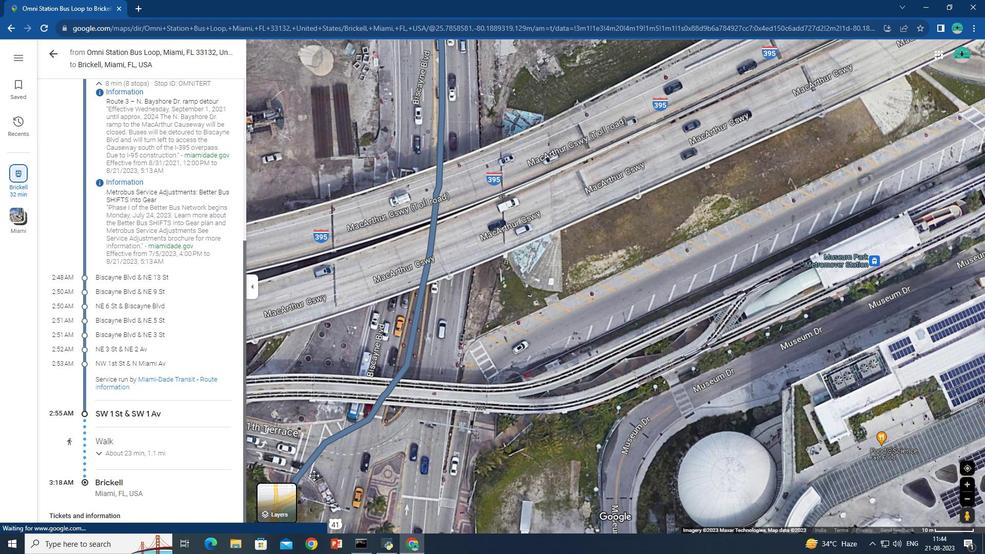 
Action: Mouse moved to (517, 452)
Screenshot: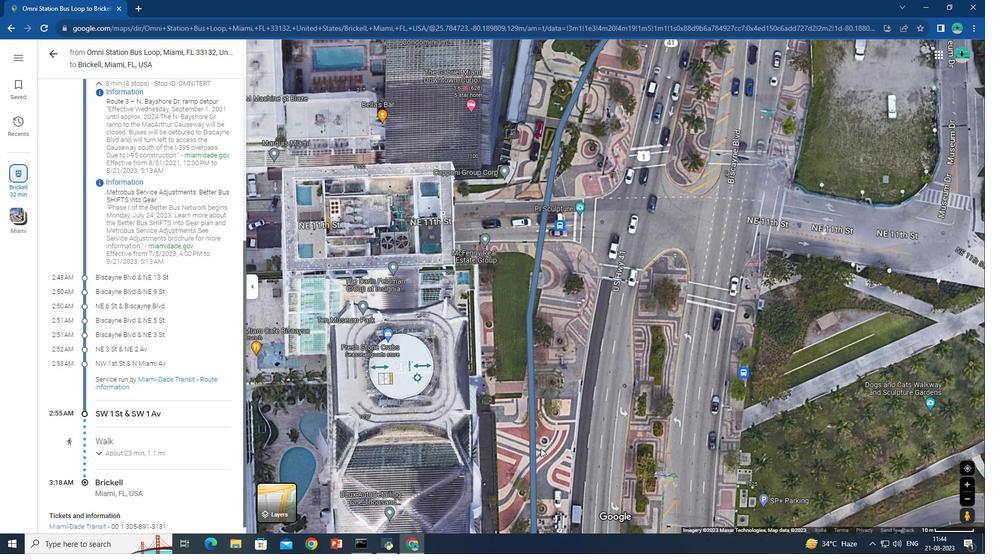 
Action: Mouse scrolled (517, 453) with delta (0, 0)
Screenshot: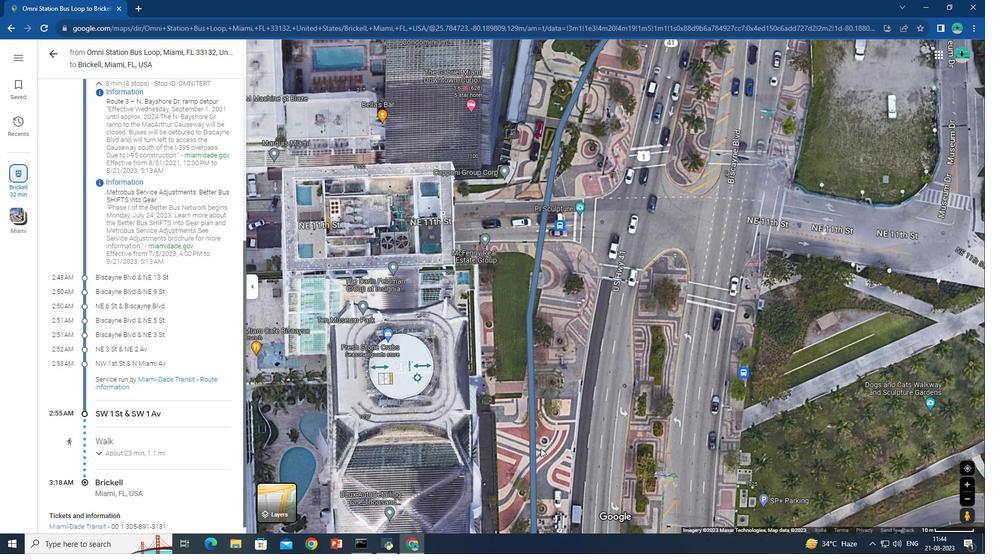 
Action: Mouse moved to (540, 448)
Screenshot: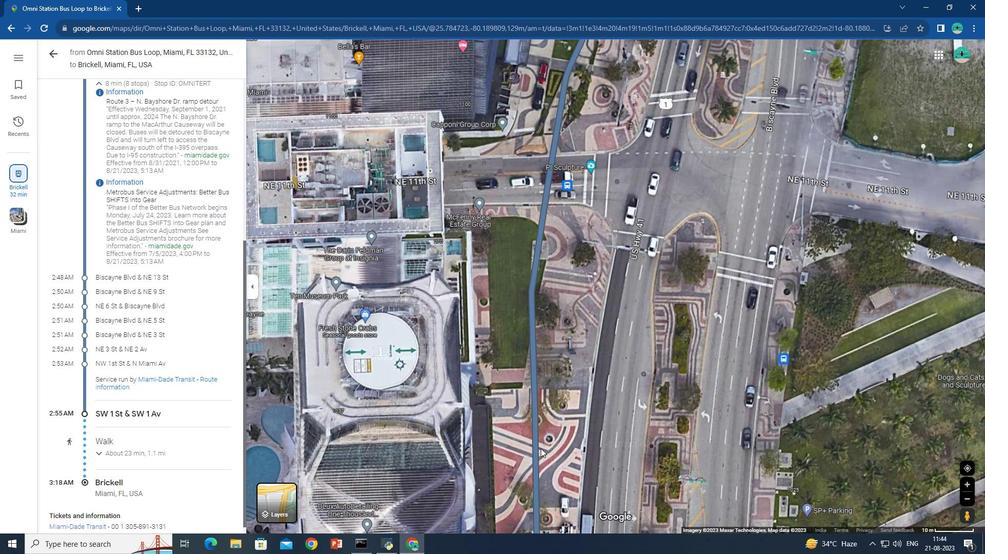 
Action: Mouse pressed left at (540, 448)
Screenshot: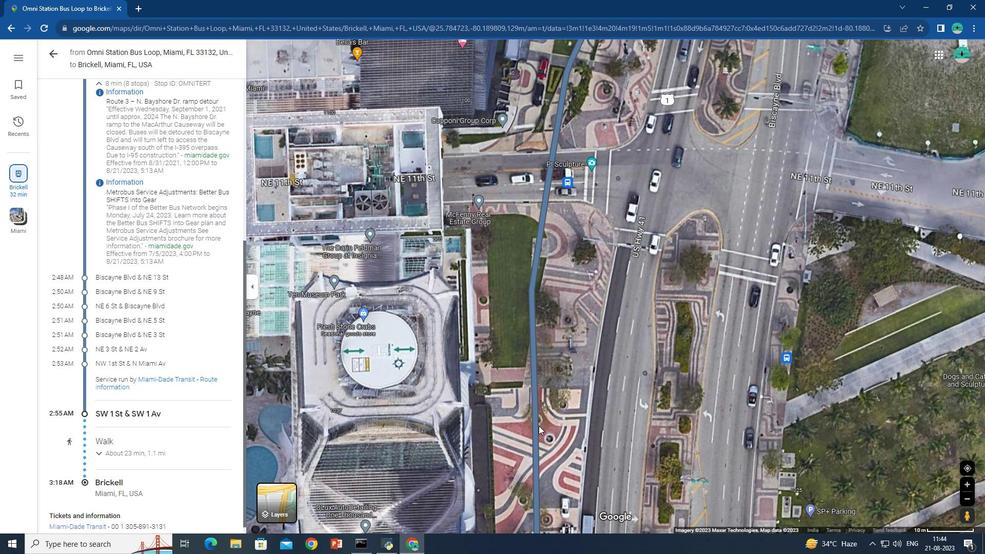
Action: Mouse moved to (594, 367)
Screenshot: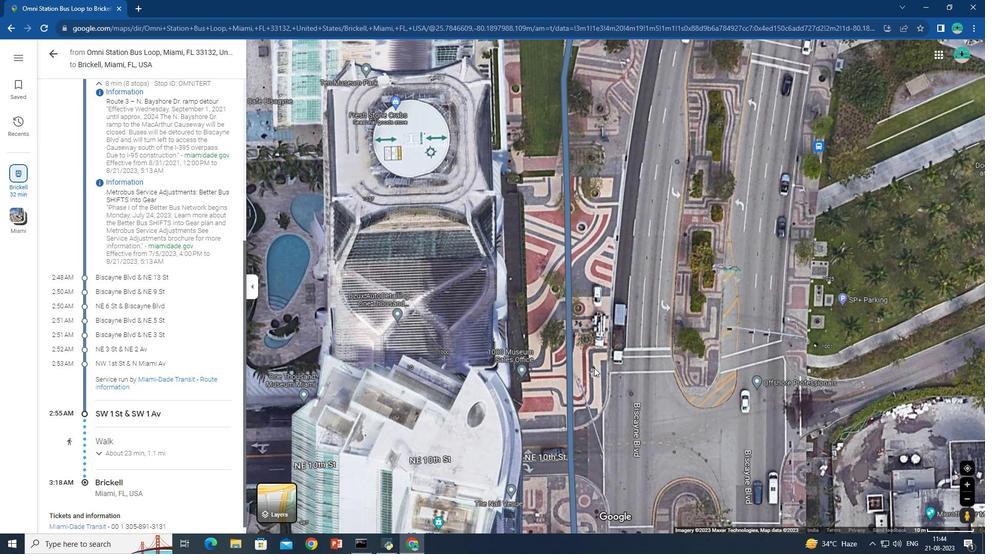 
Action: Mouse scrolled (594, 368) with delta (0, 0)
Screenshot: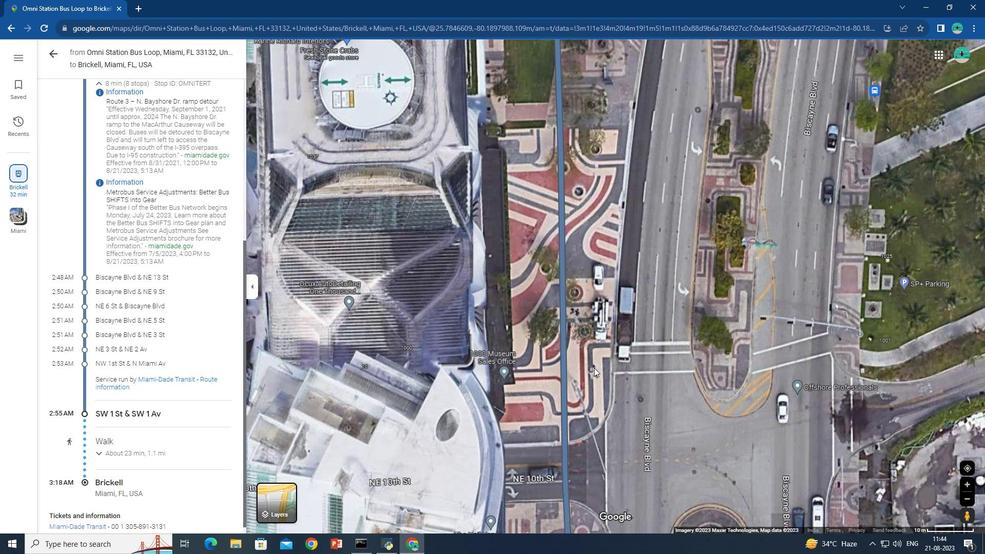 
Action: Mouse scrolled (594, 368) with delta (0, 0)
Screenshot: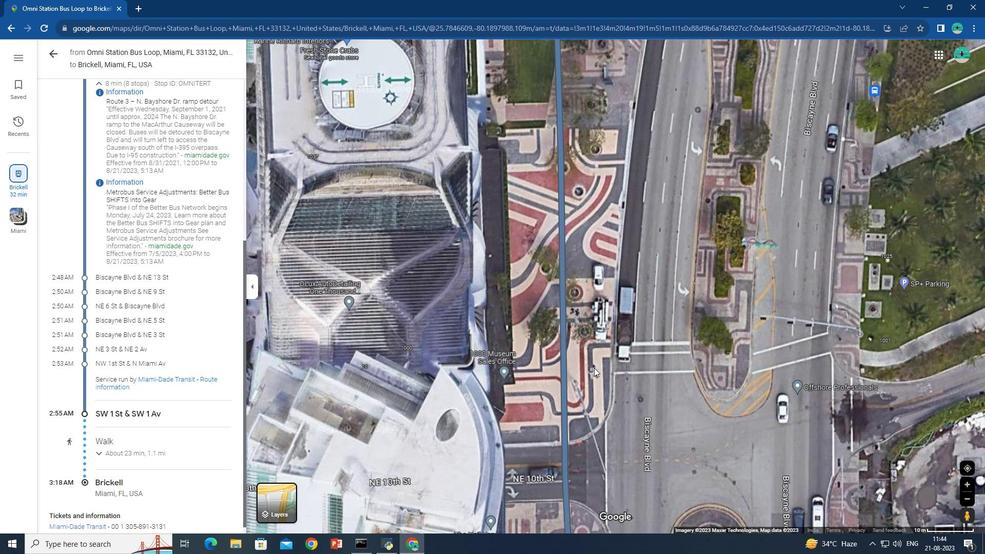 
Action: Mouse scrolled (594, 368) with delta (0, 0)
Screenshot: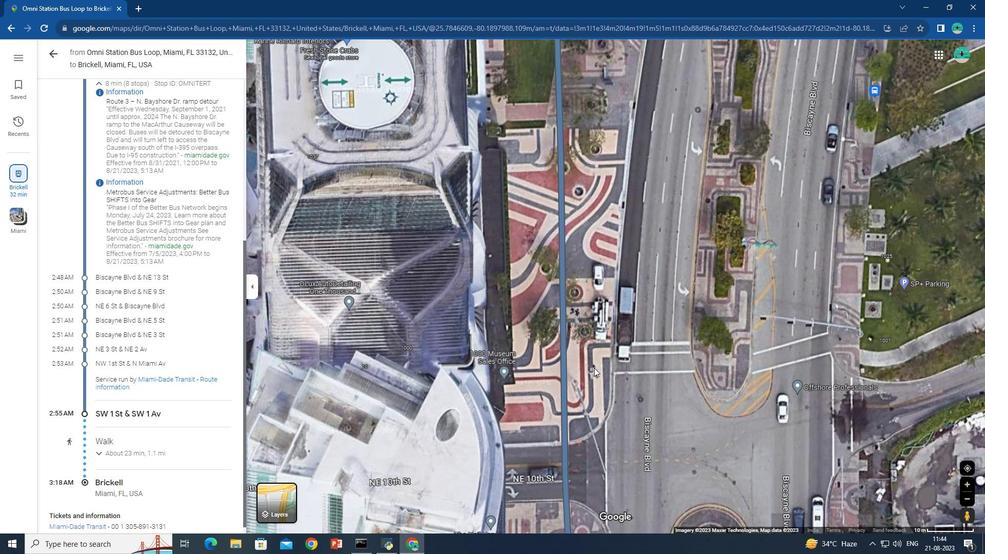 
Action: Mouse scrolled (594, 368) with delta (0, 0)
Screenshot: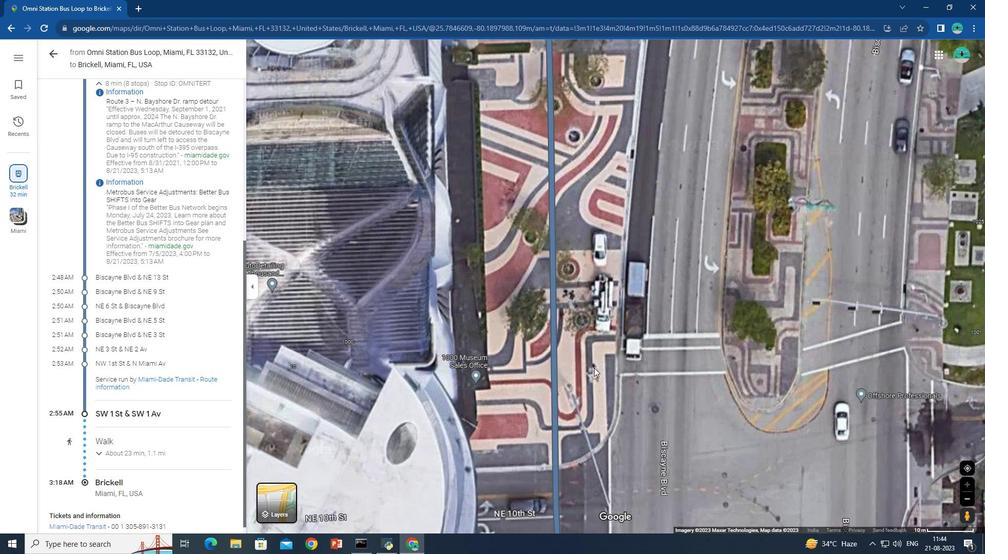 
Action: Mouse moved to (543, 437)
Screenshot: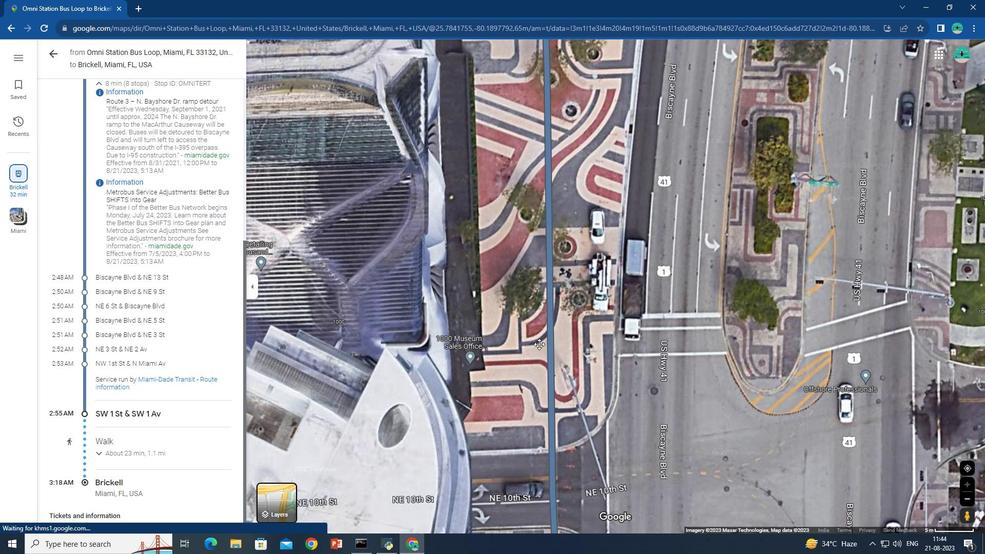
Action: Mouse pressed left at (543, 437)
Screenshot: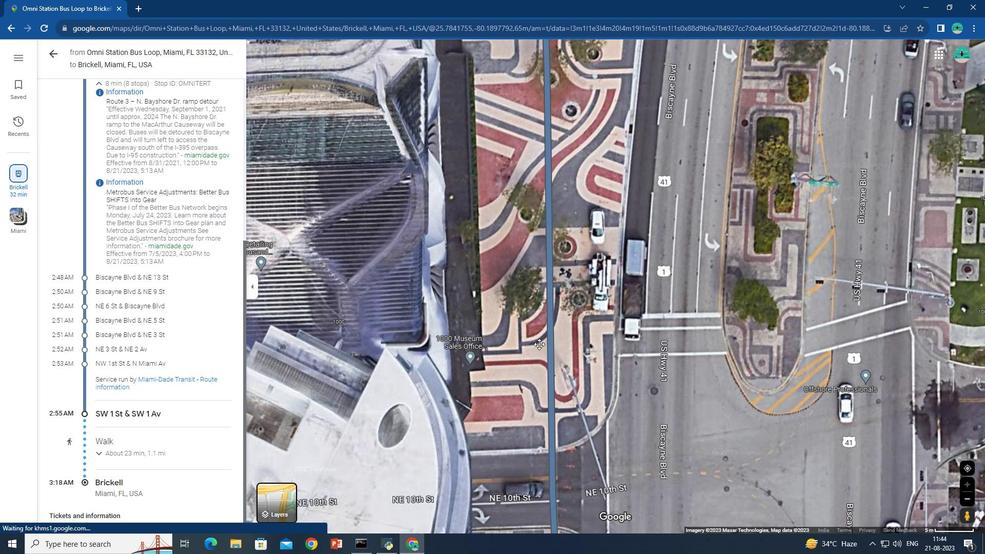 
Action: Mouse moved to (567, 511)
Screenshot: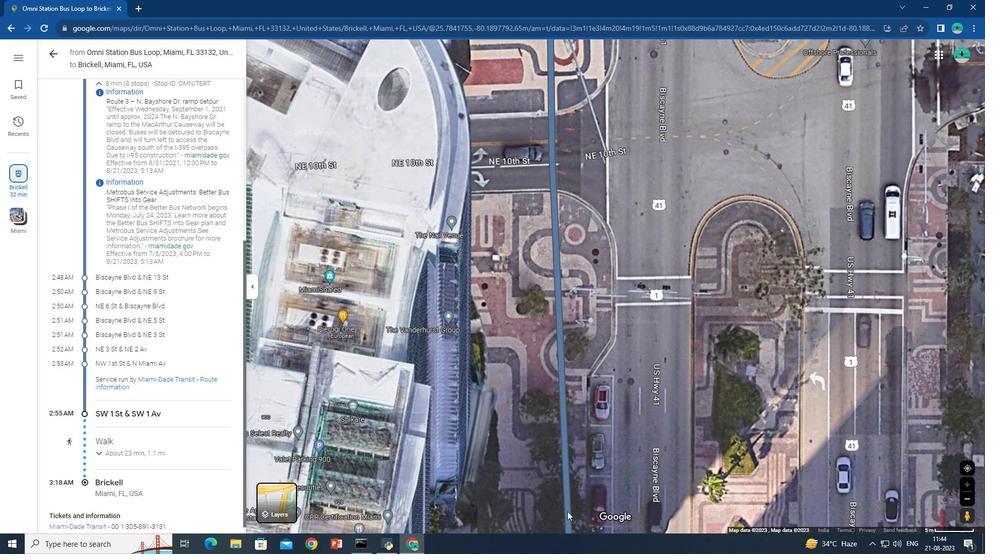 
Action: Mouse pressed left at (567, 511)
Screenshot: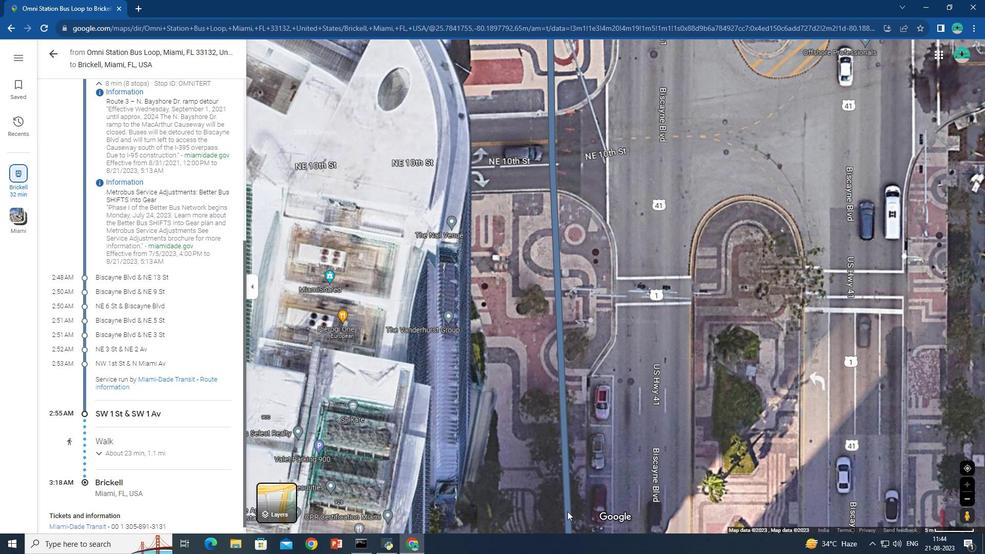 
Action: Mouse moved to (580, 516)
Screenshot: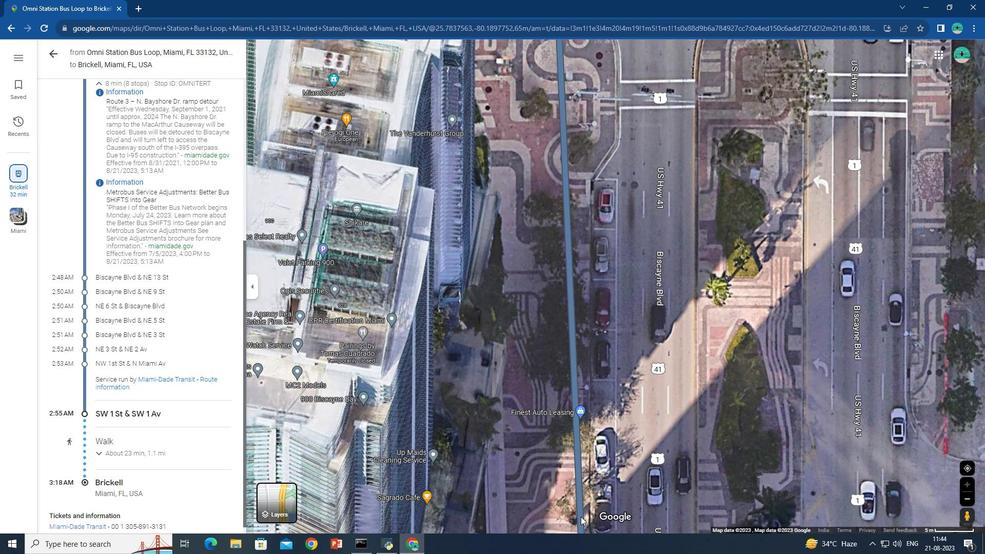 
Action: Mouse pressed left at (580, 516)
Screenshot: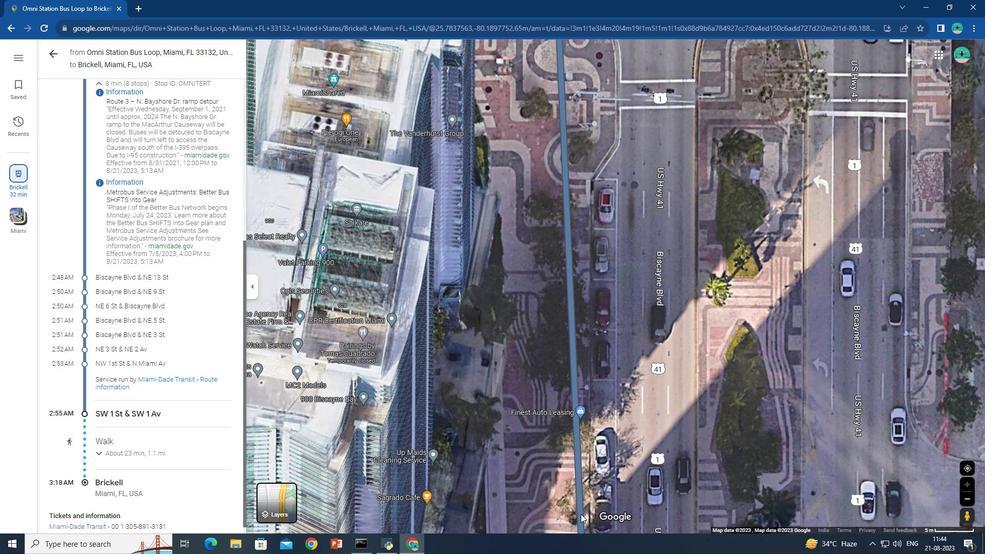 
Action: Mouse moved to (589, 454)
Screenshot: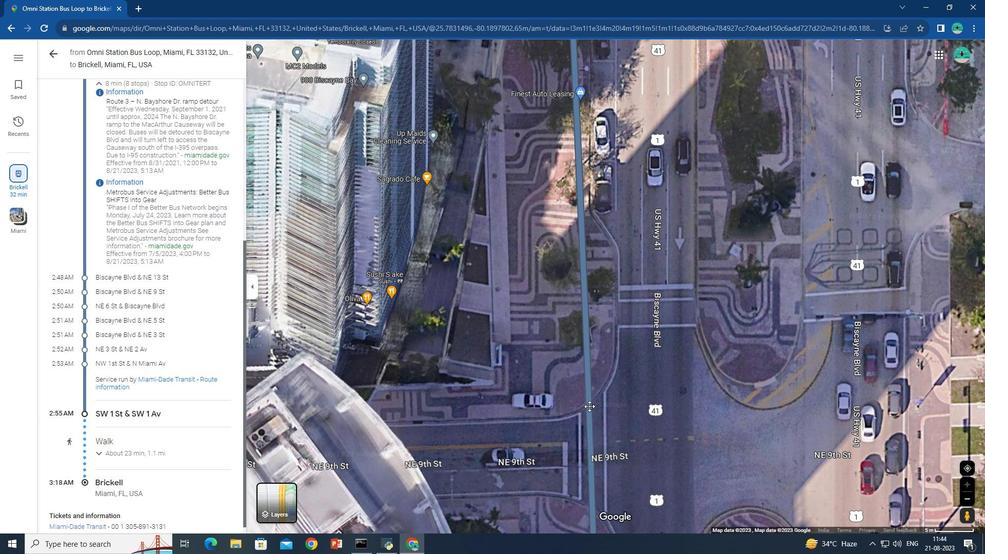 
Action: Mouse pressed left at (589, 453)
Screenshot: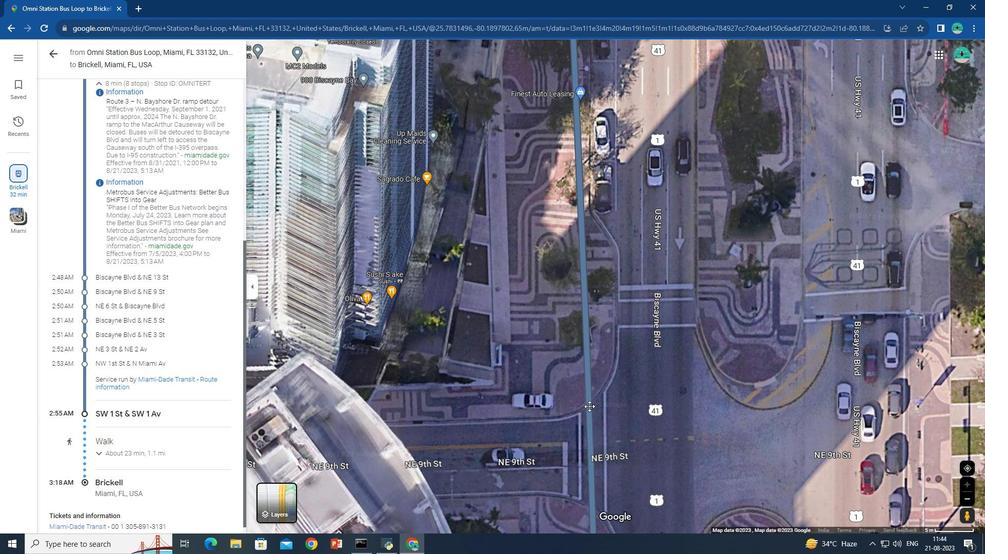 
Action: Mouse moved to (621, 473)
Screenshot: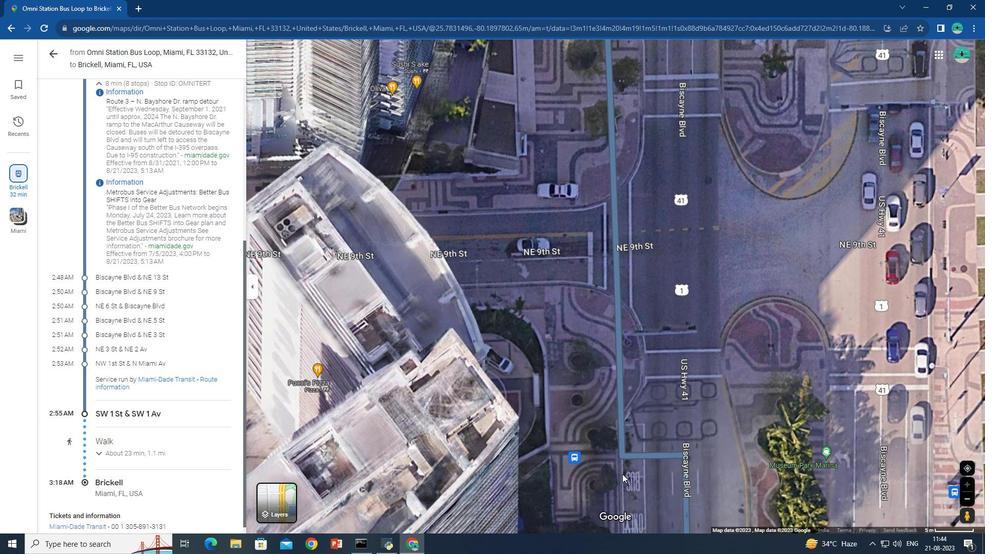 
Action: Mouse pressed left at (621, 473)
Screenshot: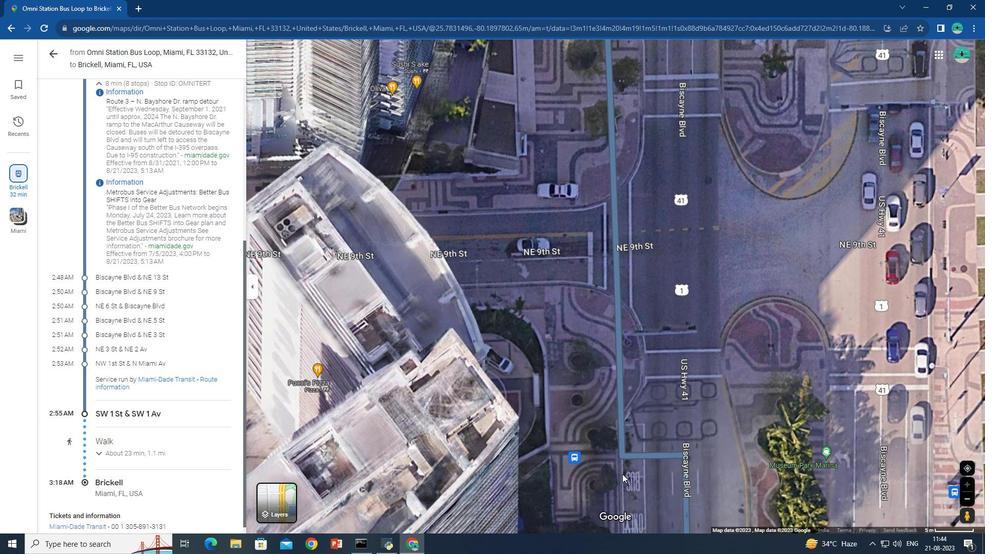 
Action: Mouse moved to (648, 358)
Screenshot: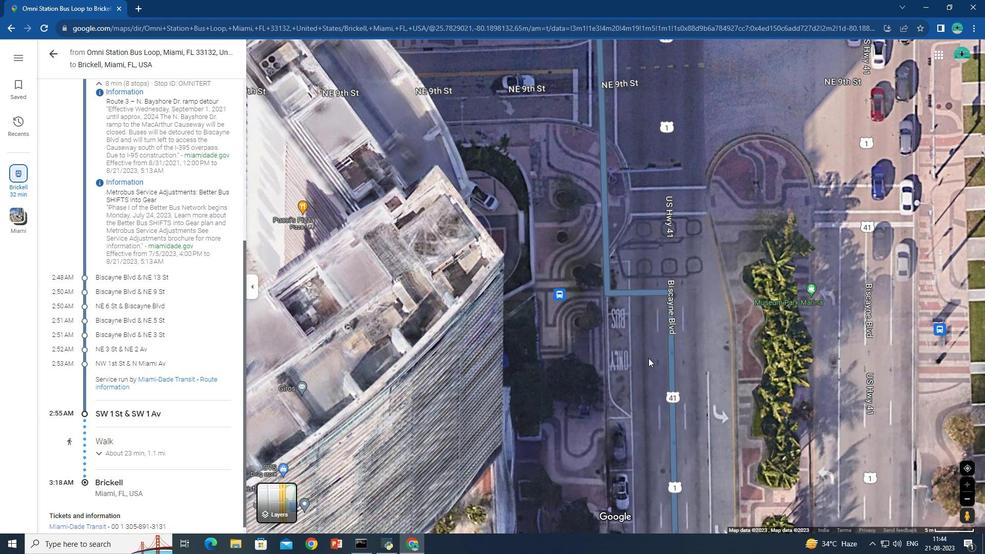 
Action: Mouse pressed left at (648, 358)
Screenshot: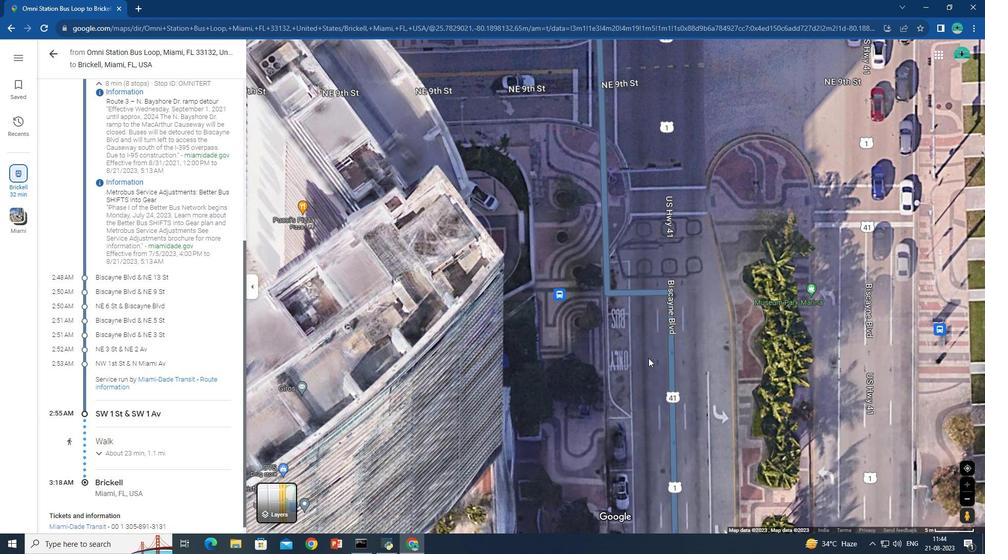 
Action: Mouse moved to (602, 442)
Screenshot: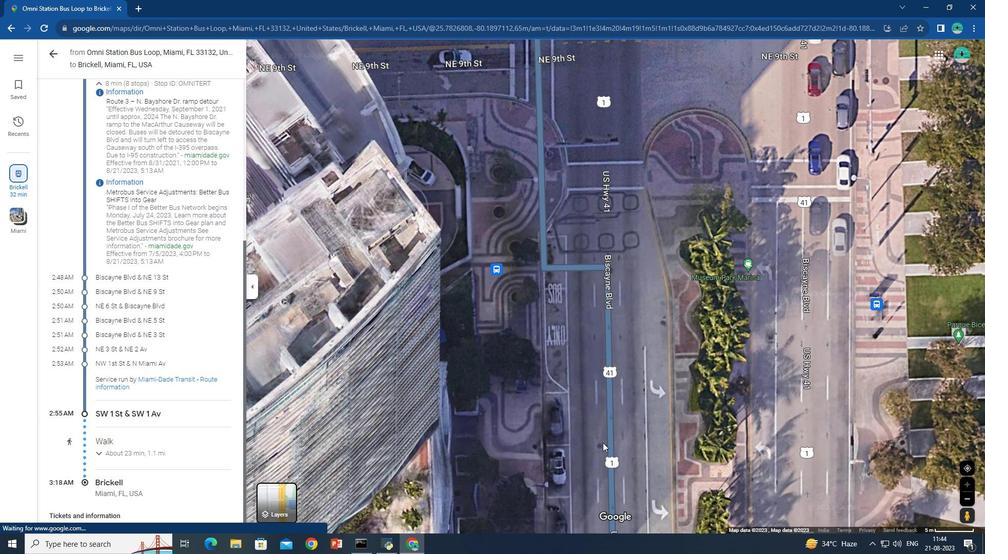 
Action: Mouse pressed left at (602, 442)
Screenshot: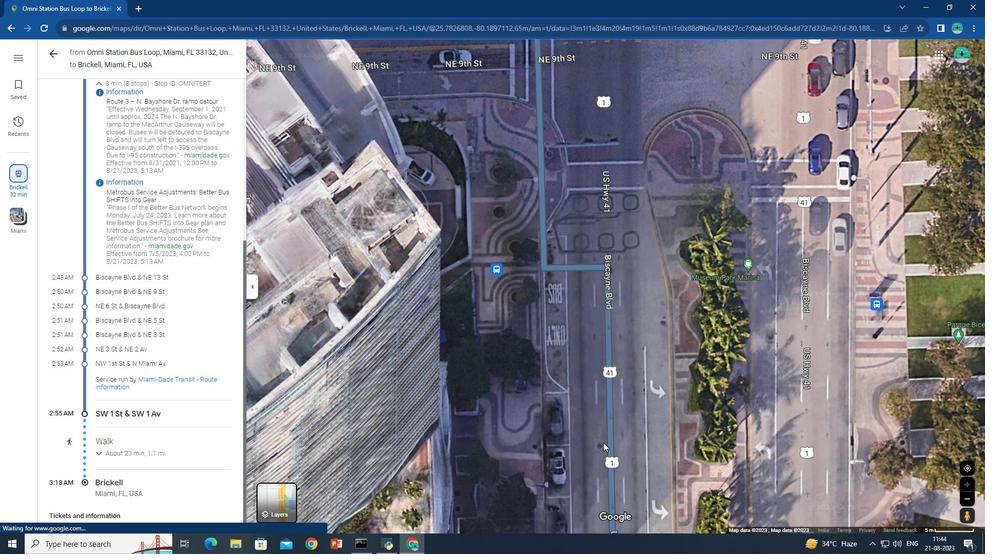 
Action: Mouse moved to (595, 479)
Screenshot: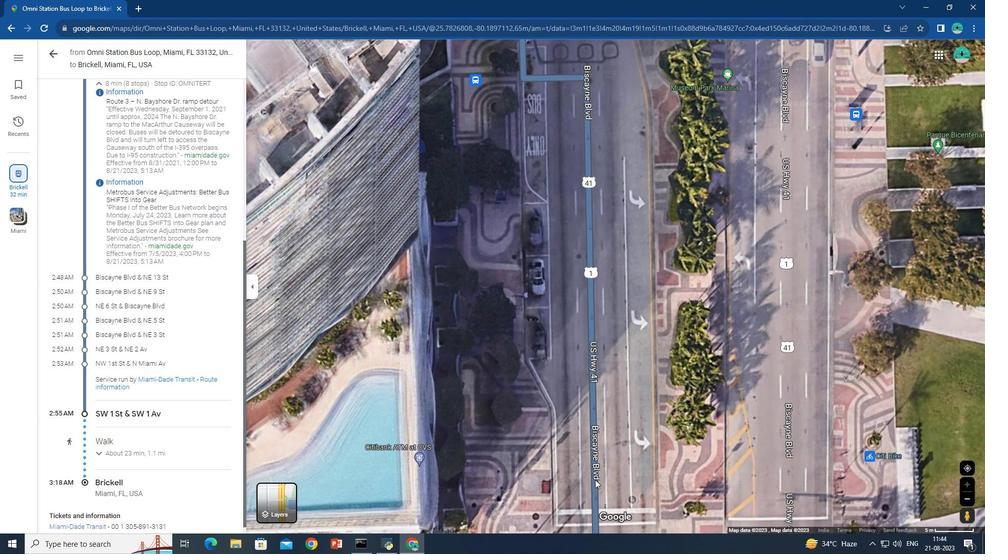 
Action: Mouse pressed left at (595, 479)
Screenshot: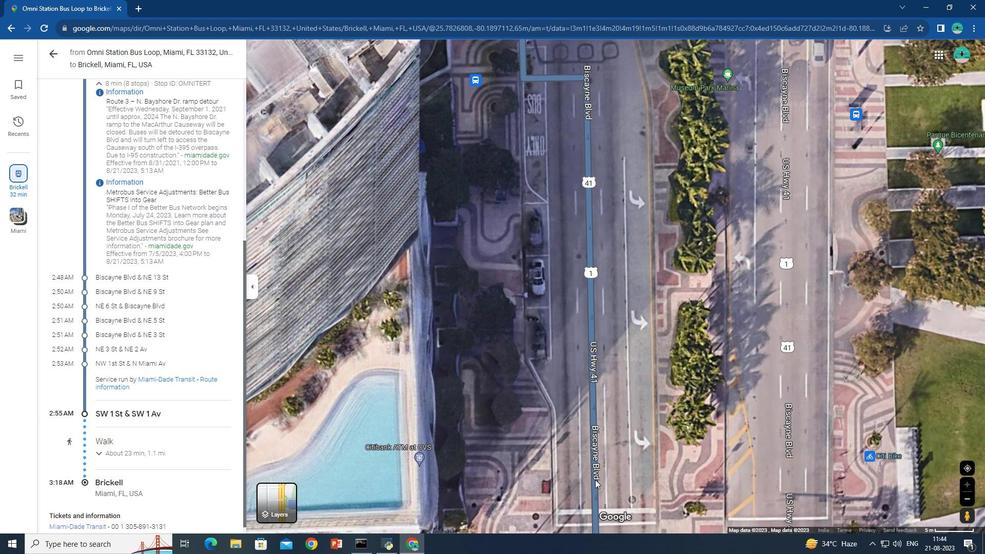 
Action: Mouse moved to (577, 511)
Screenshot: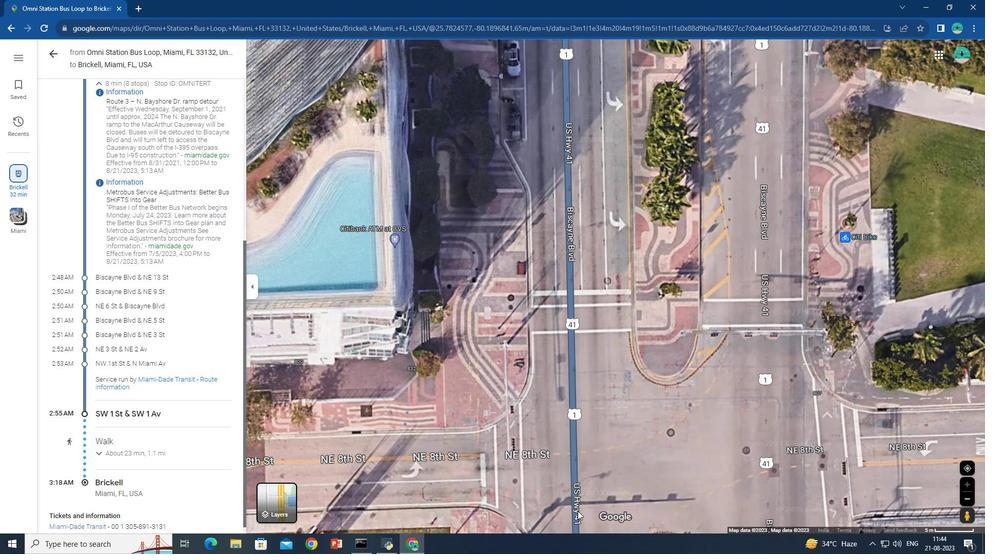 
Action: Mouse pressed left at (577, 511)
Screenshot: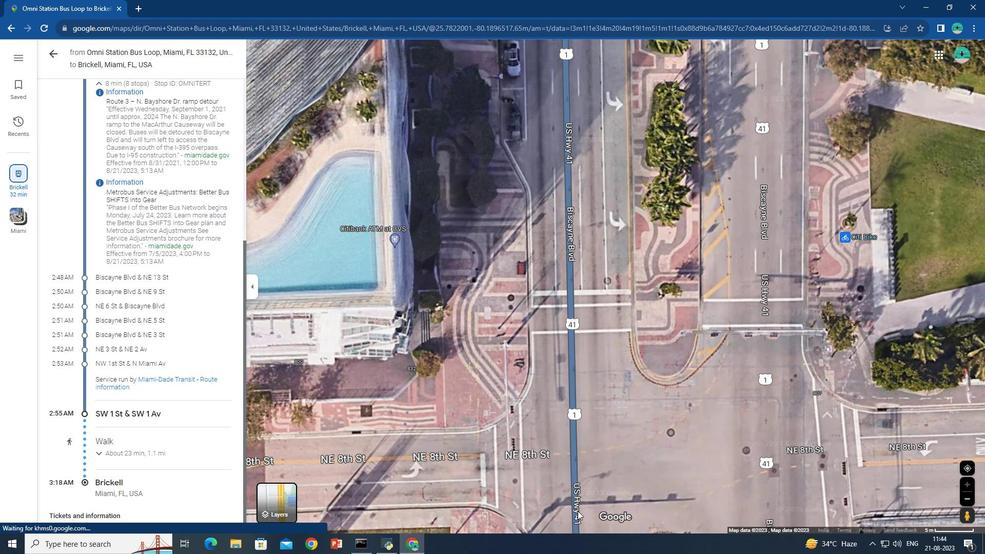 
Action: Mouse moved to (578, 495)
Screenshot: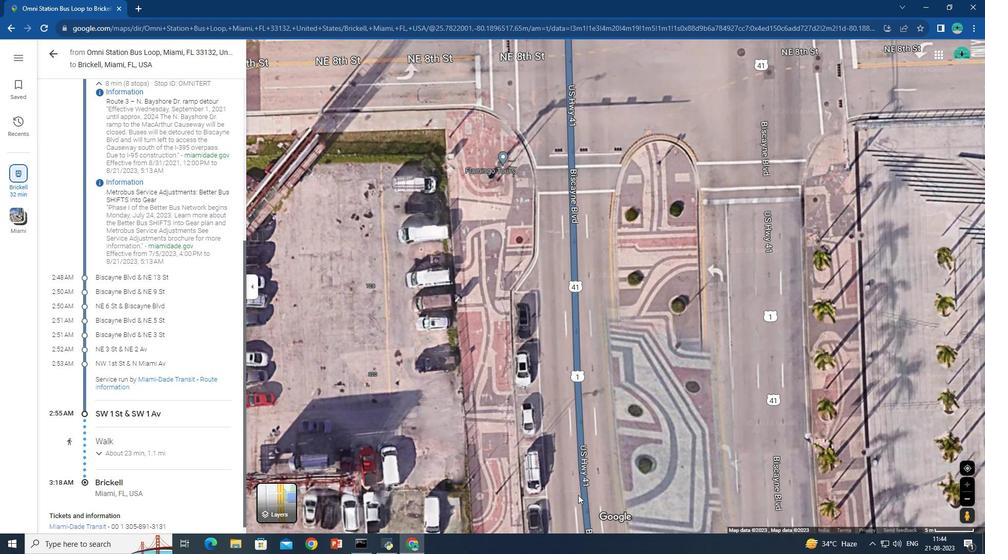 
Action: Mouse pressed left at (578, 495)
Screenshot: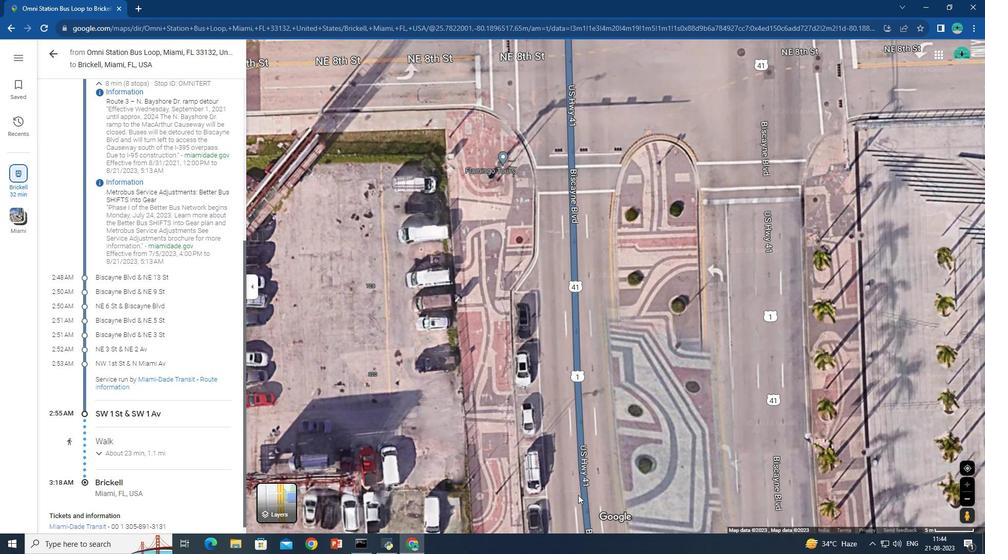 
Action: Mouse moved to (581, 495)
Screenshot: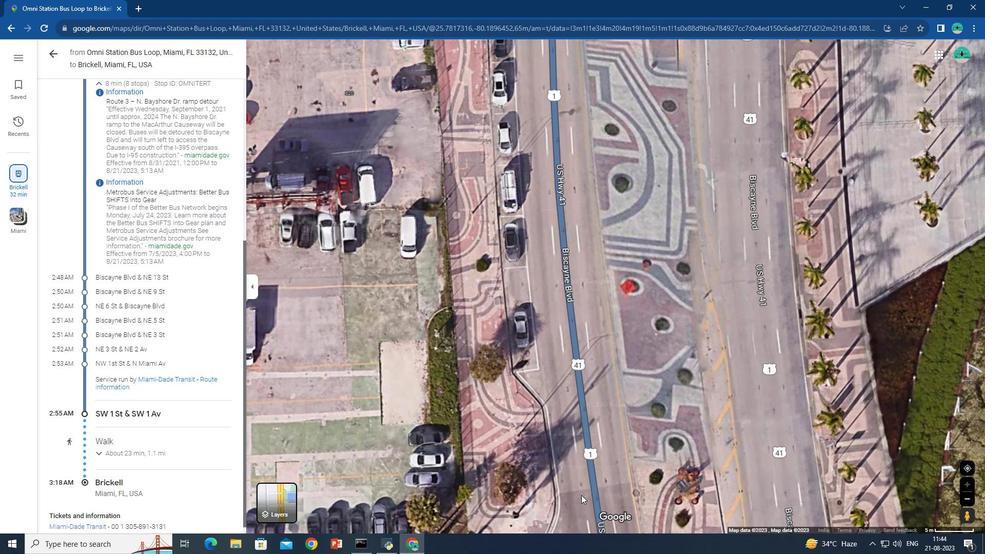 
Action: Mouse pressed left at (581, 495)
Screenshot: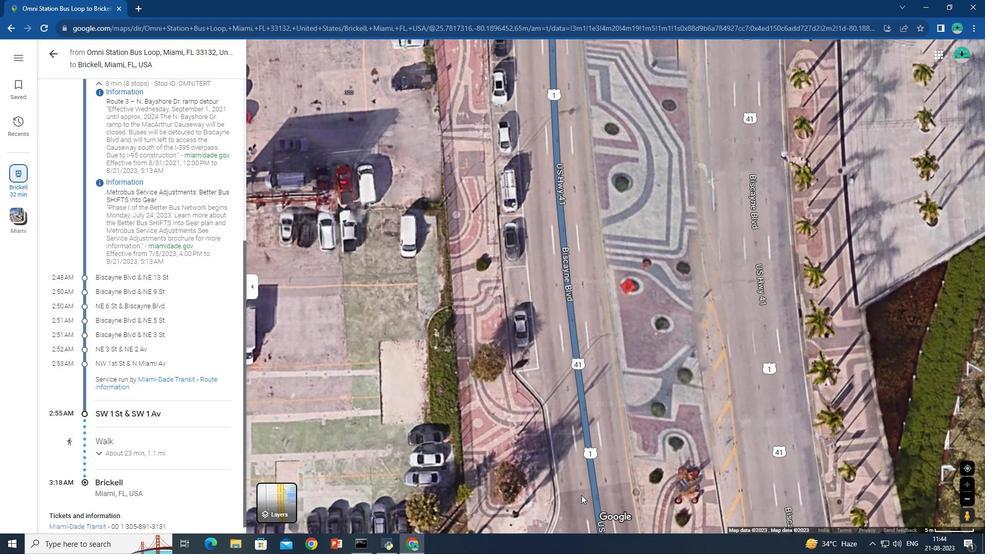 
Action: Mouse moved to (552, 448)
Screenshot: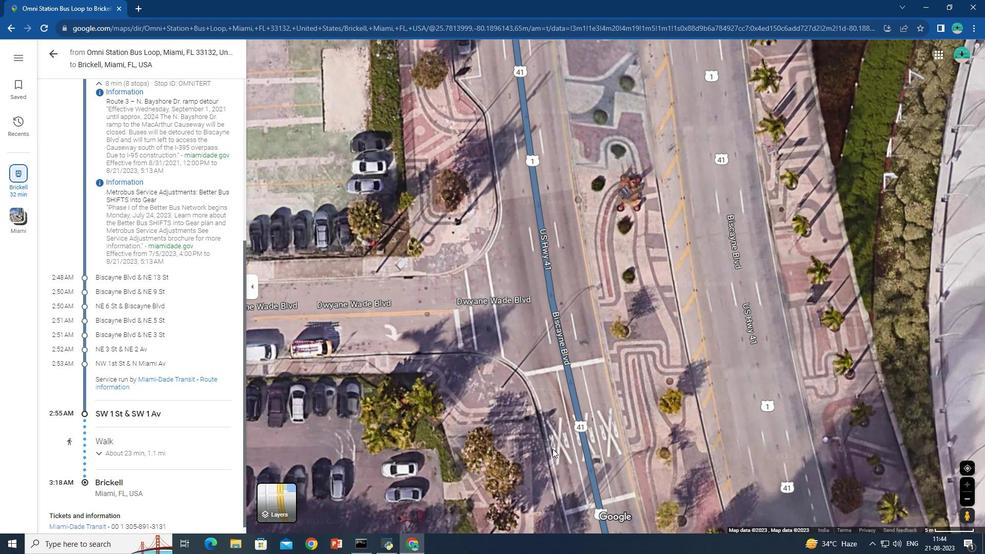
Action: Mouse pressed left at (552, 448)
Screenshot: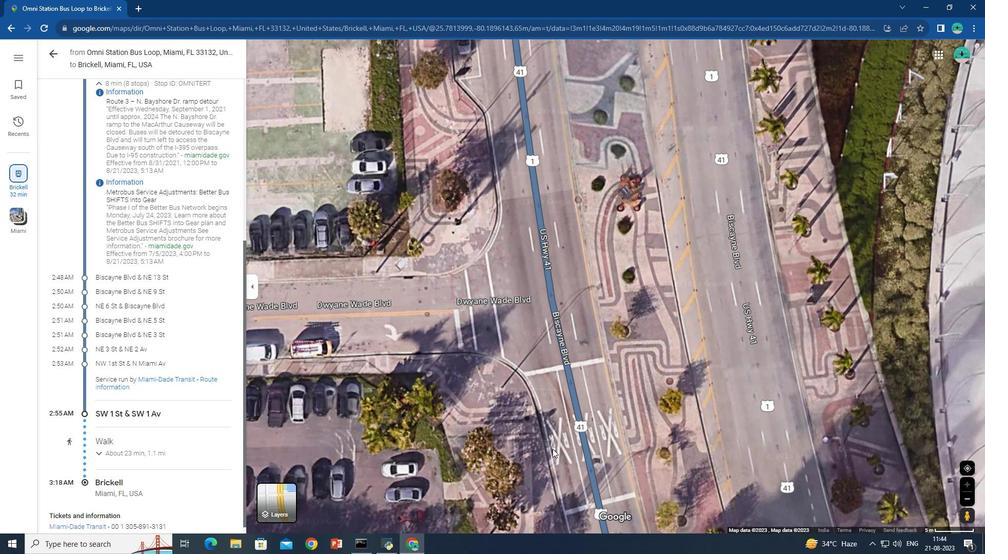 
Action: Mouse moved to (598, 462)
Screenshot: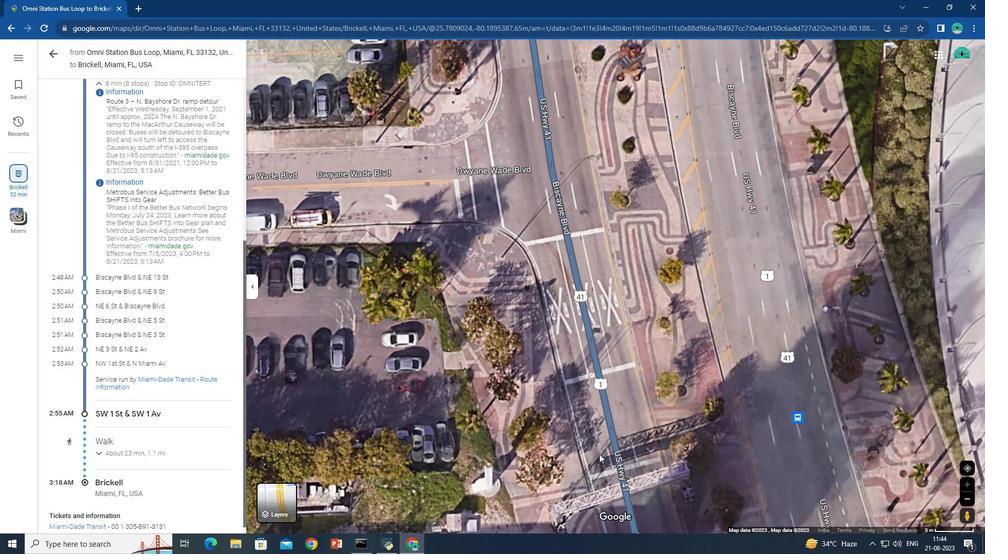 
Action: Mouse pressed left at (598, 462)
Screenshot: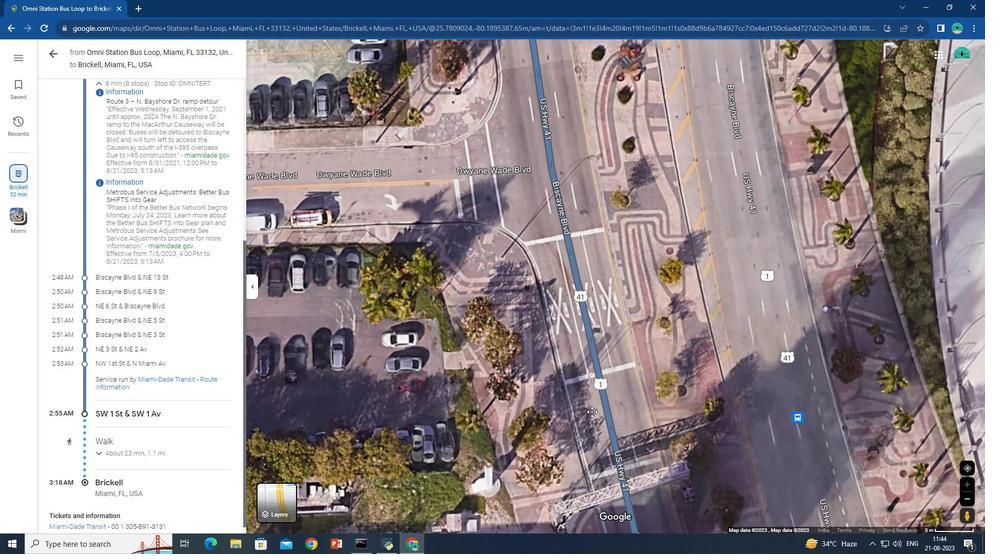 
Action: Mouse moved to (612, 425)
Screenshot: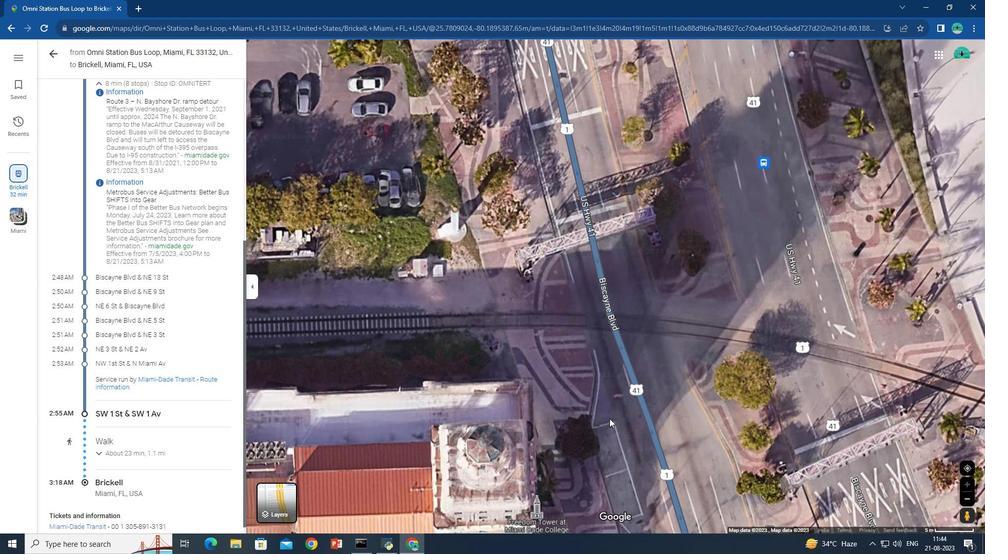 
Action: Mouse pressed left at (612, 425)
Screenshot: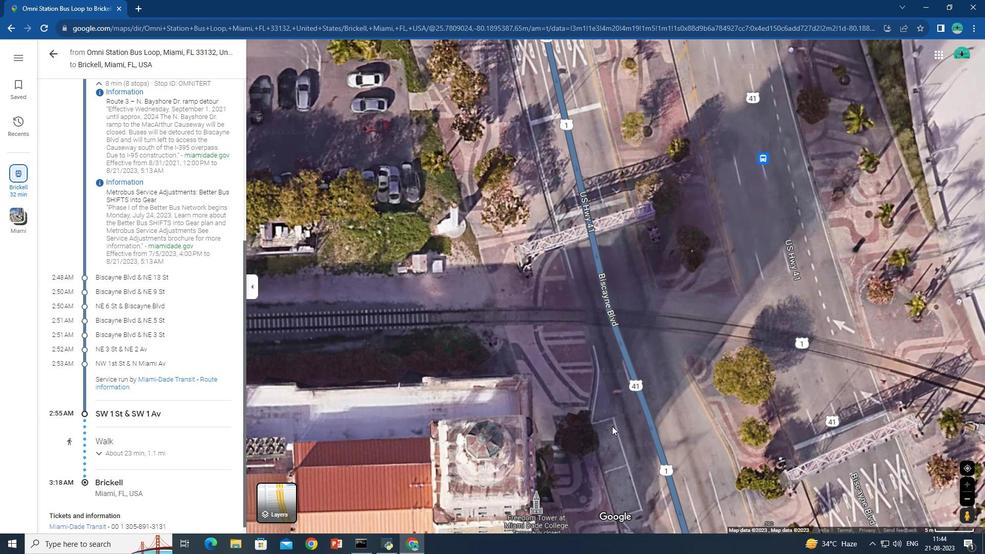 
Action: Mouse moved to (545, 385)
Screenshot: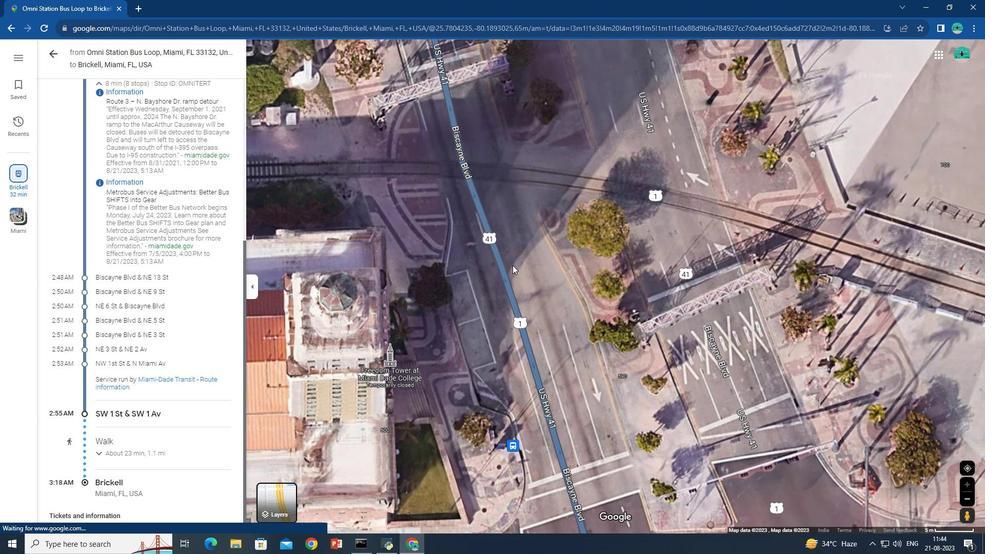 
Action: Mouse pressed left at (555, 464)
Screenshot: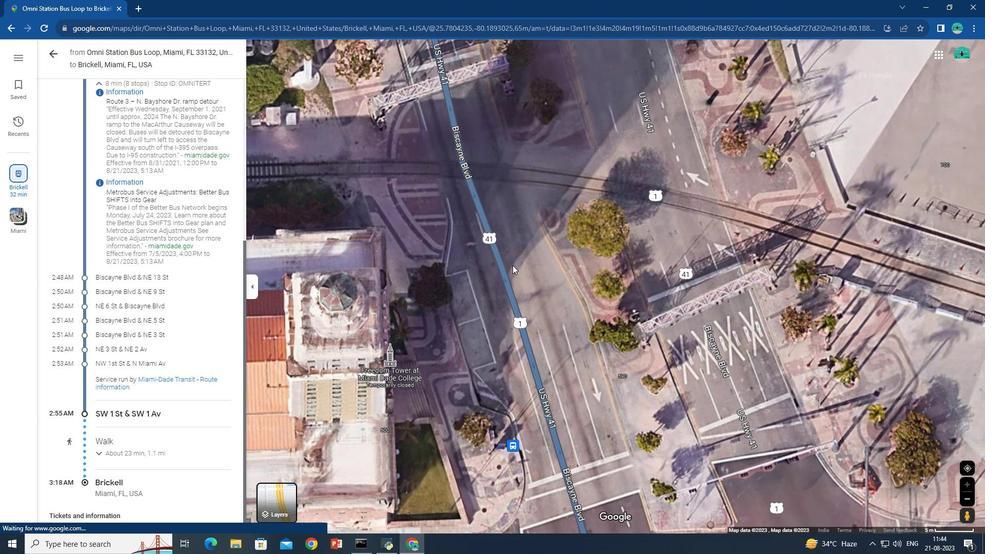 
Action: Mouse moved to (538, 406)
Screenshot: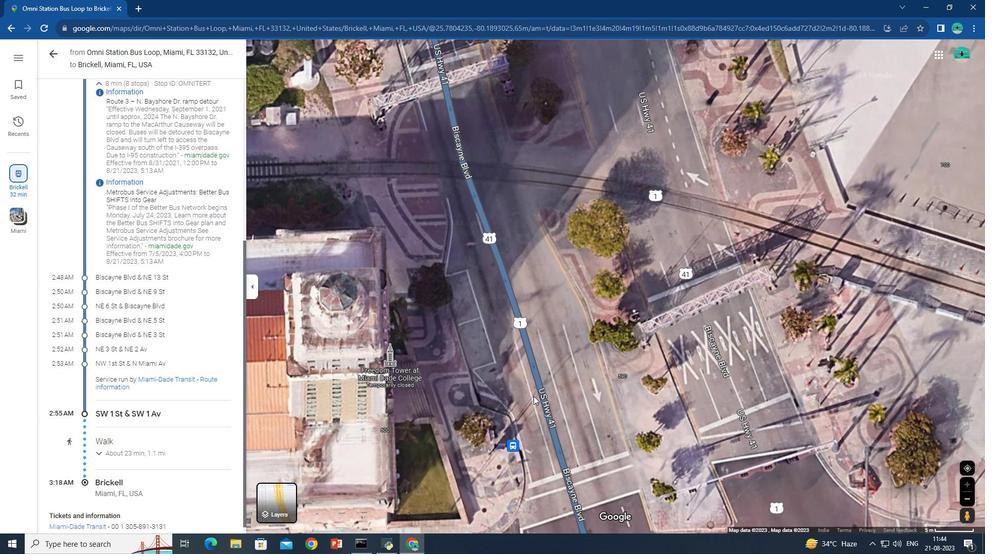 
Action: Mouse pressed left at (538, 406)
Screenshot: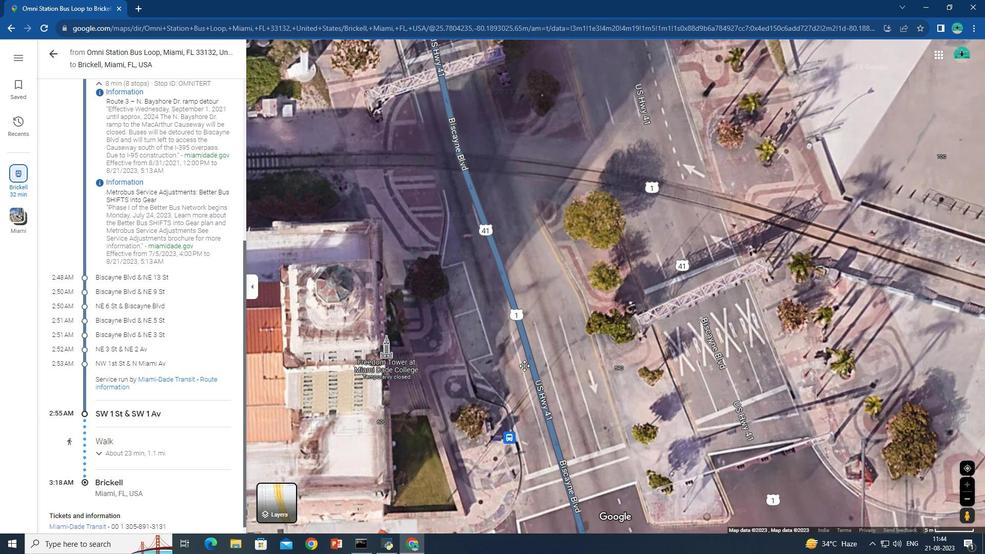 
Action: Mouse moved to (560, 461)
Screenshot: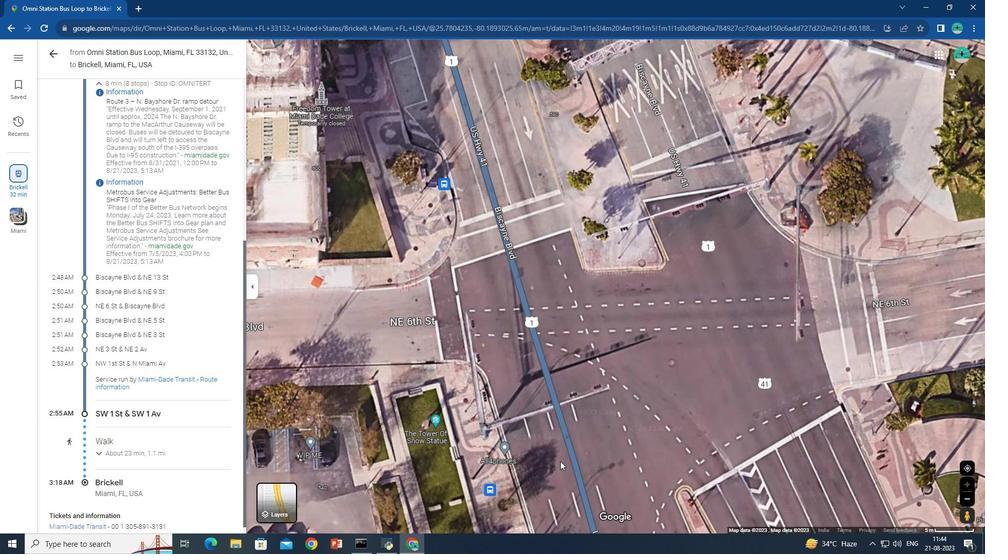 
Action: Mouse pressed left at (560, 461)
Screenshot: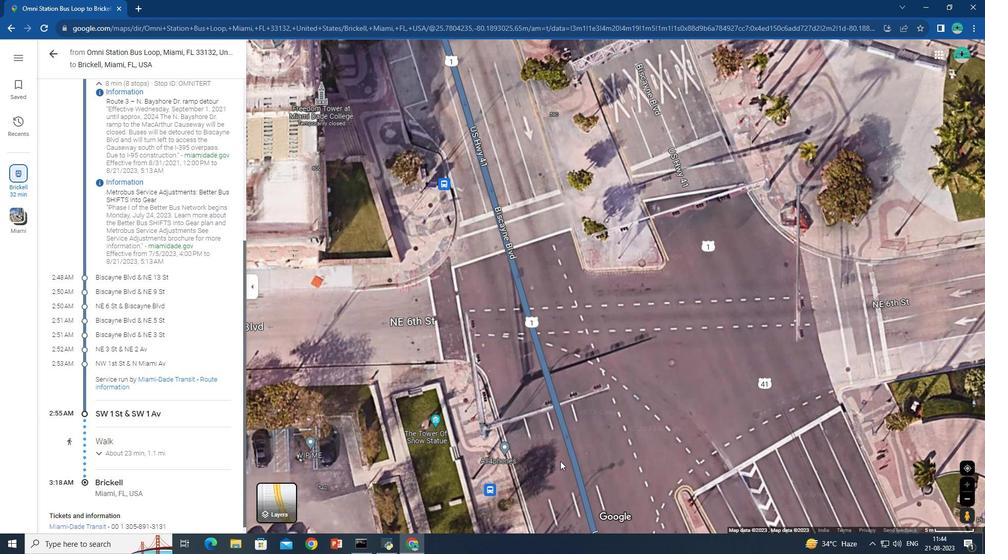 
Action: Mouse moved to (582, 447)
Screenshot: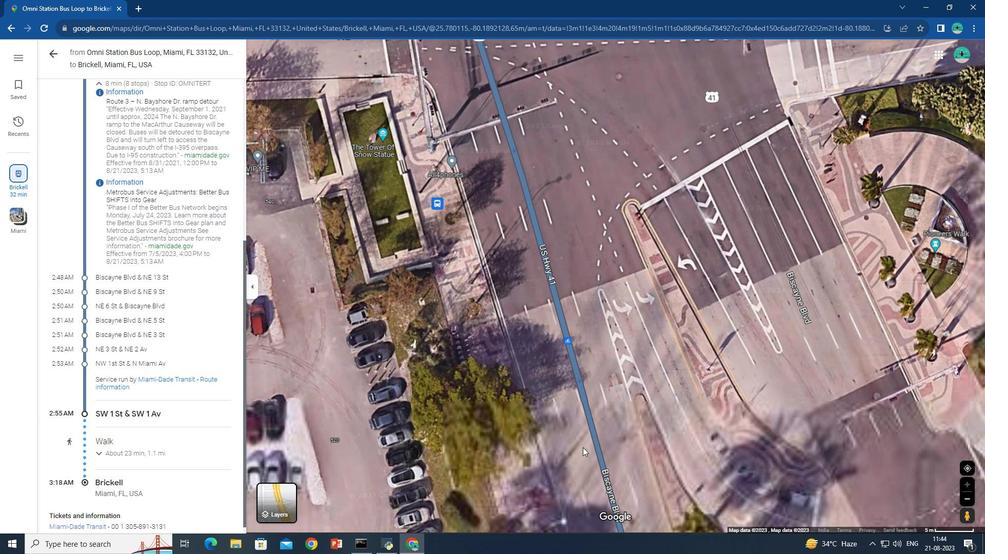 
Action: Mouse pressed left at (582, 447)
Screenshot: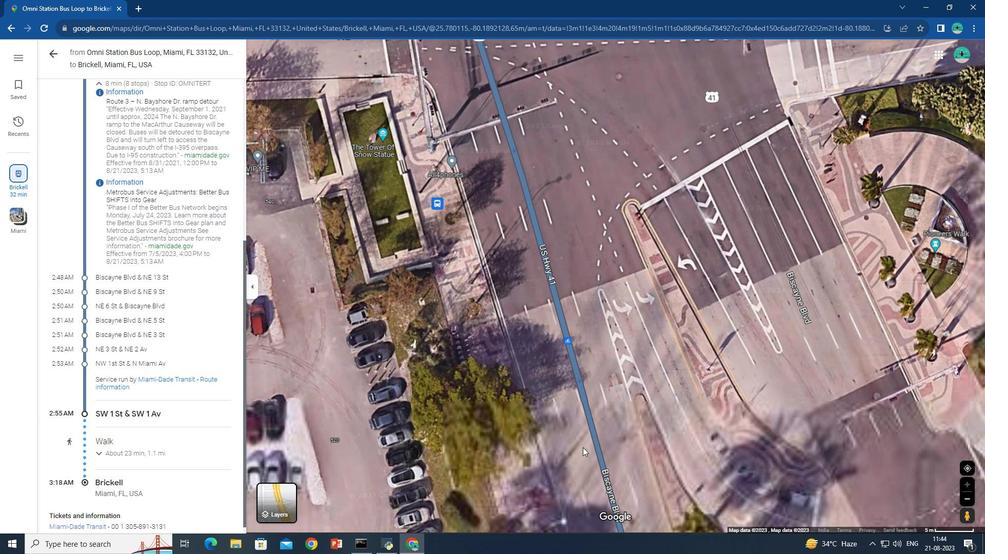 
Action: Mouse moved to (584, 440)
Screenshot: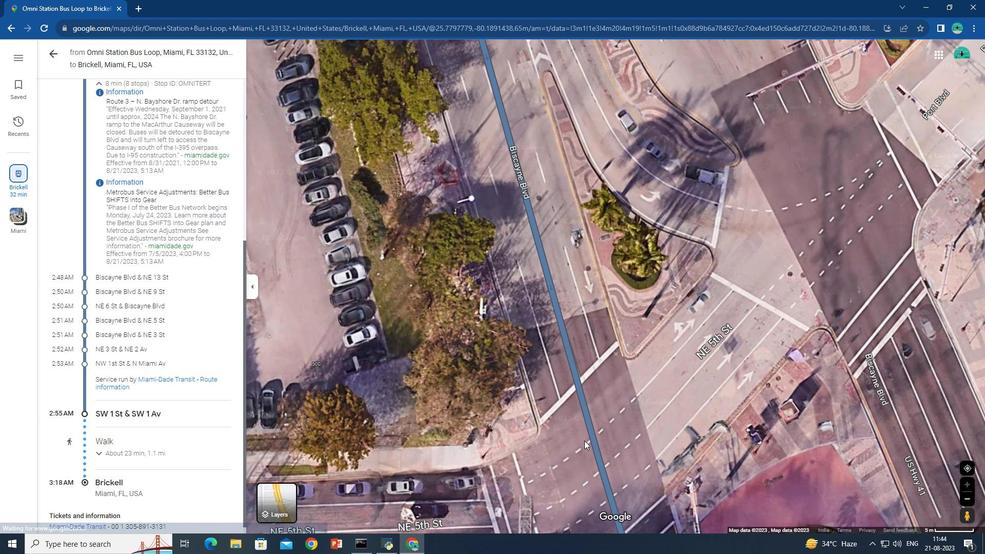 
Action: Mouse pressed left at (584, 440)
Screenshot: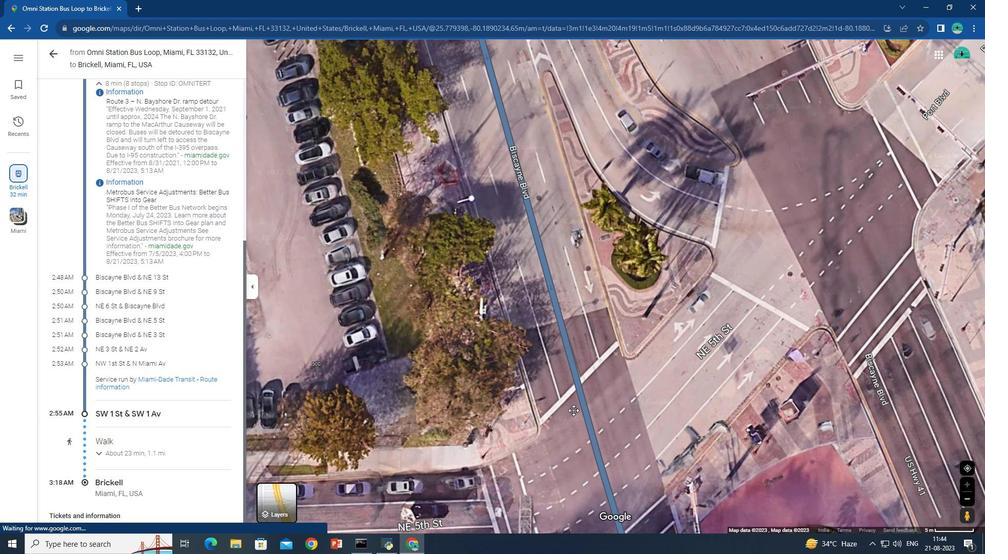 
Action: Mouse moved to (549, 452)
Screenshot: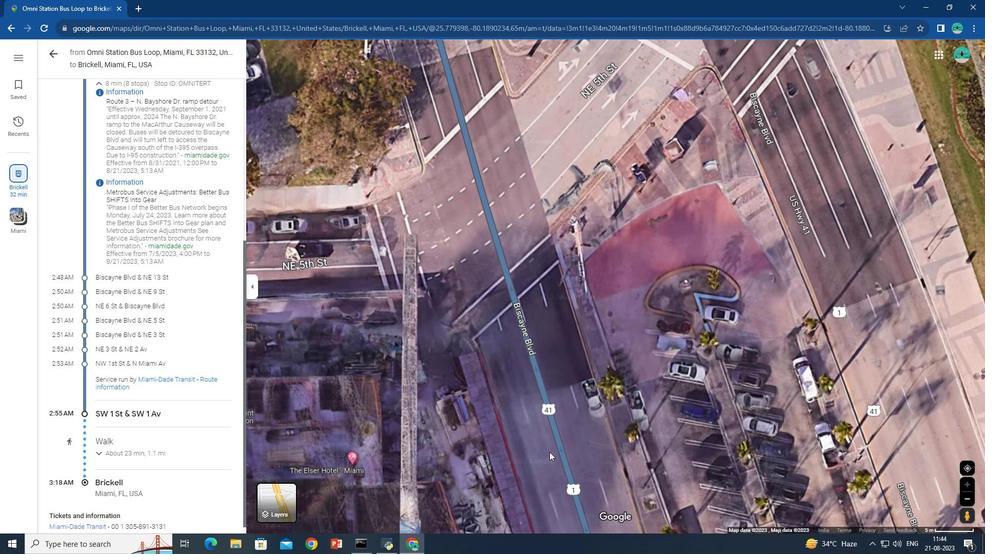 
Action: Mouse pressed left at (549, 452)
Screenshot: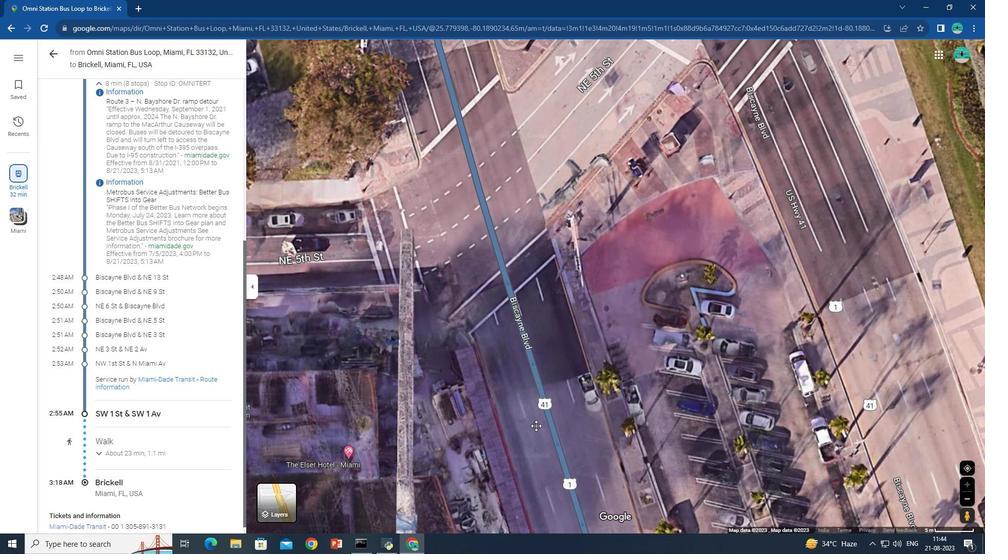 
Action: Mouse moved to (509, 393)
Screenshot: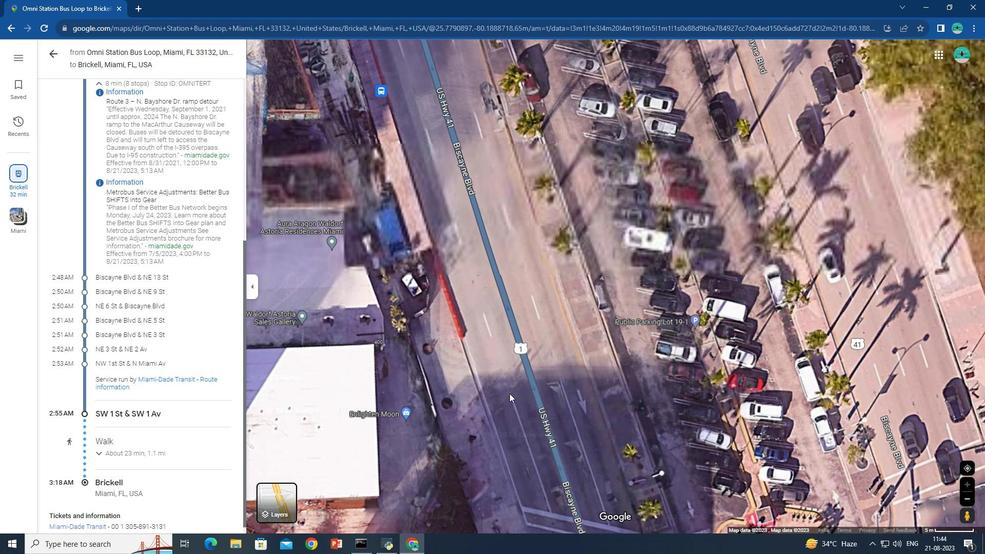 
Action: Mouse pressed left at (509, 393)
Screenshot: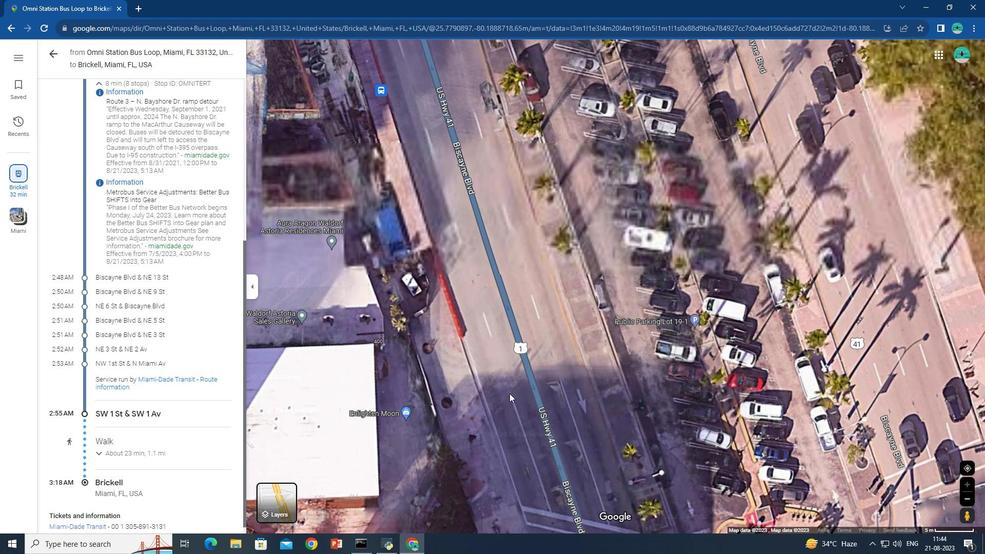 
Action: Mouse moved to (541, 466)
Screenshot: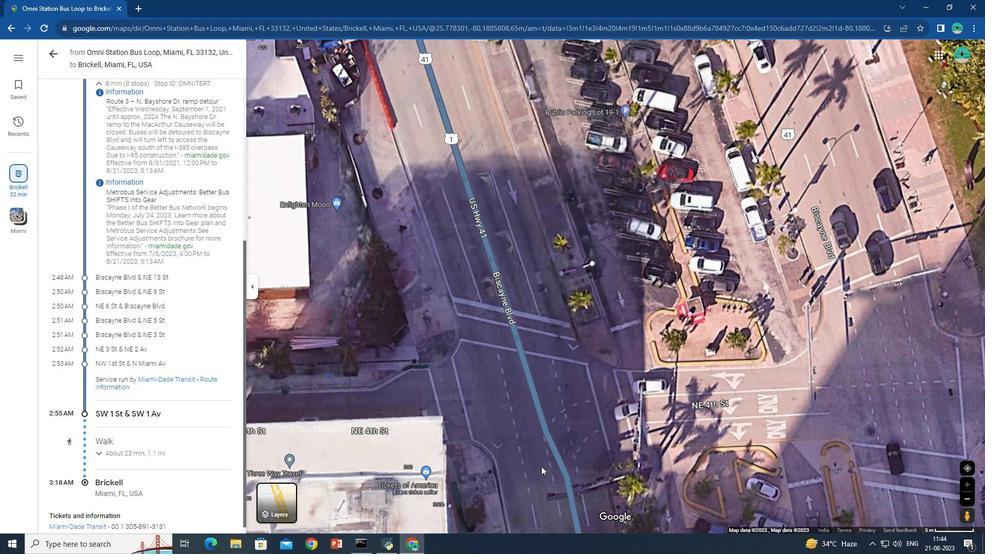 
Action: Mouse pressed left at (541, 466)
Screenshot: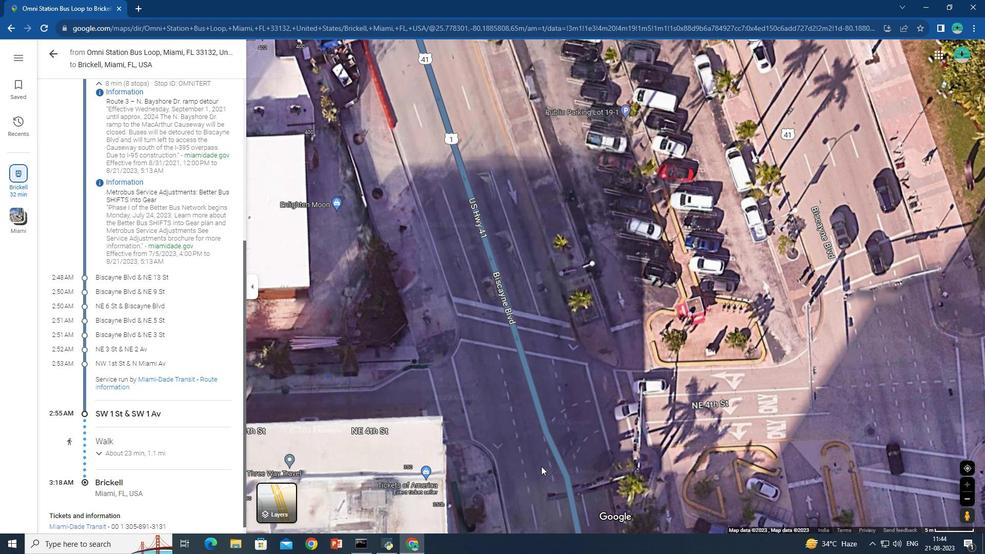 
Action: Mouse moved to (471, 206)
Screenshot: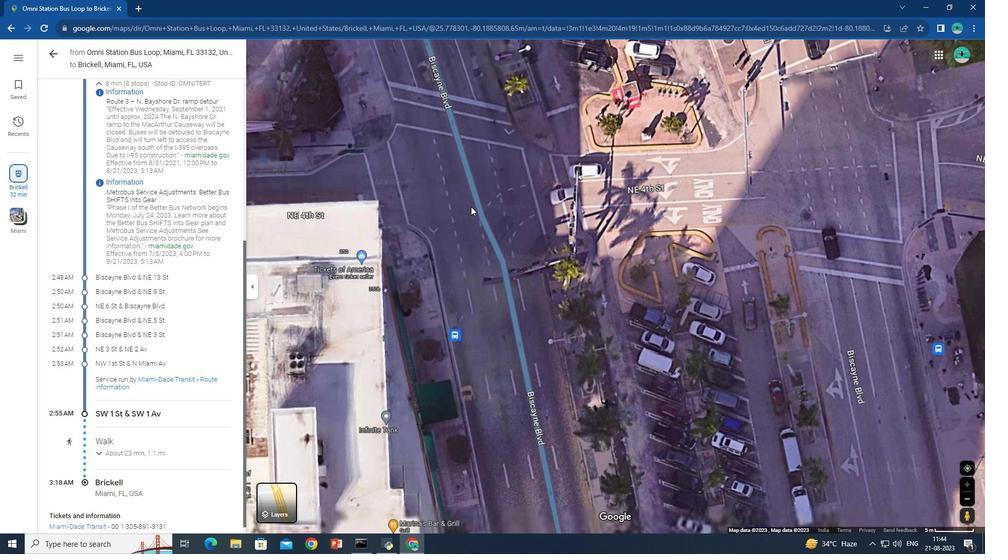 
Action: Key pressed <Key.down><Key.right><Key.down><Key.down><Key.down><Key.down><Key.down><Key.down><Key.up><Key.up><Key.left><Key.left><Key.left><Key.left><Key.left><Key.left><Key.left><Key.left><Key.left><Key.left><Key.left><Key.left><Key.left><Key.left><Key.left><Key.left><Key.left><Key.left><Key.left><Key.left><Key.left><Key.left><Key.left><Key.left><Key.left><Key.left><Key.left><Key.left><Key.left><Key.left><Key.left><Key.left><Key.left><Key.left><Key.left><Key.left><Key.left><Key.left><Key.left><Key.down><Key.down><Key.down><Key.right><Key.right><Key.down><Key.down><Key.down><Key.down><Key.down><Key.down><Key.down><Key.down><Key.down><Key.down><Key.down><Key.down><Key.left><Key.left><Key.left><Key.left><Key.left><Key.left><Key.up><Key.down><Key.down><Key.down><Key.down><Key.down><Key.down><Key.down><Key.down><Key.down><Key.left><Key.left><Key.left><Key.left><Key.left><Key.left><Key.left><Key.left><Key.left><Key.up><Key.up><Key.down><Key.down><Key.down><Key.down><Key.down><Key.right><Key.up><Key.left><Key.down><Key.down><Key.right><Key.up>
Screenshot: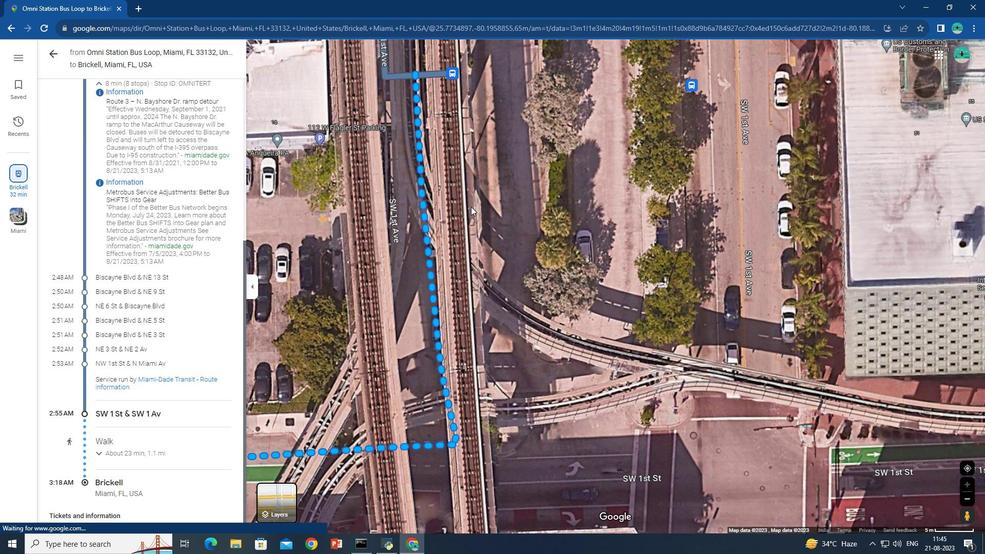 
Action: Mouse moved to (416, 243)
Screenshot: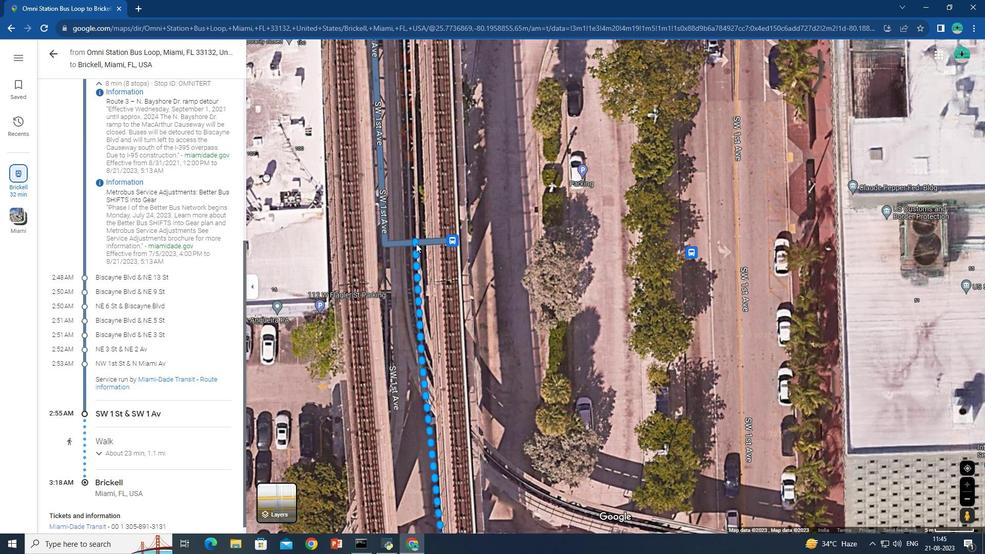 
Action: Mouse pressed left at (416, 243)
Screenshot: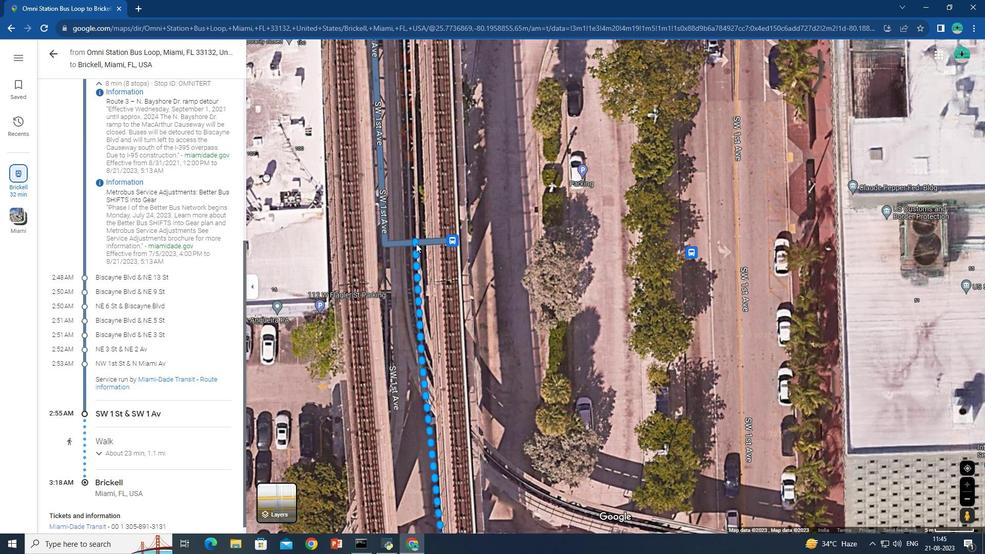 
Action: Mouse pressed left at (416, 243)
Screenshot: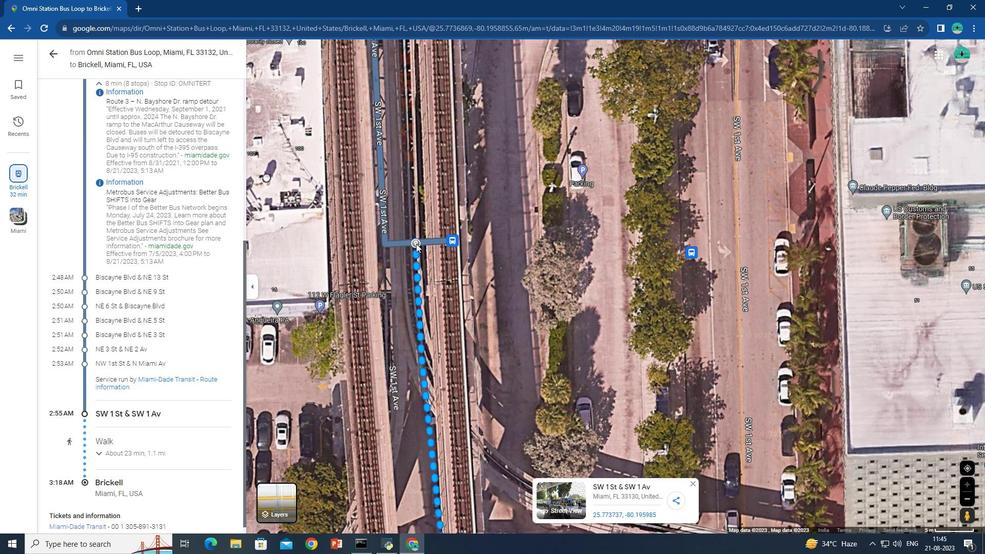 
Action: Mouse pressed left at (416, 243)
Screenshot: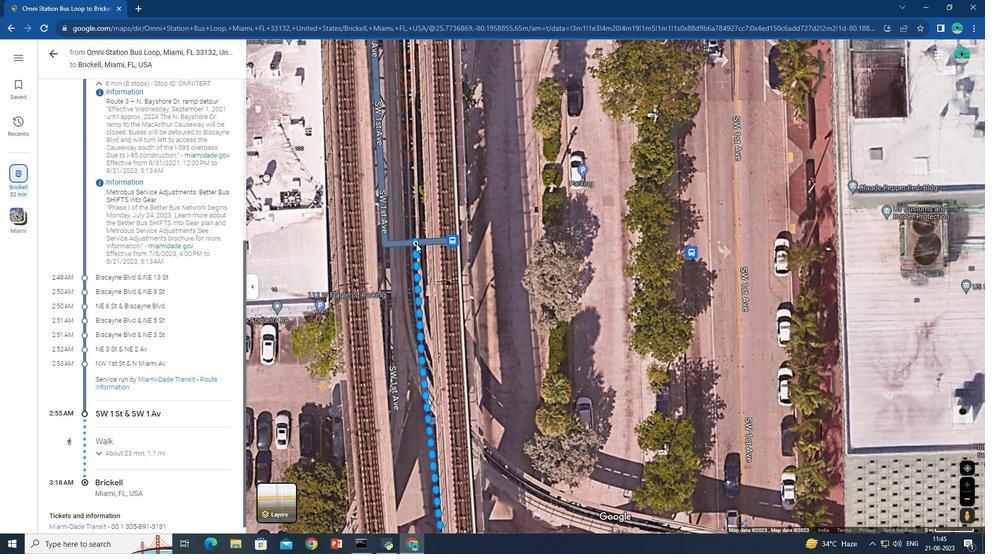 
Action: Mouse moved to (566, 510)
Screenshot: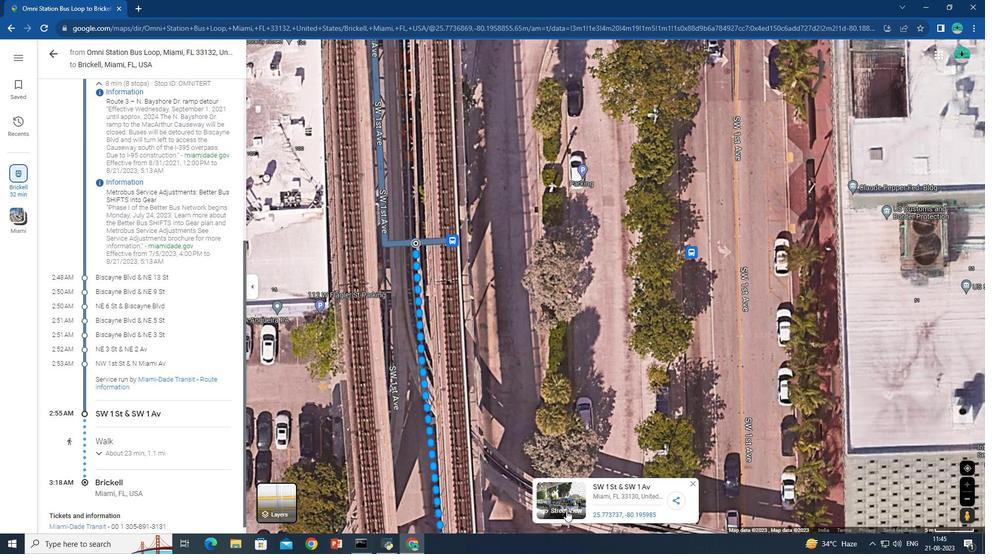 
Action: Mouse pressed left at (566, 510)
Screenshot: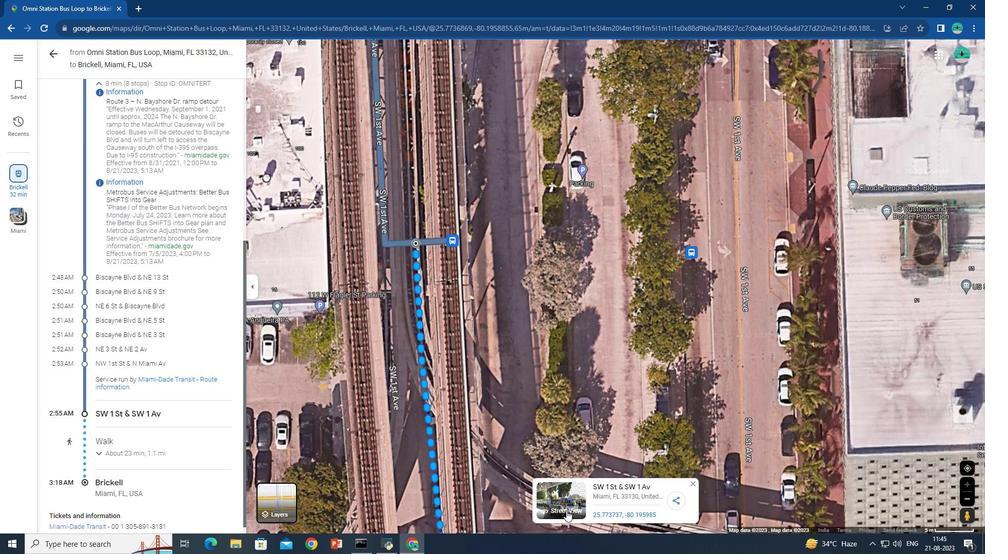 
Action: Key pressed <Key.right><Key.right><Key.right><Key.right><Key.right><Key.right><Key.right><Key.left>
Screenshot: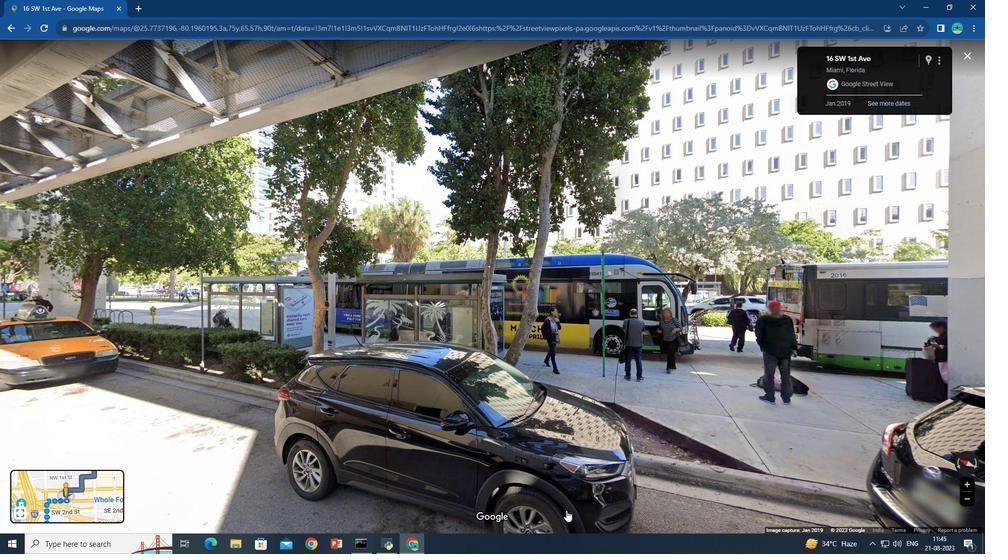 
Action: Mouse pressed left at (566, 510)
Screenshot: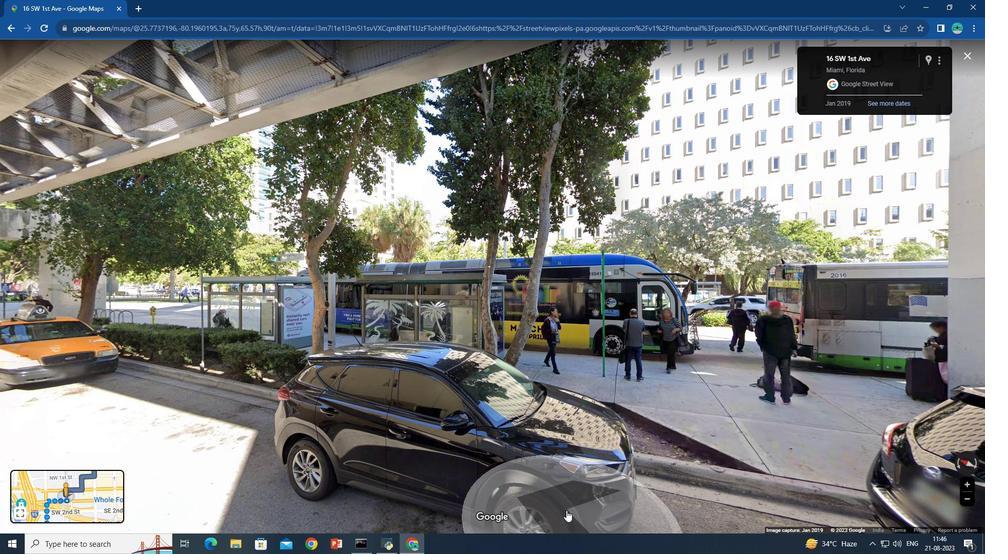 
Action: Key pressed <Key.left><Key.left><Key.left><Key.left><Key.left><Key.left><Key.left><Key.left><Key.left><Key.left><Key.up><Key.right><Key.left><Key.left><Key.left><Key.left><Key.left><Key.left><Key.left><Key.left><Key.left><Key.left><Key.left><Key.left><Key.left><Key.left><Key.left><Key.left><Key.left><Key.left><Key.left><Key.left><Key.left><Key.left><Key.left><Key.left><Key.left><Key.left><Key.left><Key.left><Key.left><Key.left><Key.left><Key.left><Key.left><Key.left><Key.left><Key.left><Key.left><Key.left><Key.left><Key.left><Key.up><Key.up><Key.up><Key.up><Key.right><Key.right><Key.right><Key.right><Key.right><Key.right><Key.right><Key.right><Key.right><Key.right><Key.right><Key.right><Key.right><Key.right><Key.right><Key.right><Key.right><Key.right><Key.right><Key.right><Key.right><Key.right><Key.right><Key.right><Key.up><Key.left>
Screenshot: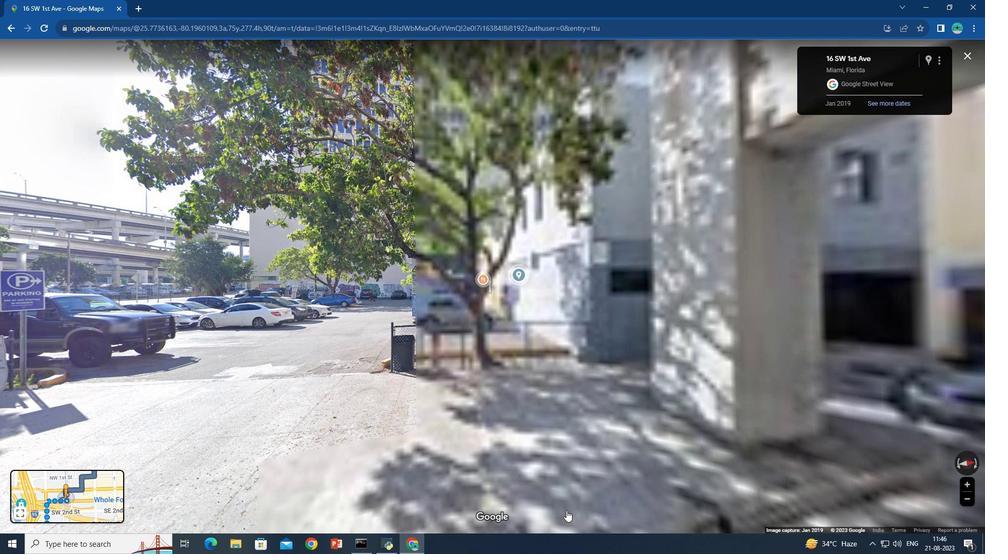 
Action: Mouse moved to (51, 484)
Screenshot: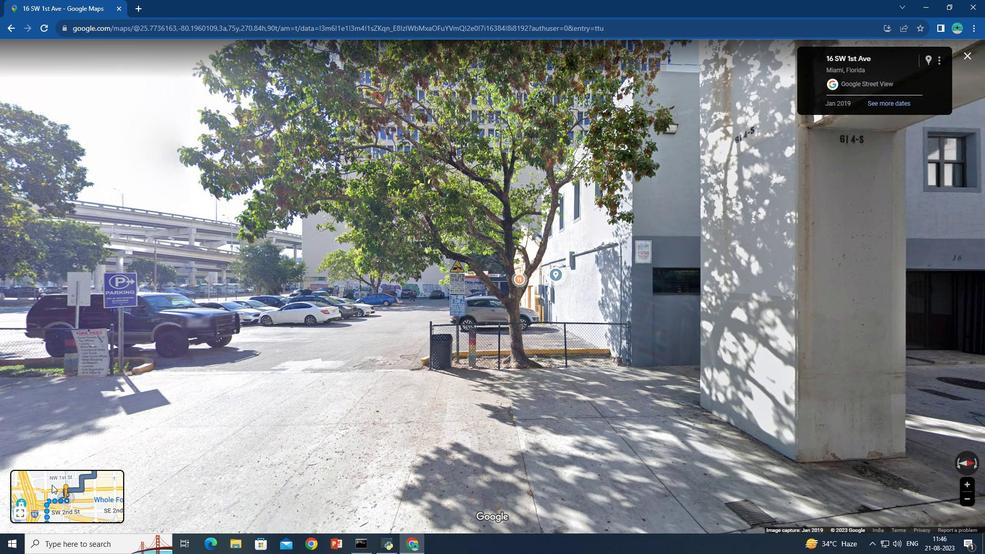 
Action: Mouse pressed left at (51, 484)
Screenshot: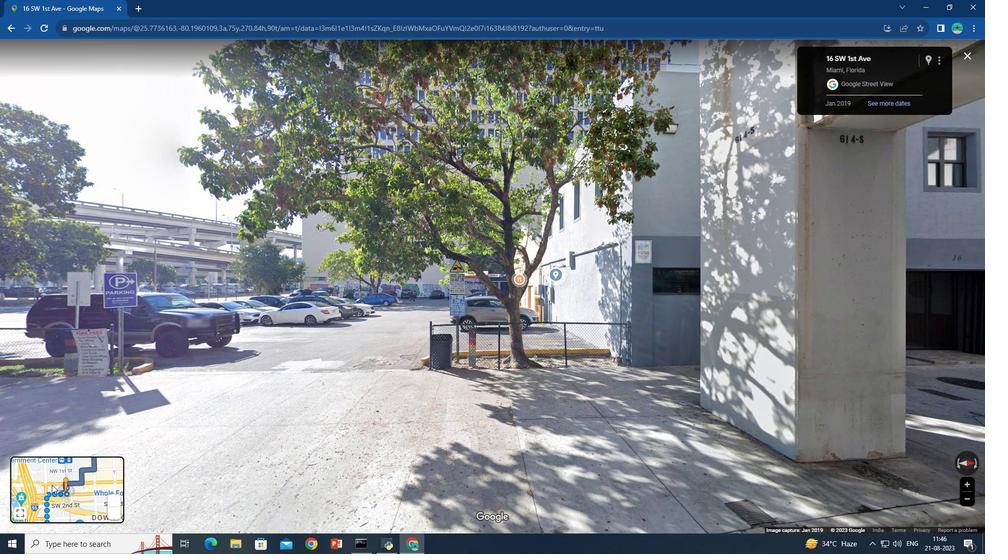 
Action: Mouse moved to (57, 471)
Screenshot: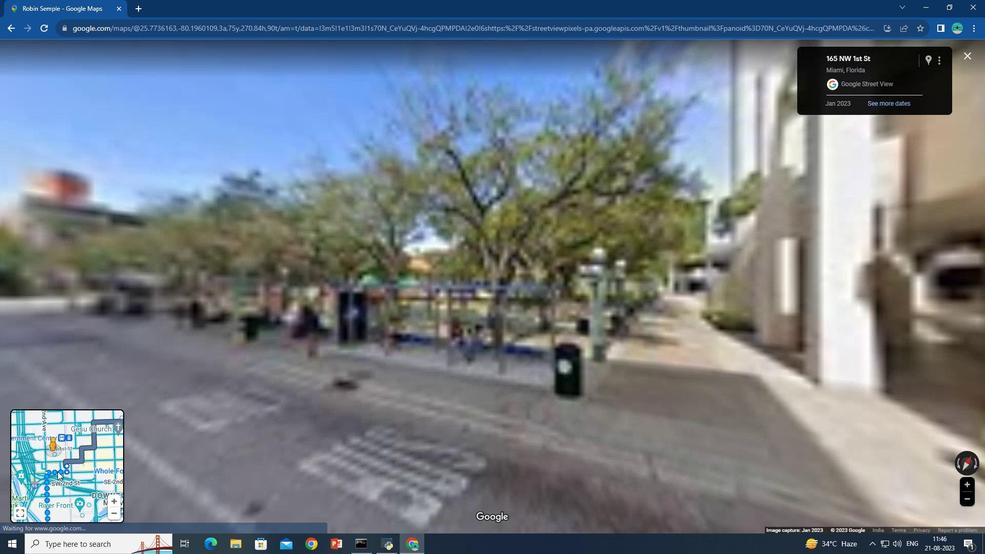 
Action: Mouse pressed left at (57, 471)
Screenshot: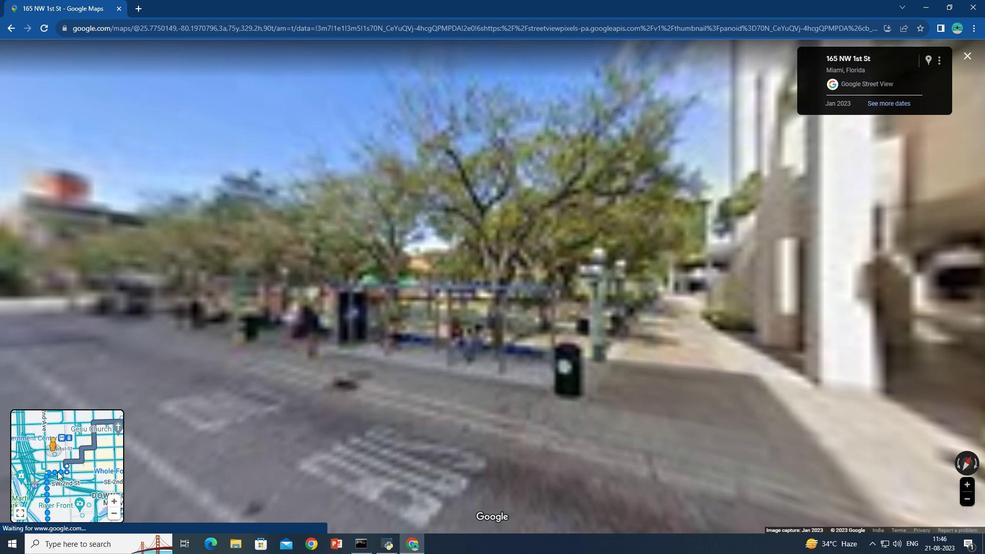 
Action: Mouse moved to (48, 498)
Screenshot: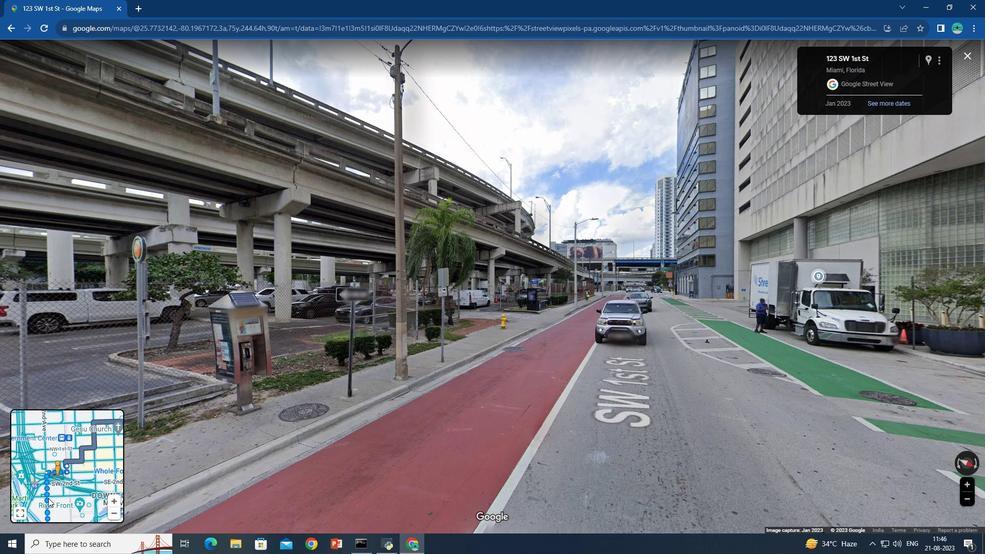 
Action: Mouse pressed left at (48, 498)
Screenshot: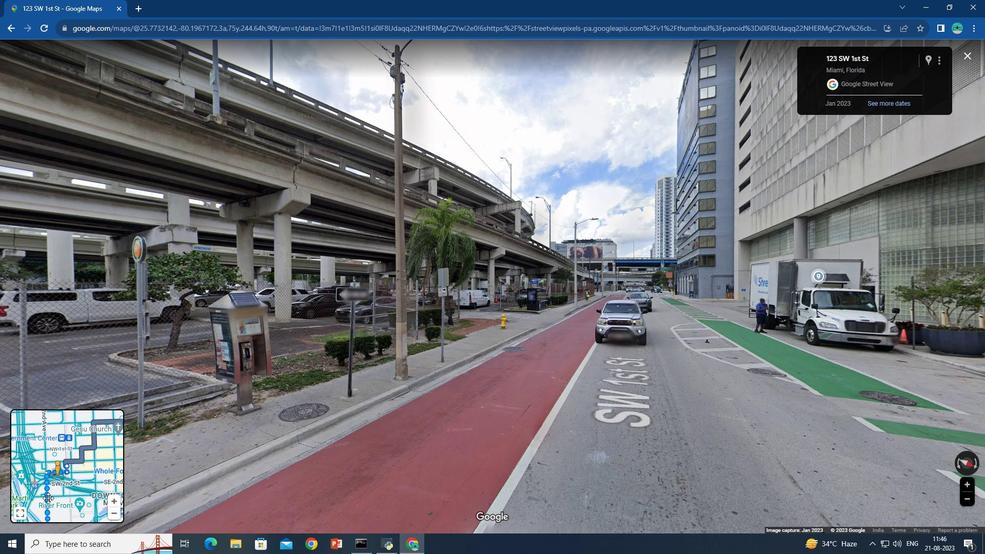 
Action: Mouse moved to (46, 509)
Screenshot: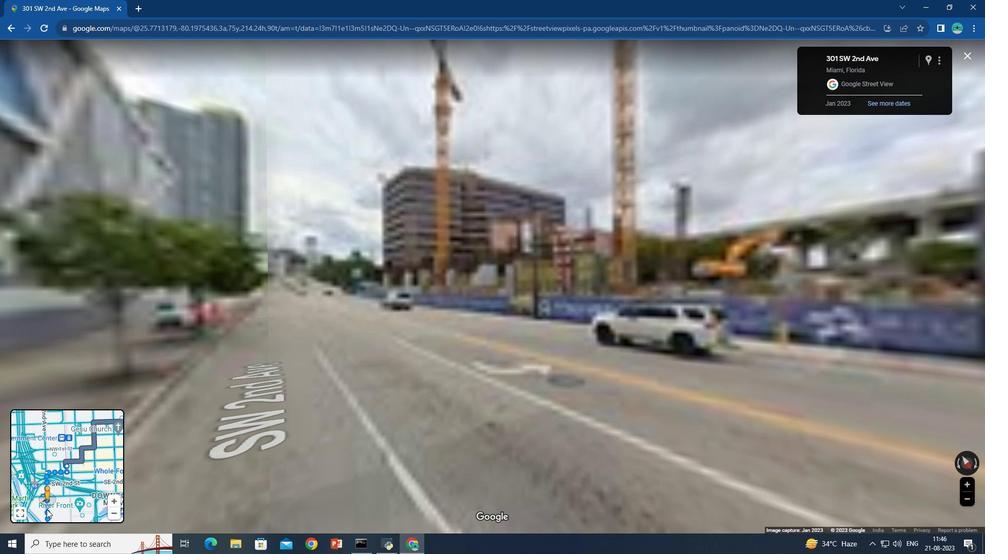 
Action: Mouse pressed left at (46, 509)
Screenshot: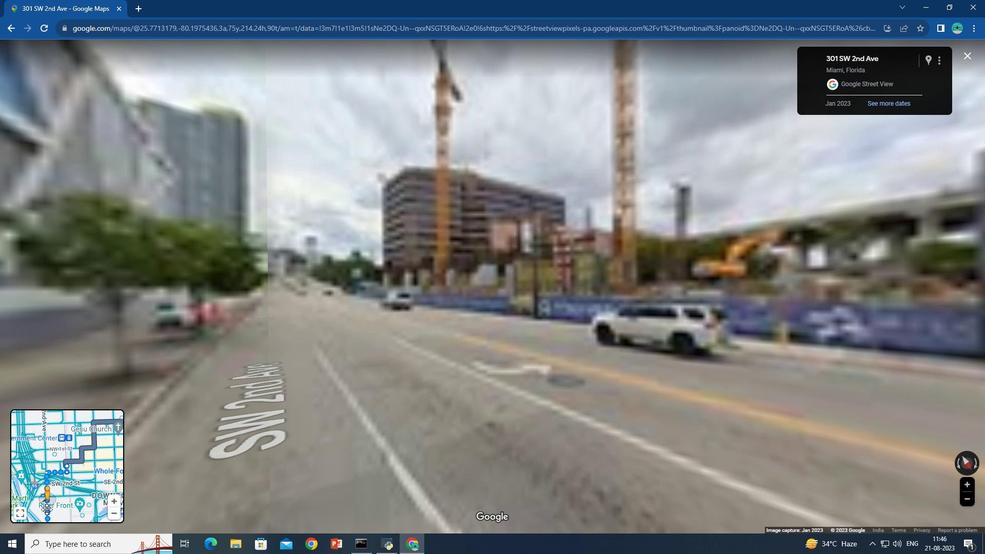
Action: Mouse scrolled (46, 509) with delta (0, 0)
Screenshot: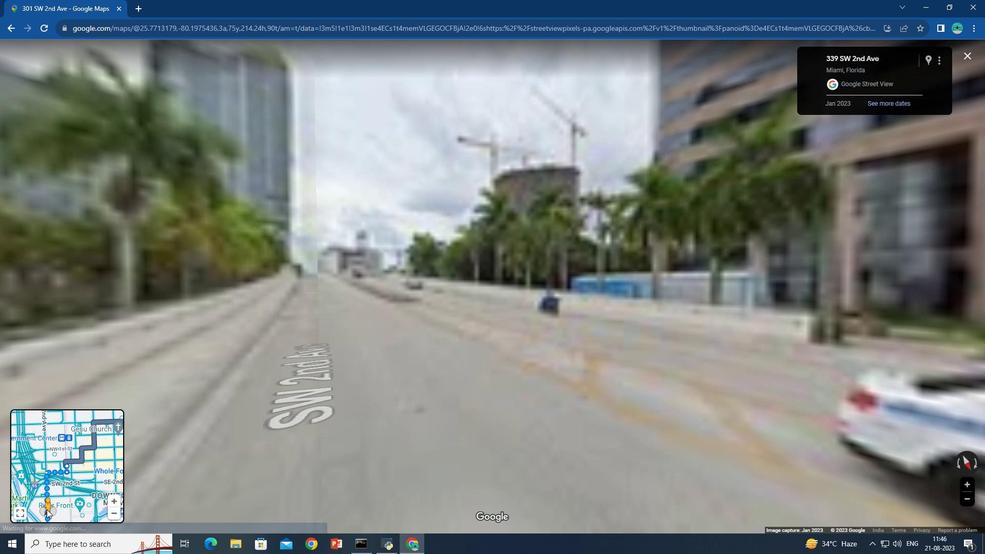 
Action: Mouse scrolled (46, 509) with delta (0, 0)
Screenshot: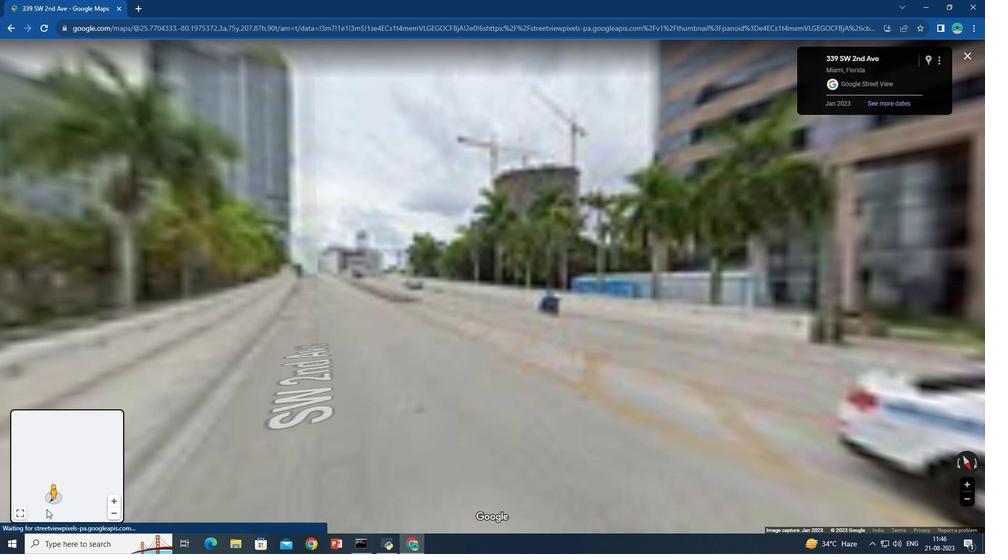 
Action: Mouse moved to (62, 495)
Screenshot: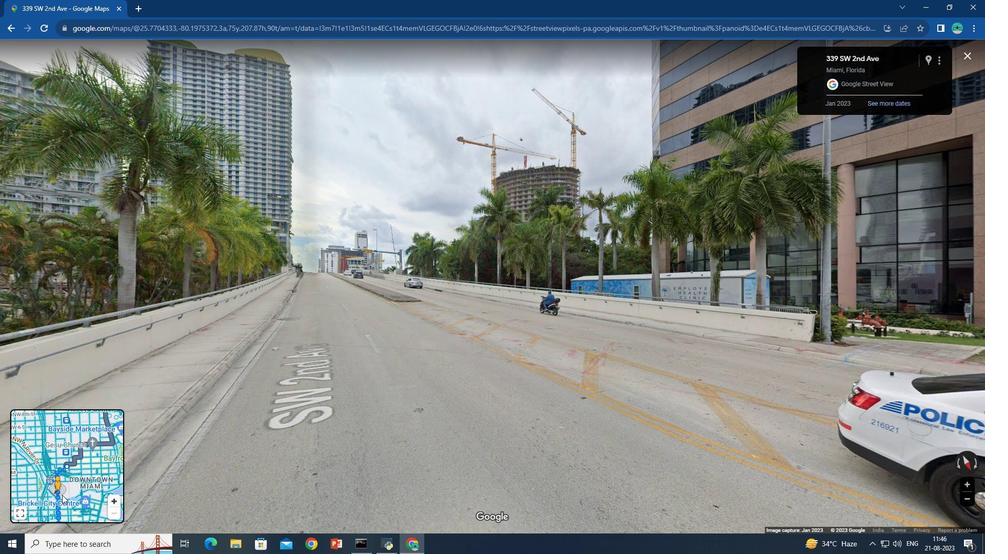 
Action: Mouse scrolled (62, 494) with delta (0, 0)
Screenshot: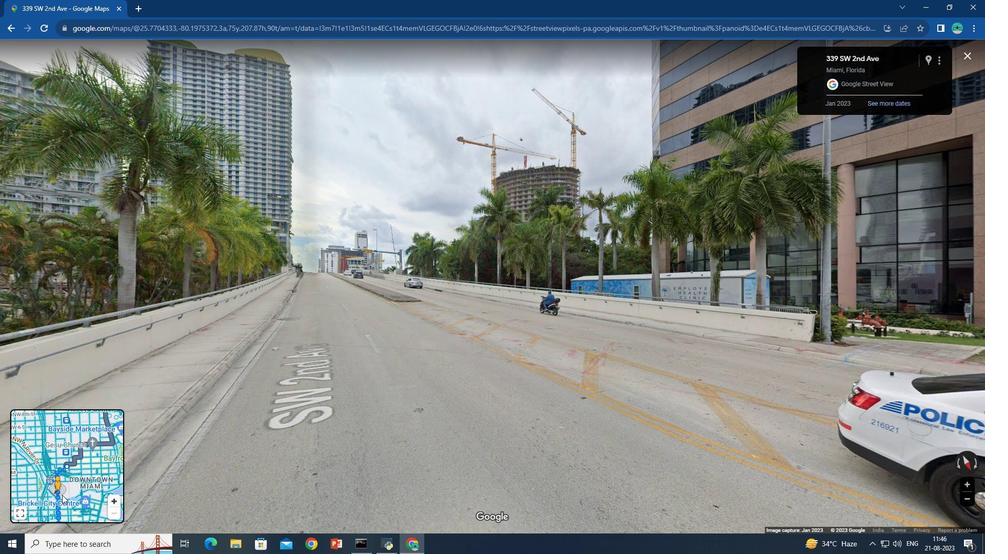 
Action: Mouse scrolled (62, 494) with delta (0, 0)
Screenshot: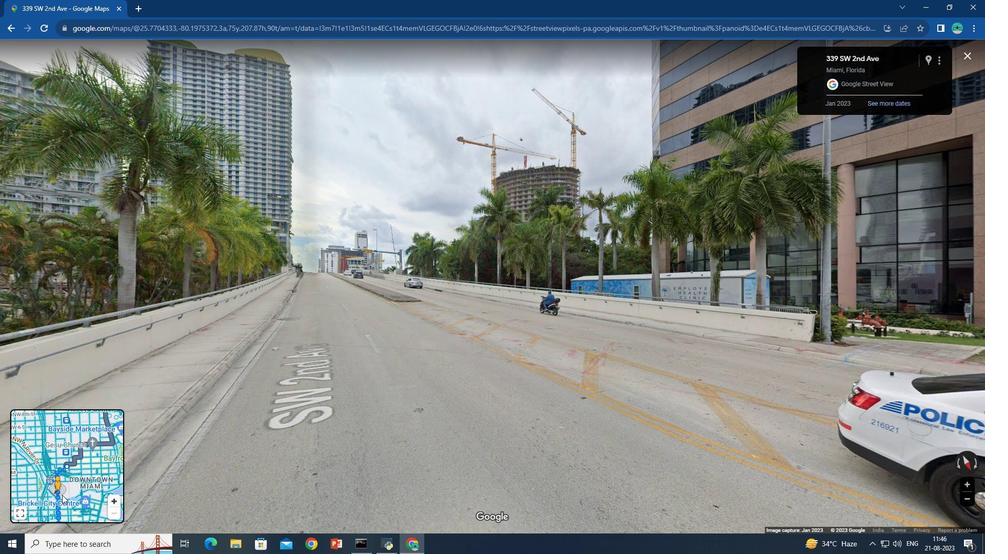 
Action: Mouse moved to (61, 495)
Screenshot: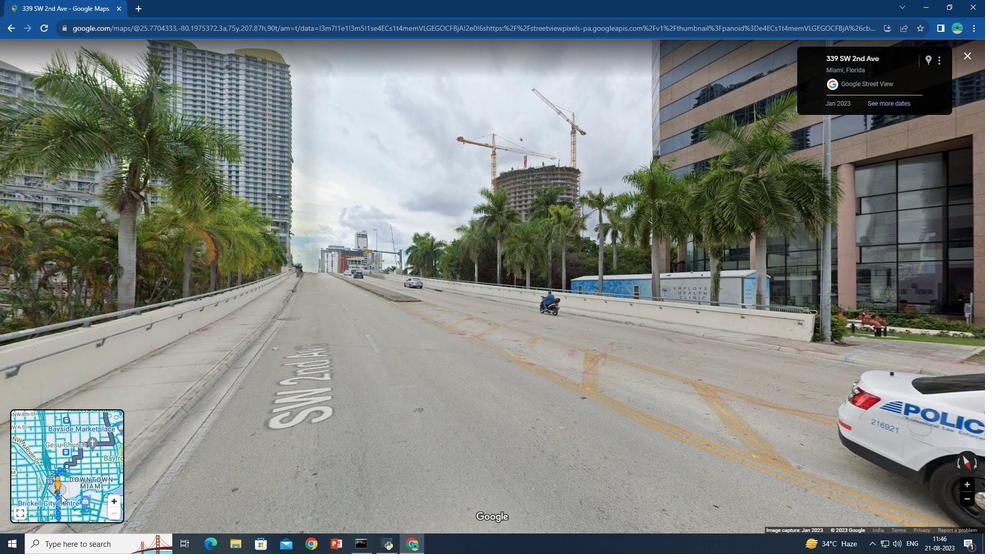 
Action: Mouse pressed left at (61, 495)
Screenshot: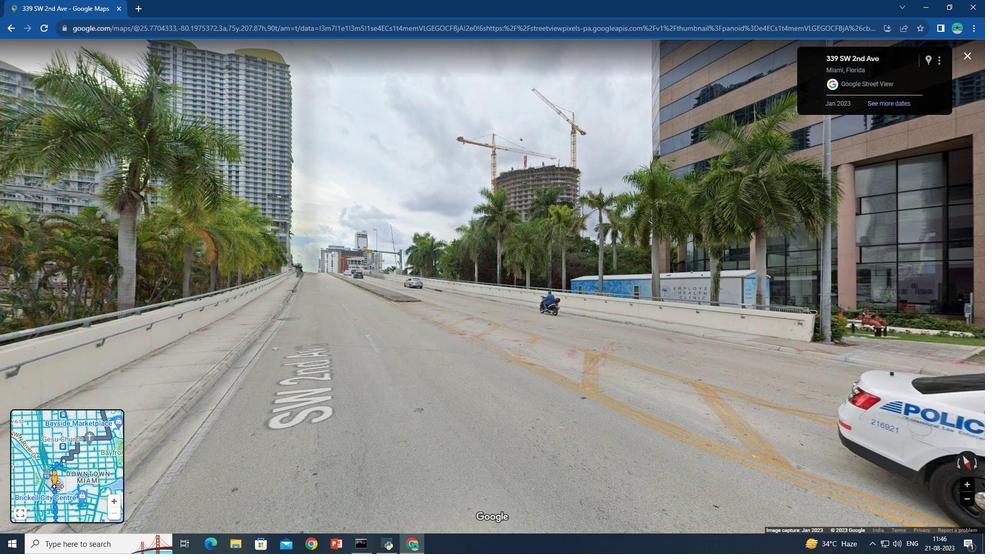 
Action: Mouse moved to (54, 493)
Screenshot: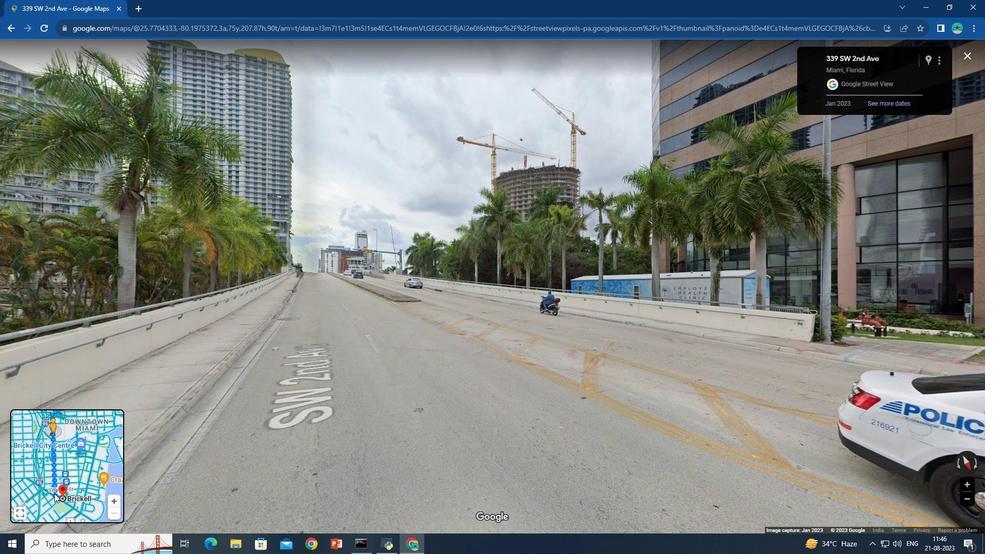 
Action: Mouse pressed left at (54, 493)
Screenshot: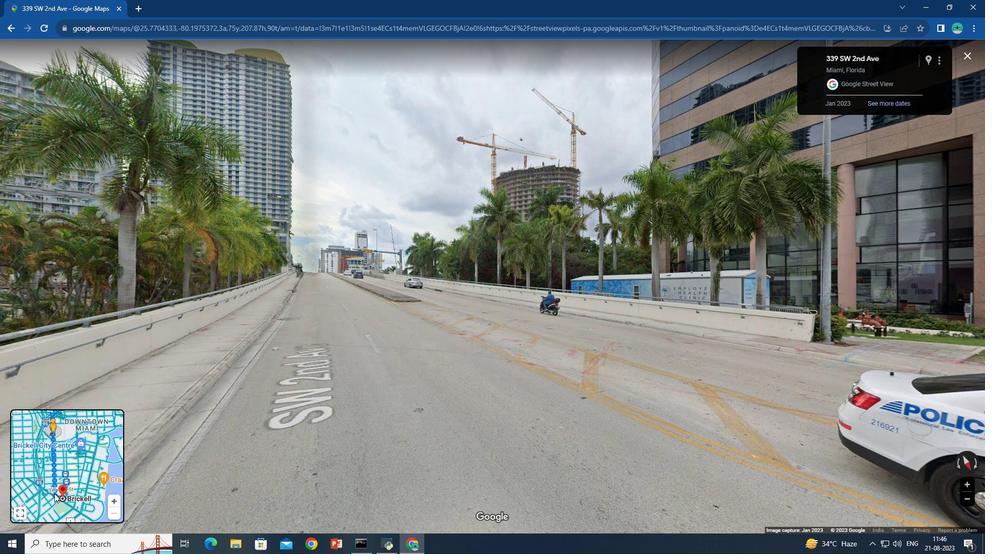 
Action: Mouse moved to (76, 495)
Screenshot: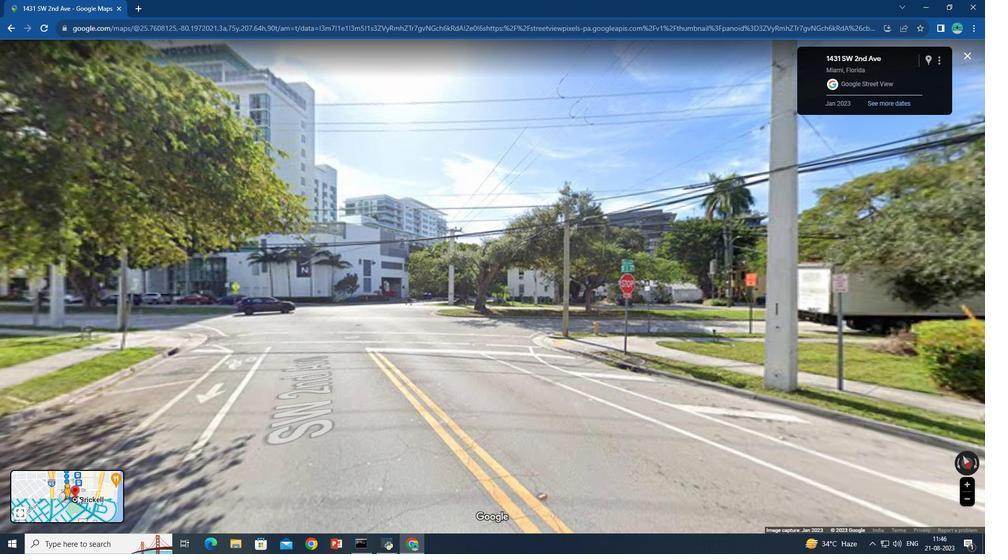 
Action: Key pressed <Key.right><Key.right><Key.right><Key.right><Key.right><Key.right><Key.right><Key.right><Key.right><Key.right><Key.right><Key.right><Key.right><Key.right><Key.right><Key.right><Key.right><Key.right><Key.left><Key.left><Key.left><Key.left><Key.left><Key.left><Key.left><Key.left><Key.left><Key.left><Key.left><Key.left><Key.left><Key.left><Key.left><Key.left><Key.left><Key.left><Key.left>
Screenshot: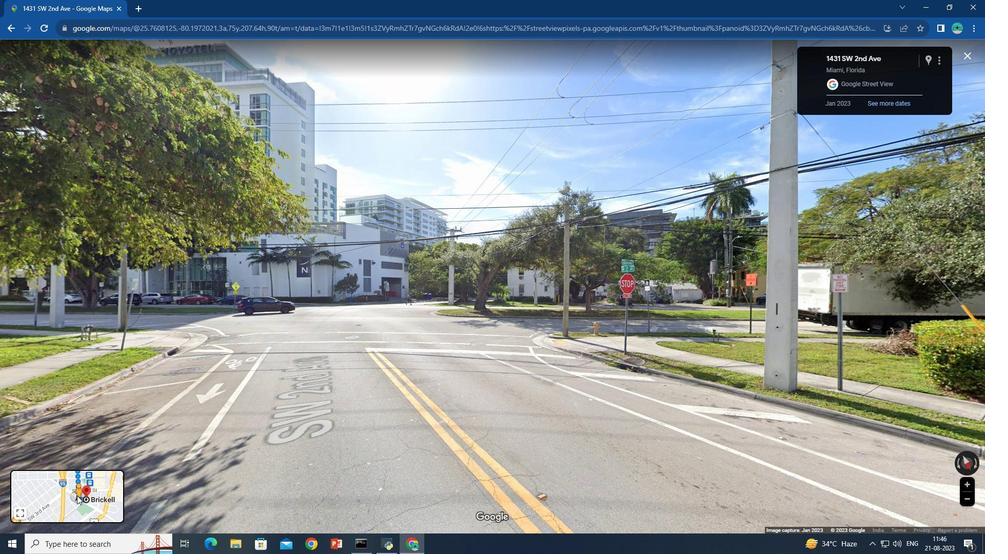 
Action: Mouse moved to (165, 441)
Screenshot: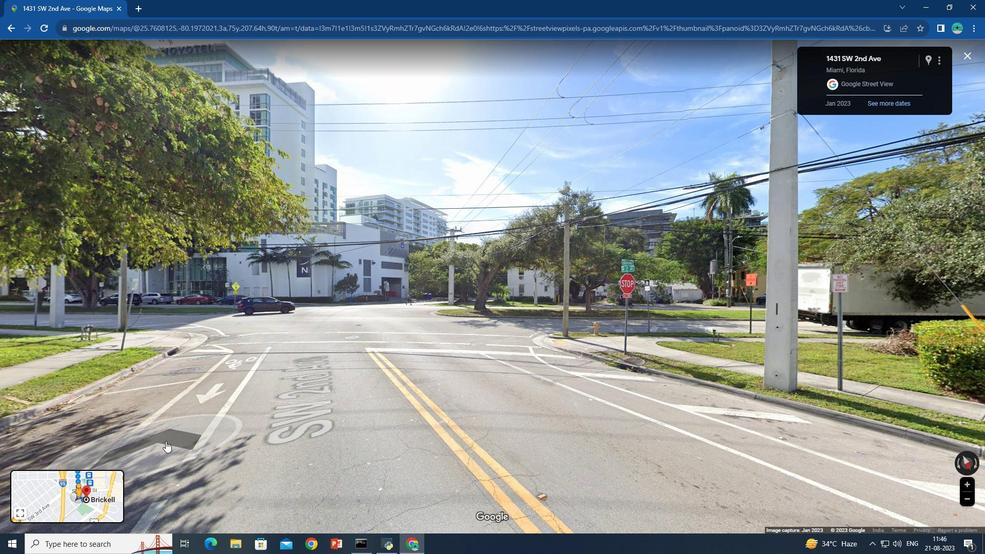 
Action: Mouse pressed left at (165, 441)
Screenshot: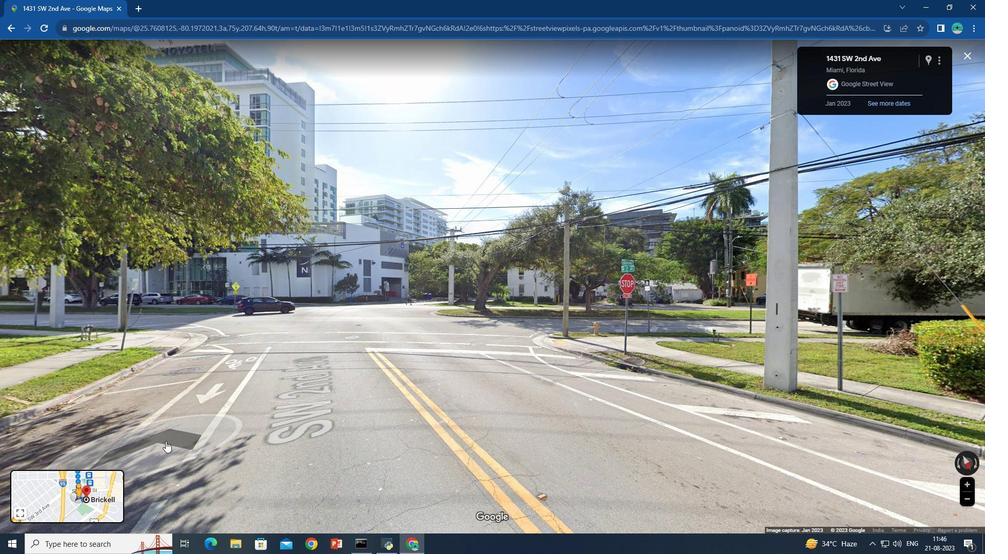 
Action: Key pressed <Key.right><Key.right><Key.right><Key.right><Key.right><Key.right><Key.right><Key.right><Key.right><Key.right><Key.right><Key.right><Key.right><Key.right><Key.right><Key.right><Key.right><Key.right><Key.right><Key.right><Key.right><Key.right><Key.right><Key.right><Key.right><Key.right><Key.right><Key.right><Key.right><Key.right><Key.right><Key.right><Key.right><Key.right><Key.right><Key.right><Key.right><Key.right><Key.right><Key.right><Key.right><Key.right><Key.right><Key.right><Key.right><Key.right><Key.right><Key.right><Key.right><Key.right><Key.right><Key.right><Key.right><Key.right><Key.right><Key.right><Key.right><Key.right><Key.right><Key.right><Key.right><Key.right><Key.right><Key.right><Key.right><Key.right><Key.right><Key.right><Key.right><Key.right><Key.right><Key.right><Key.right><Key.right><Key.right><Key.right><Key.right><Key.right><Key.right><Key.right><Key.right><Key.right><Key.right><Key.right><Key.right><Key.right><Key.right><Key.right><Key.right><Key.right><Key.right><Key.right><Key.right><Key.up><Key.right><Key.up><Key.up><Key.left><Key.up><Key.up>
Screenshot: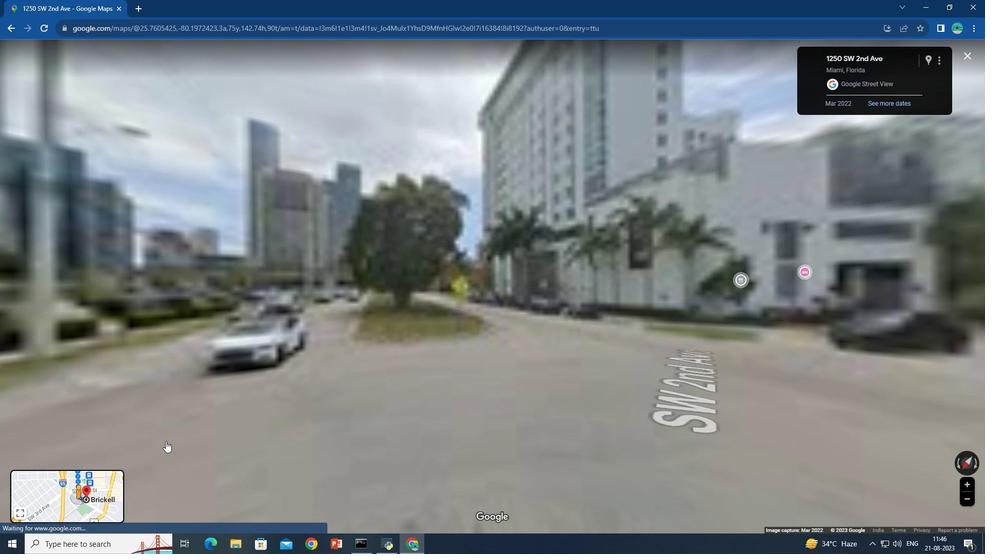 
Action: Mouse moved to (7, 31)
Screenshot: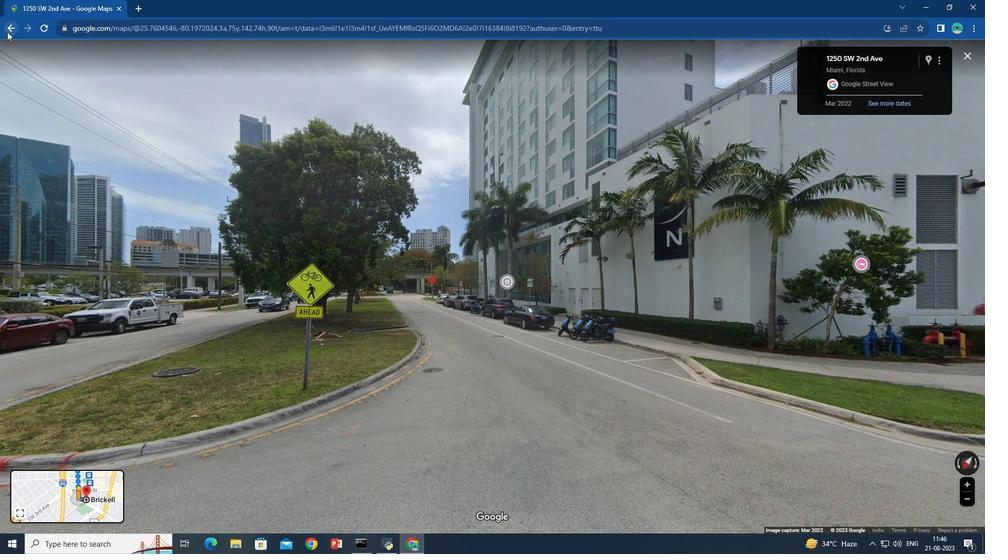 
Action: Mouse pressed left at (7, 31)
Screenshot: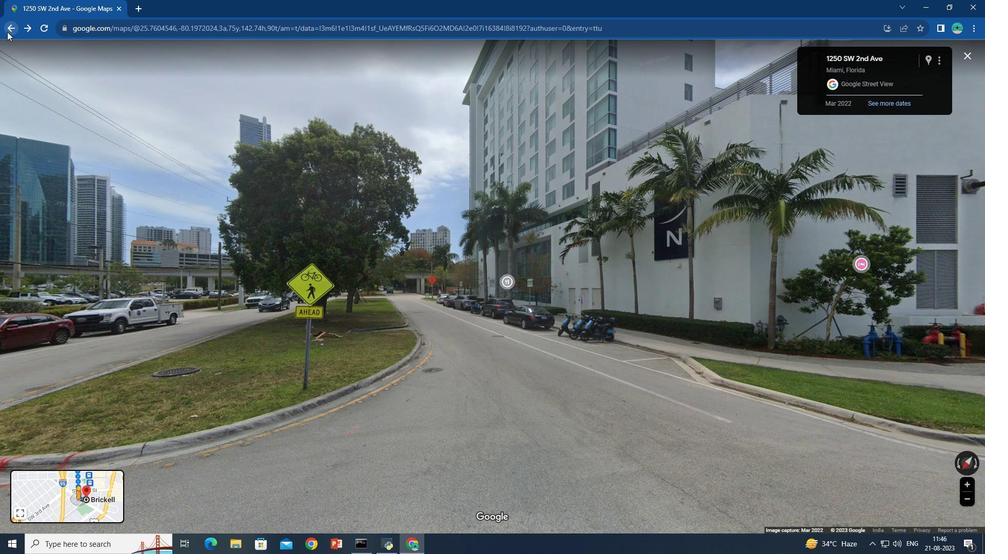 
Action: Mouse moved to (122, 302)
Screenshot: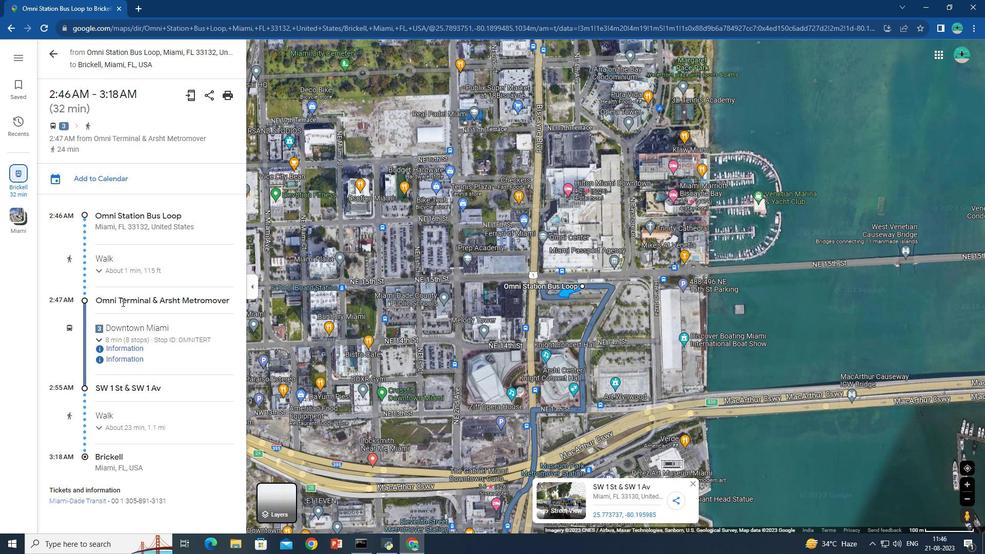 
Action: Mouse scrolled (122, 301) with delta (0, 0)
Screenshot: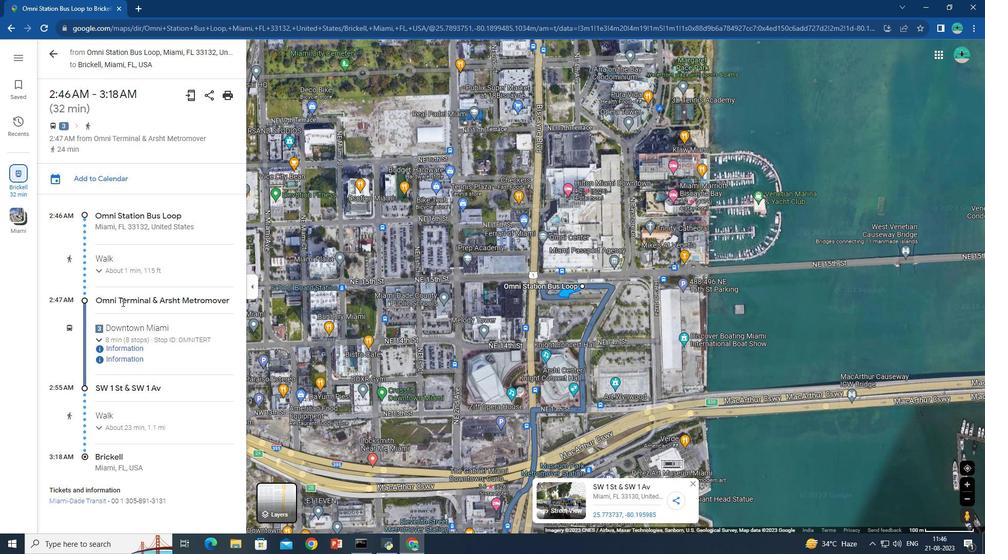 
Action: Mouse scrolled (122, 301) with delta (0, 0)
Screenshot: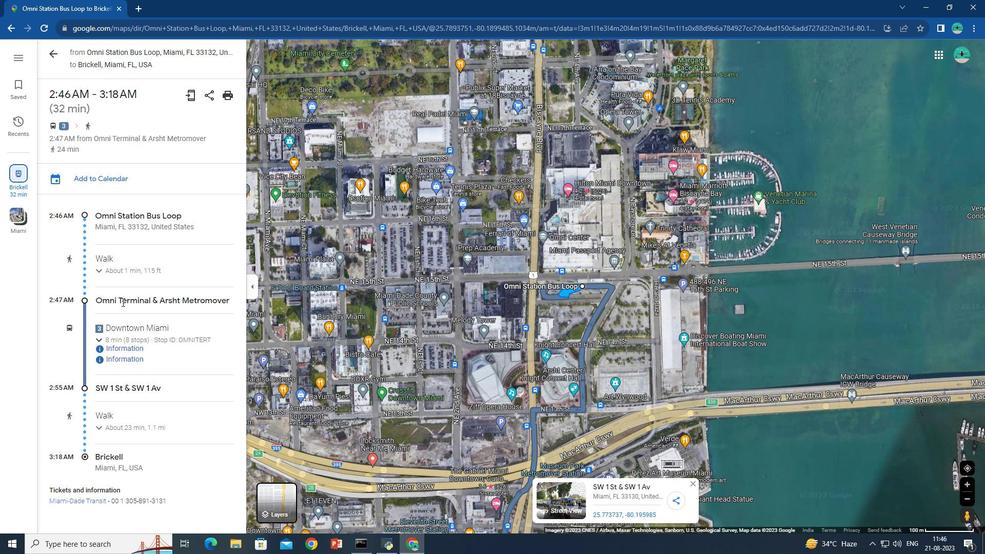 
Action: Mouse scrolled (122, 301) with delta (0, 0)
Screenshot: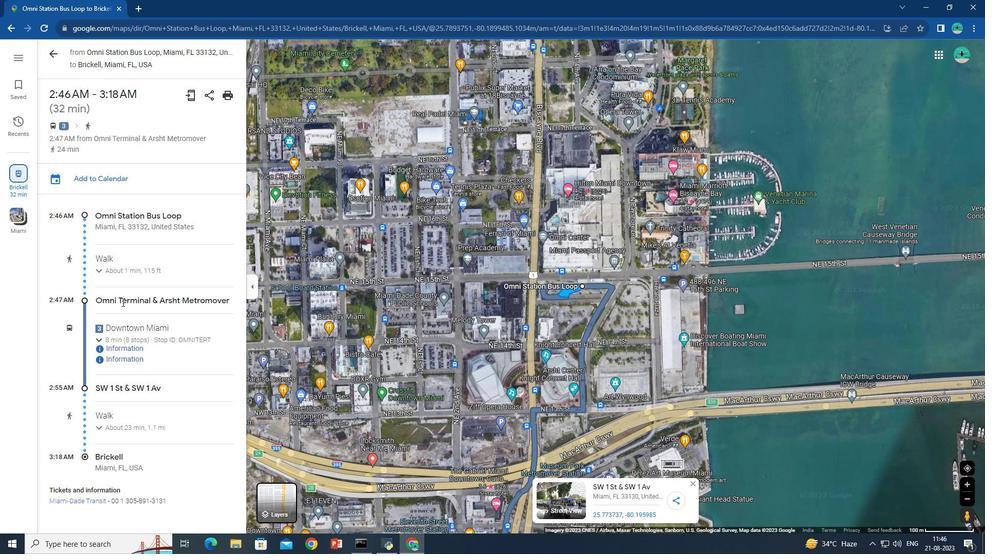 
Action: Mouse scrolled (122, 301) with delta (0, 0)
Screenshot: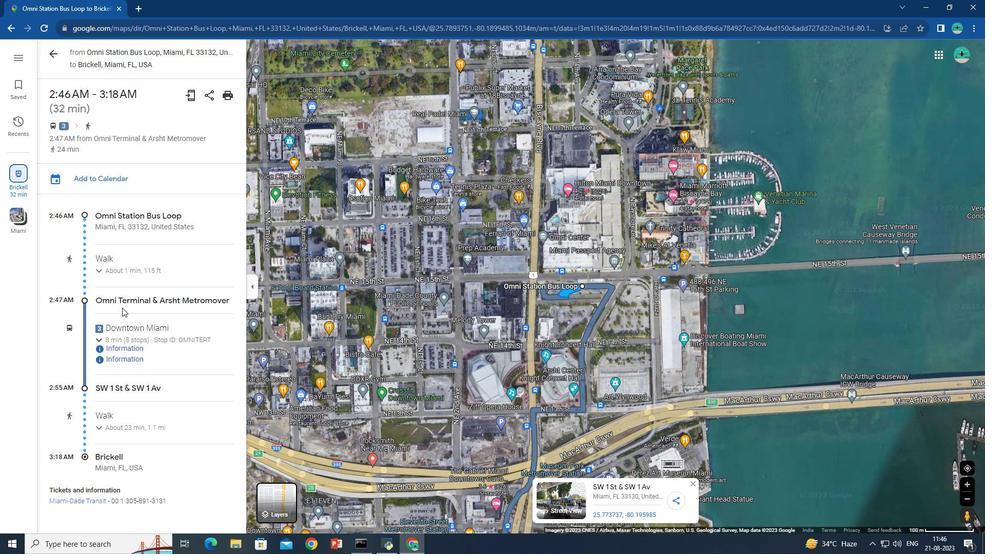 
Action: Mouse moved to (121, 470)
Screenshot: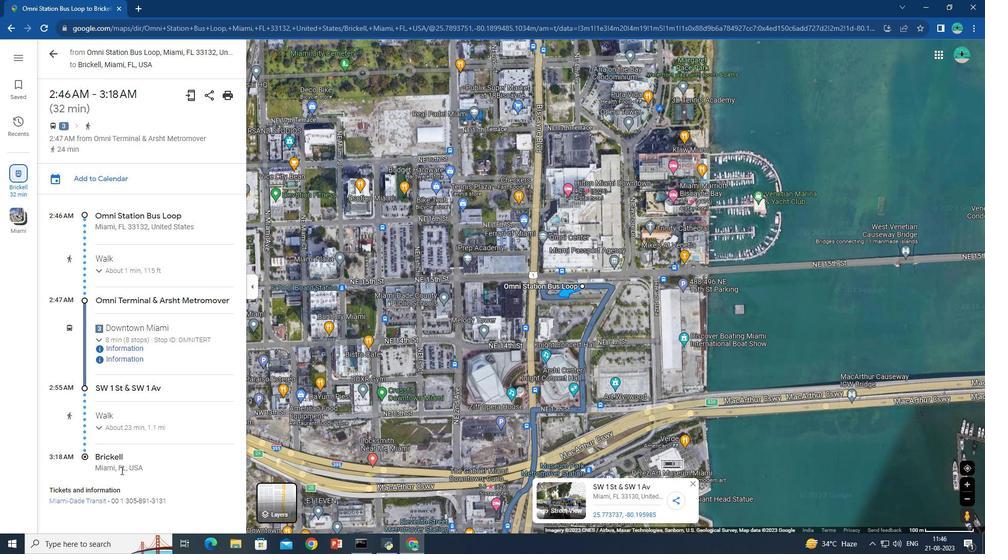 
